 Task: Open Card Sustainability Review in Board Product Feature Testing to Workspace Brand Management and add a team member Softage.4@softage.net, a label Orange, a checklist Productivity, an attachment from your computer, a color Orange and finally, add a card description 'Plan and execute company team-building conference with team-building challenges on communication and collaboration' and a comment 'Given the complexity of this task, let us break it down into smaller, more manageable tasks to make progress.'. Add a start date 'Jan 16, 1900' with a due date 'Jan 23, 1900'
Action: Mouse moved to (626, 531)
Screenshot: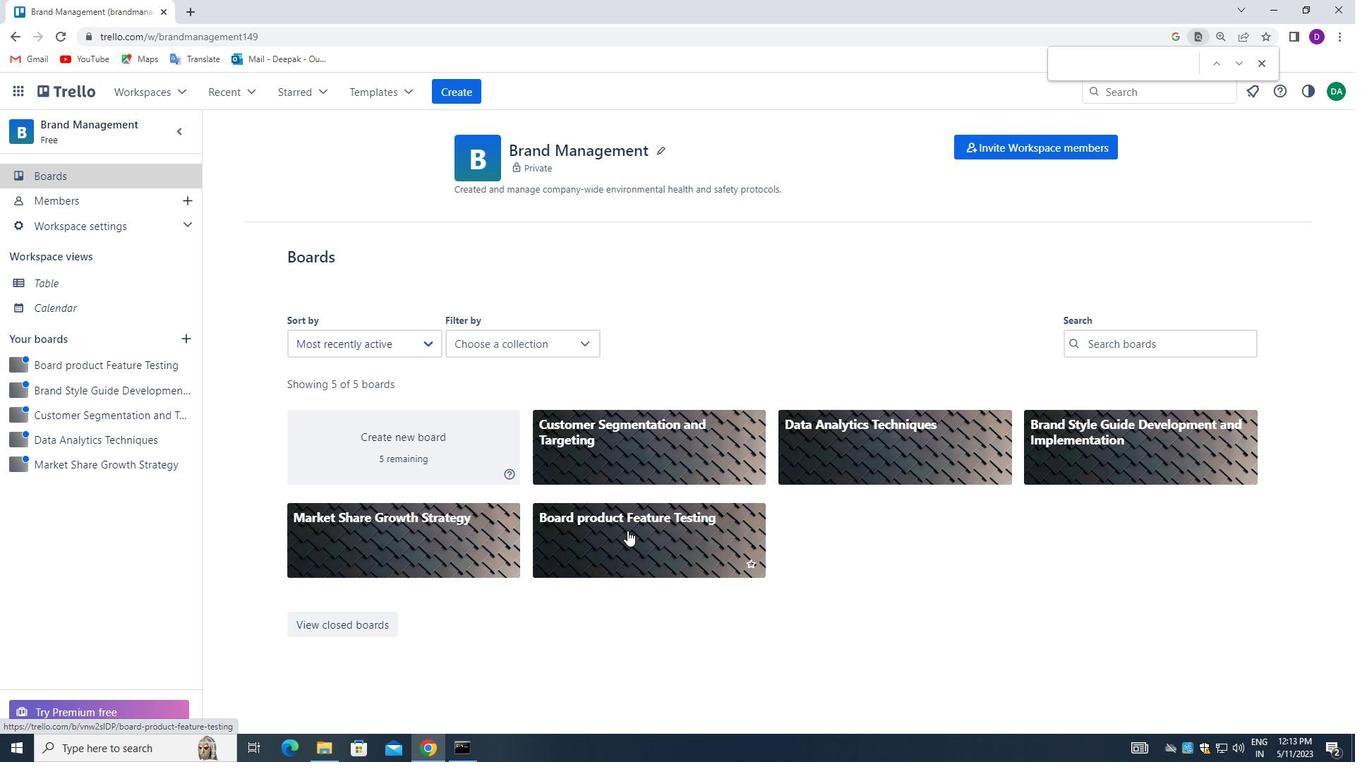 
Action: Mouse pressed left at (626, 531)
Screenshot: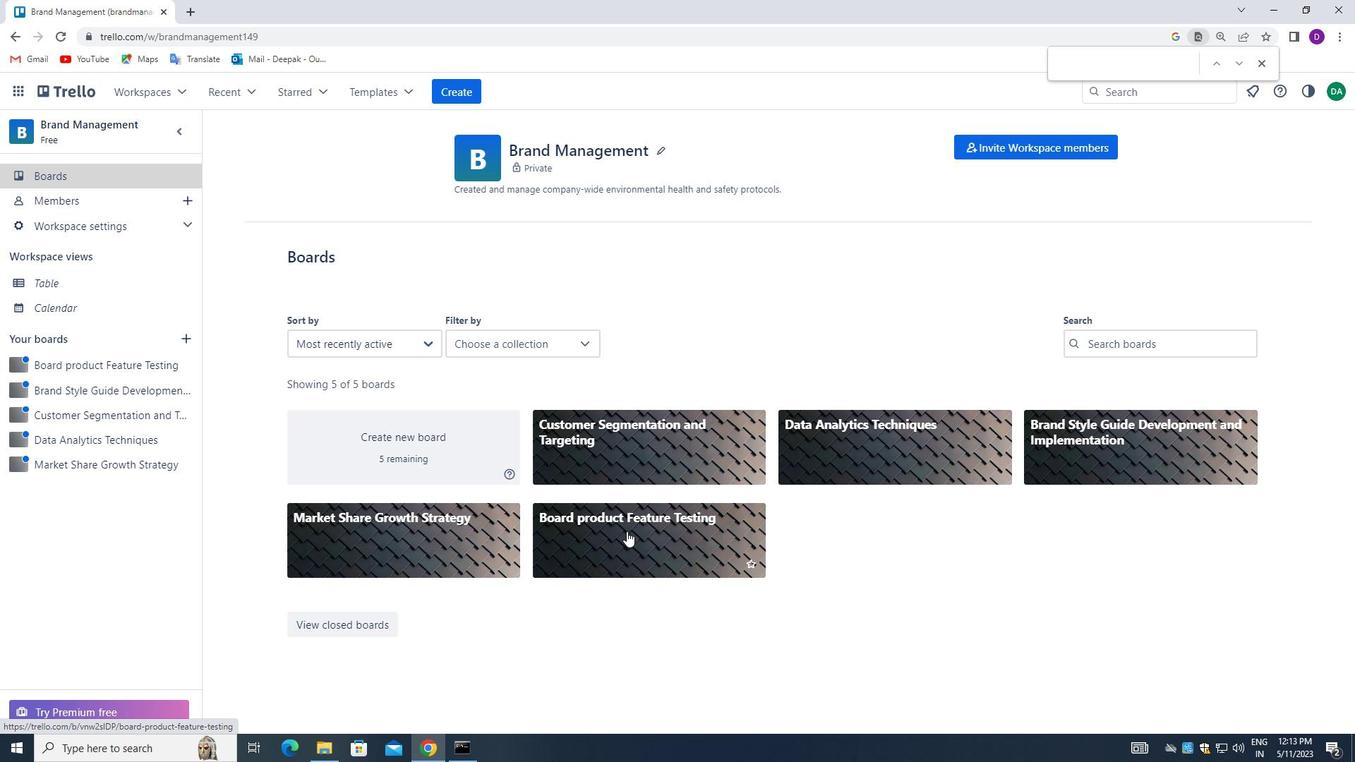 
Action: Mouse moved to (755, 214)
Screenshot: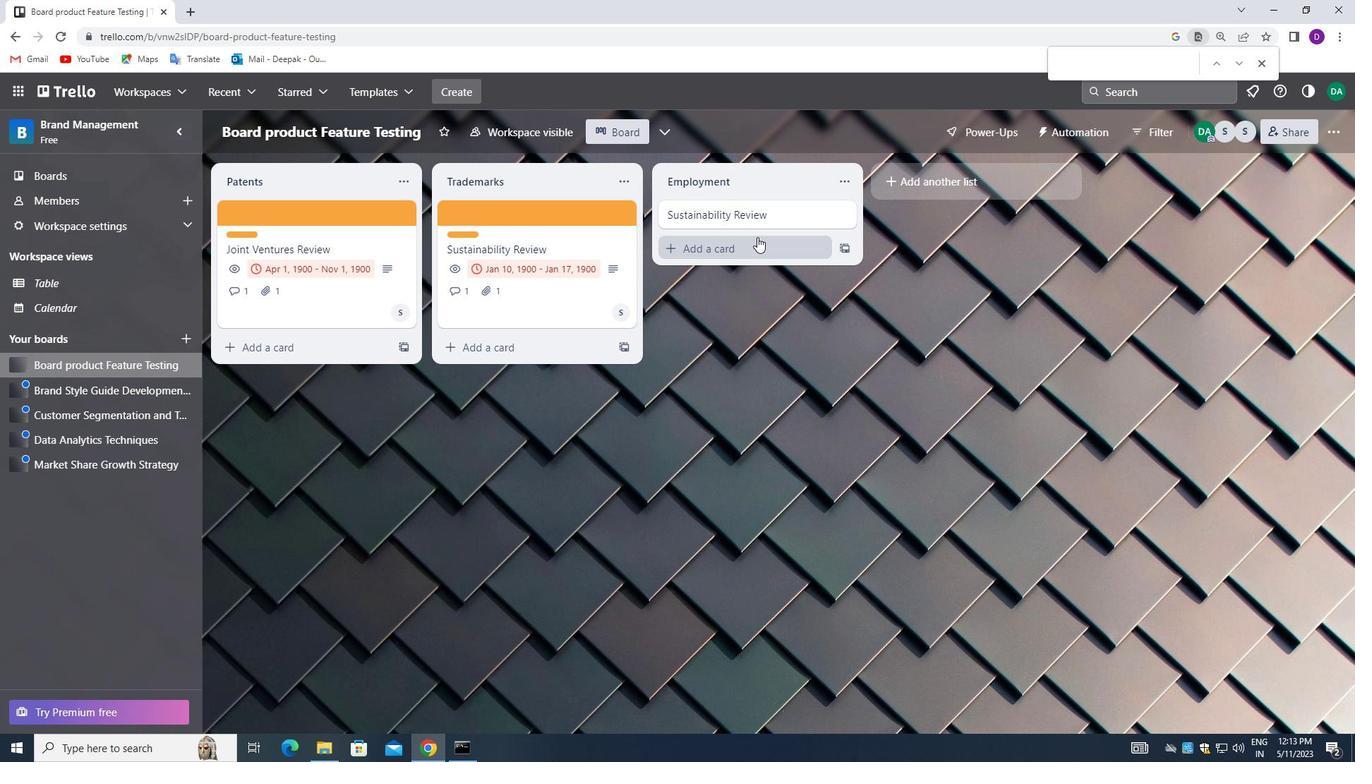 
Action: Mouse pressed left at (755, 214)
Screenshot: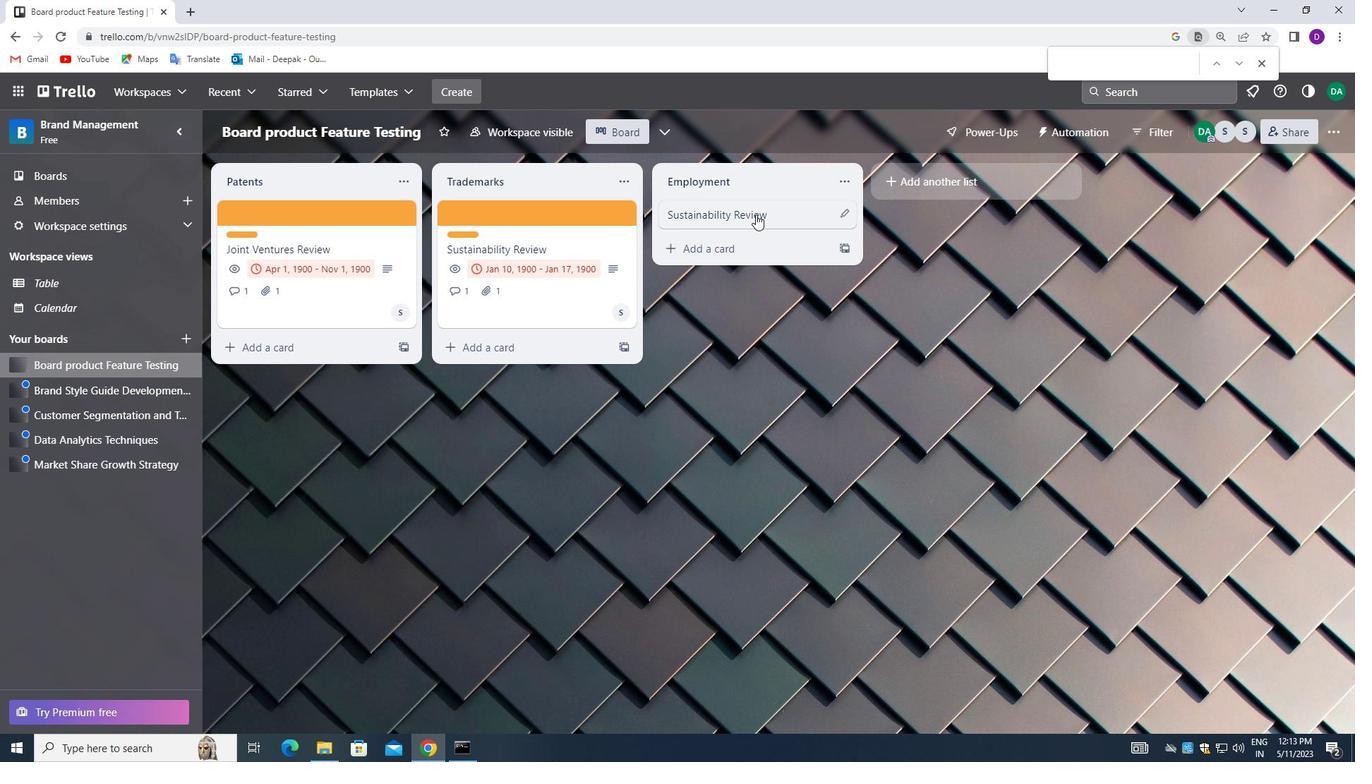
Action: Mouse moved to (886, 269)
Screenshot: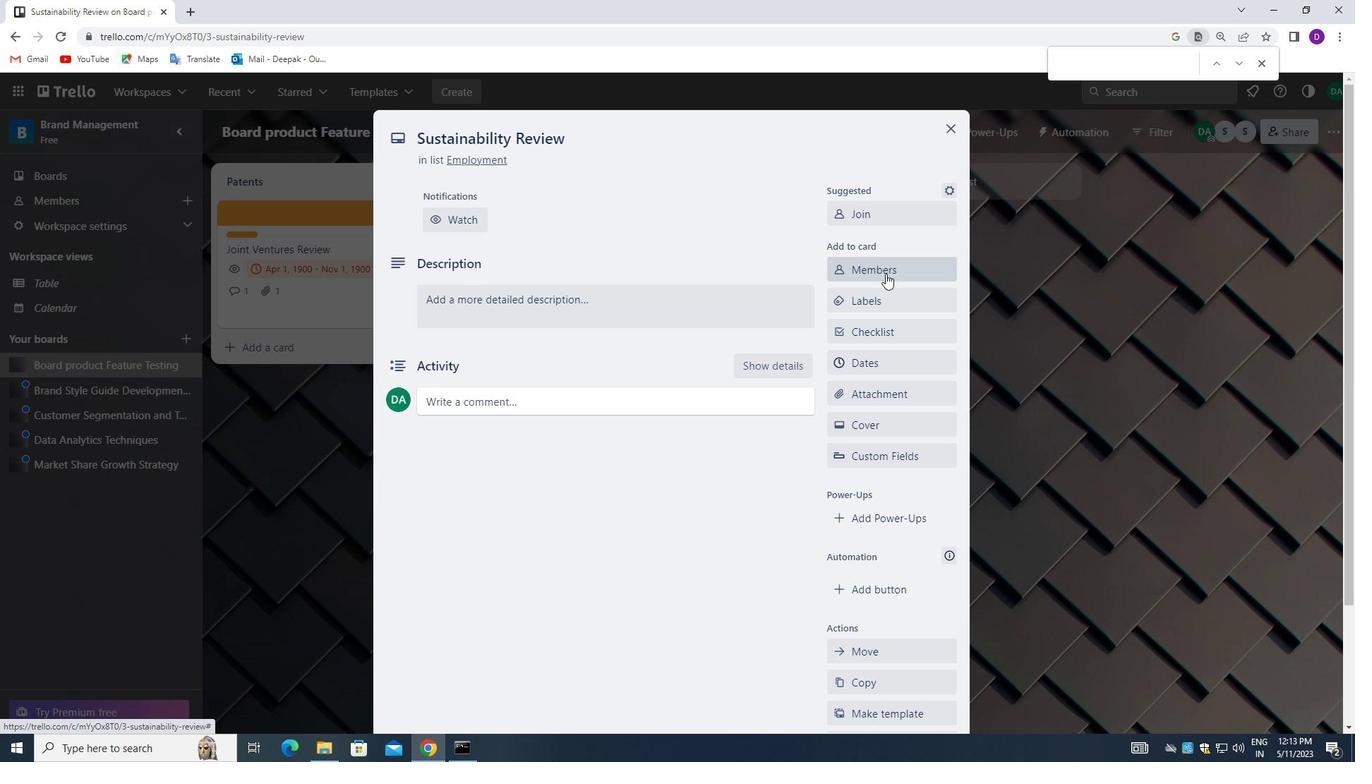 
Action: Mouse pressed left at (886, 269)
Screenshot: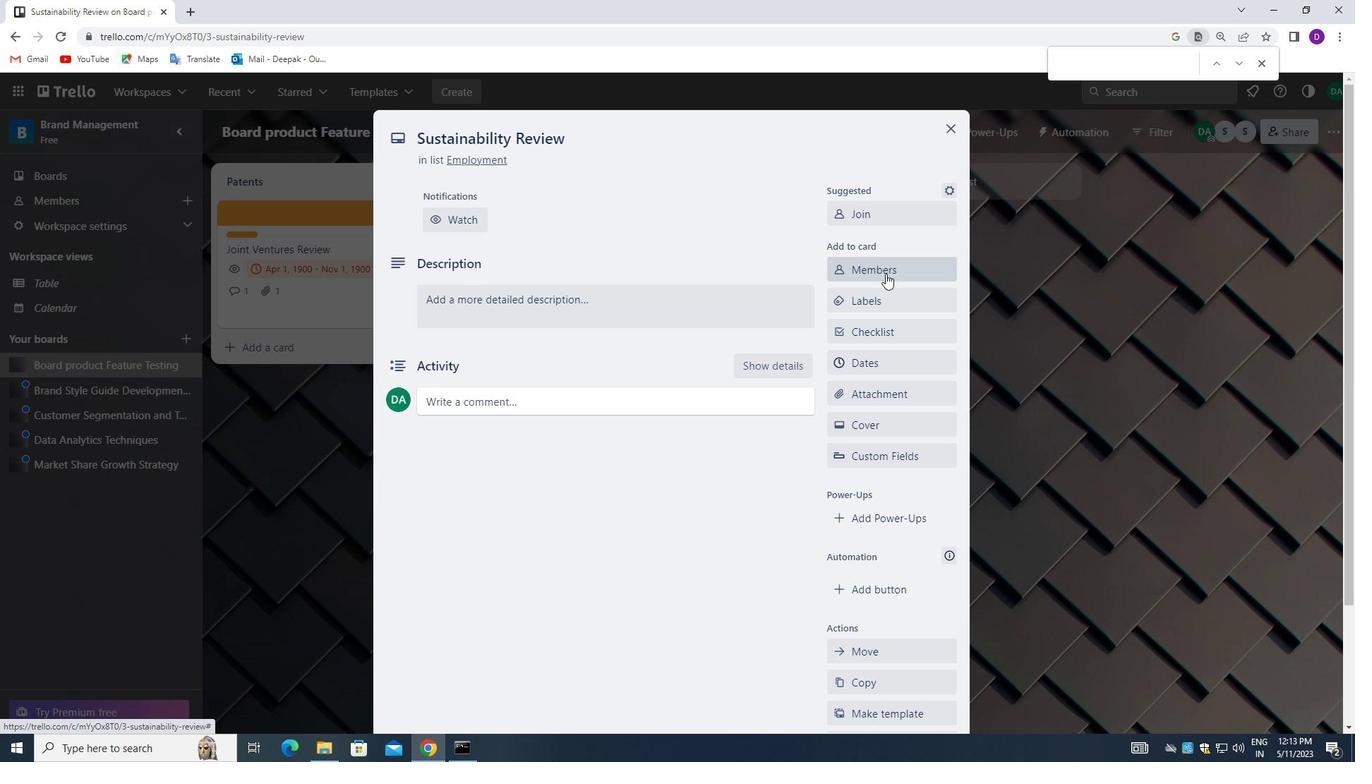 
Action: Mouse moved to (881, 343)
Screenshot: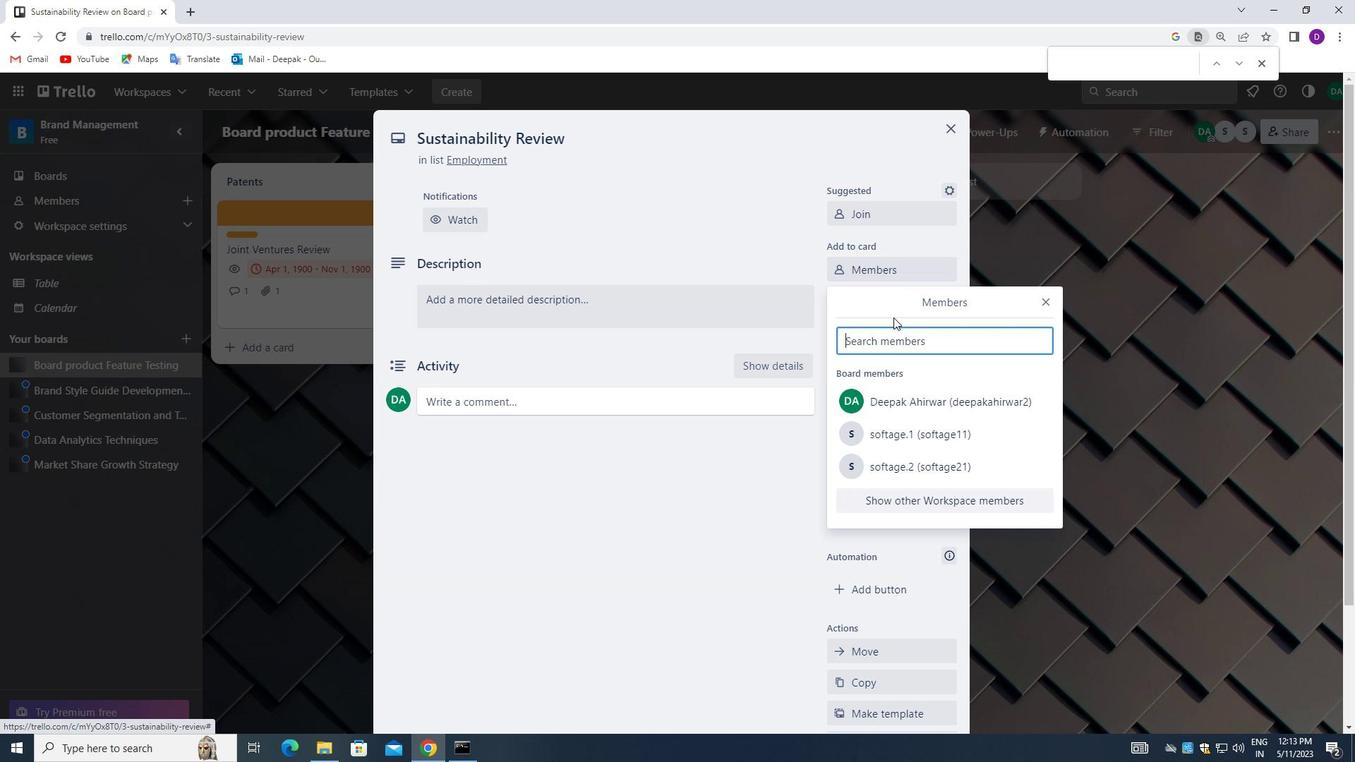 
Action: Mouse pressed left at (881, 343)
Screenshot: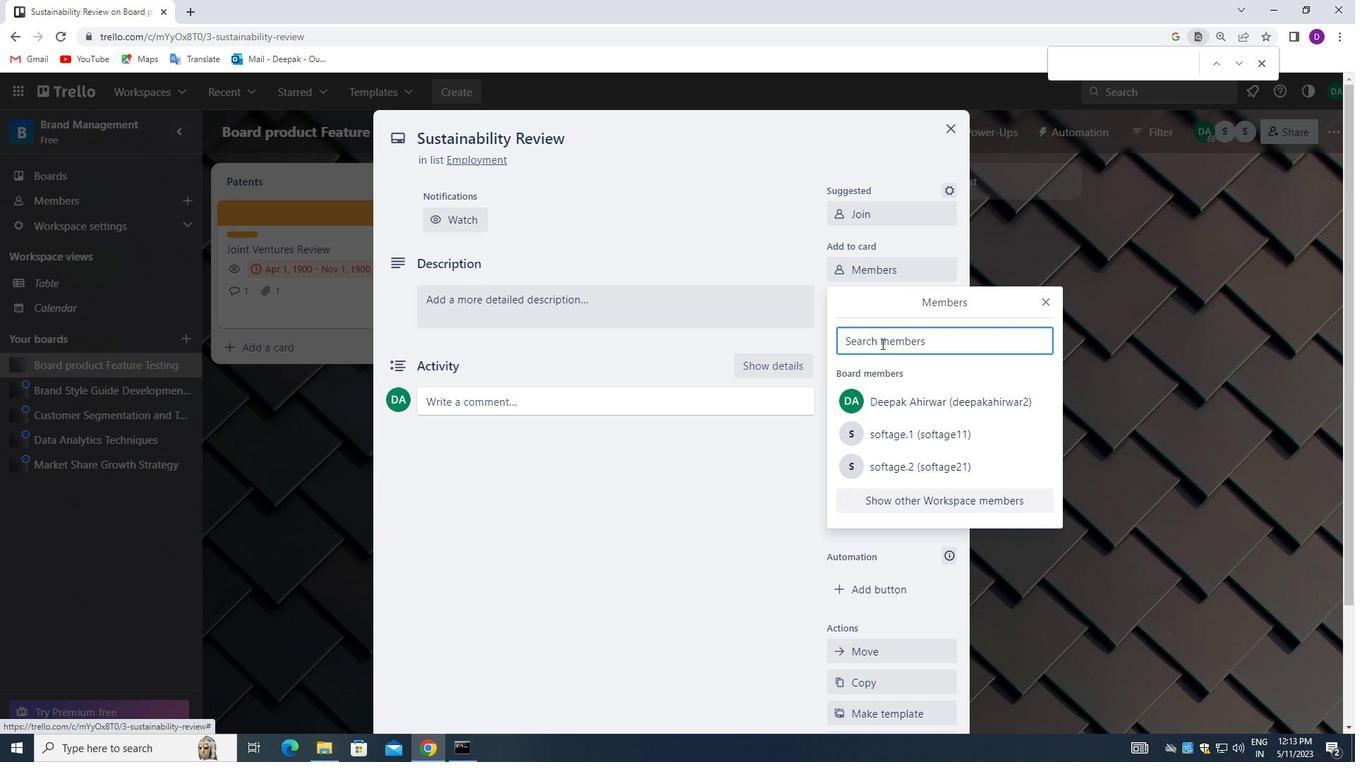 
Action: Mouse moved to (777, 367)
Screenshot: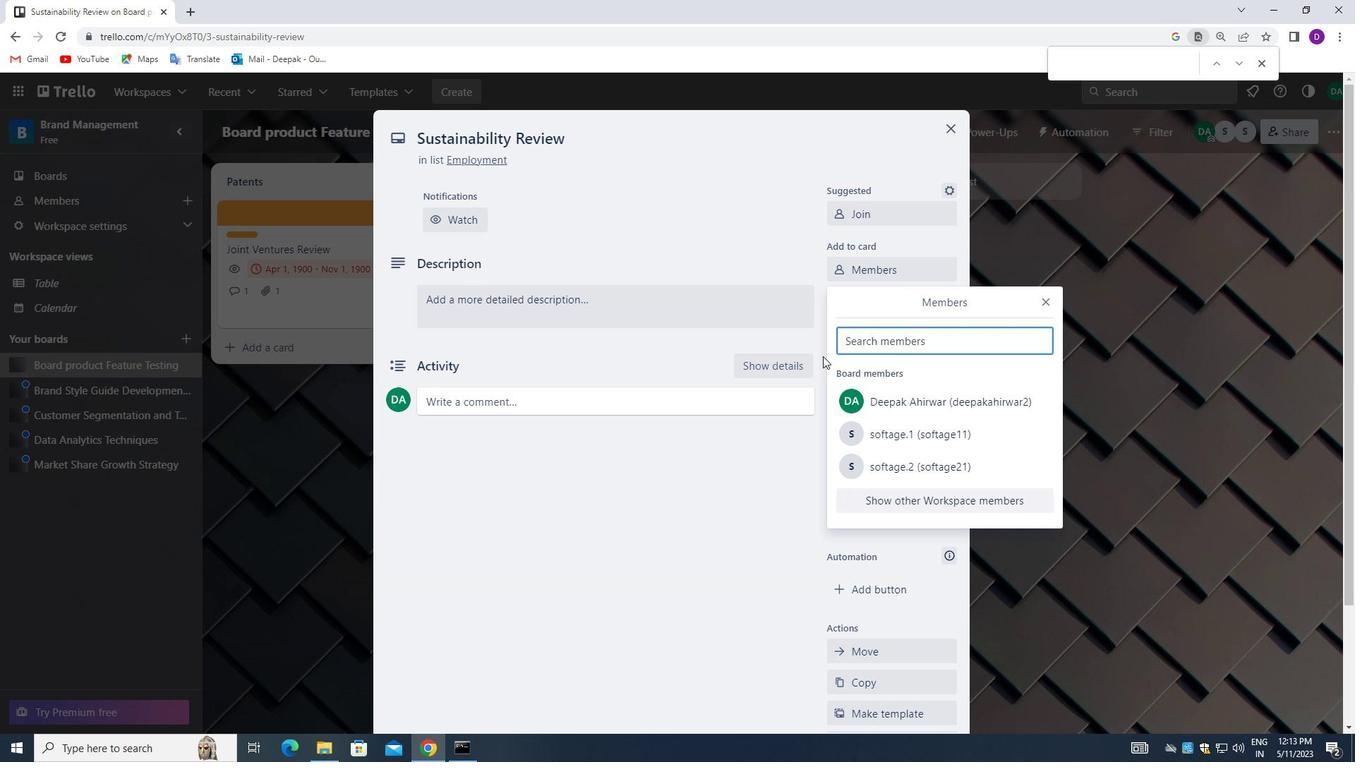 
Action: Key pressed softage.4<Key.shift>@SOFTAGE.NET
Screenshot: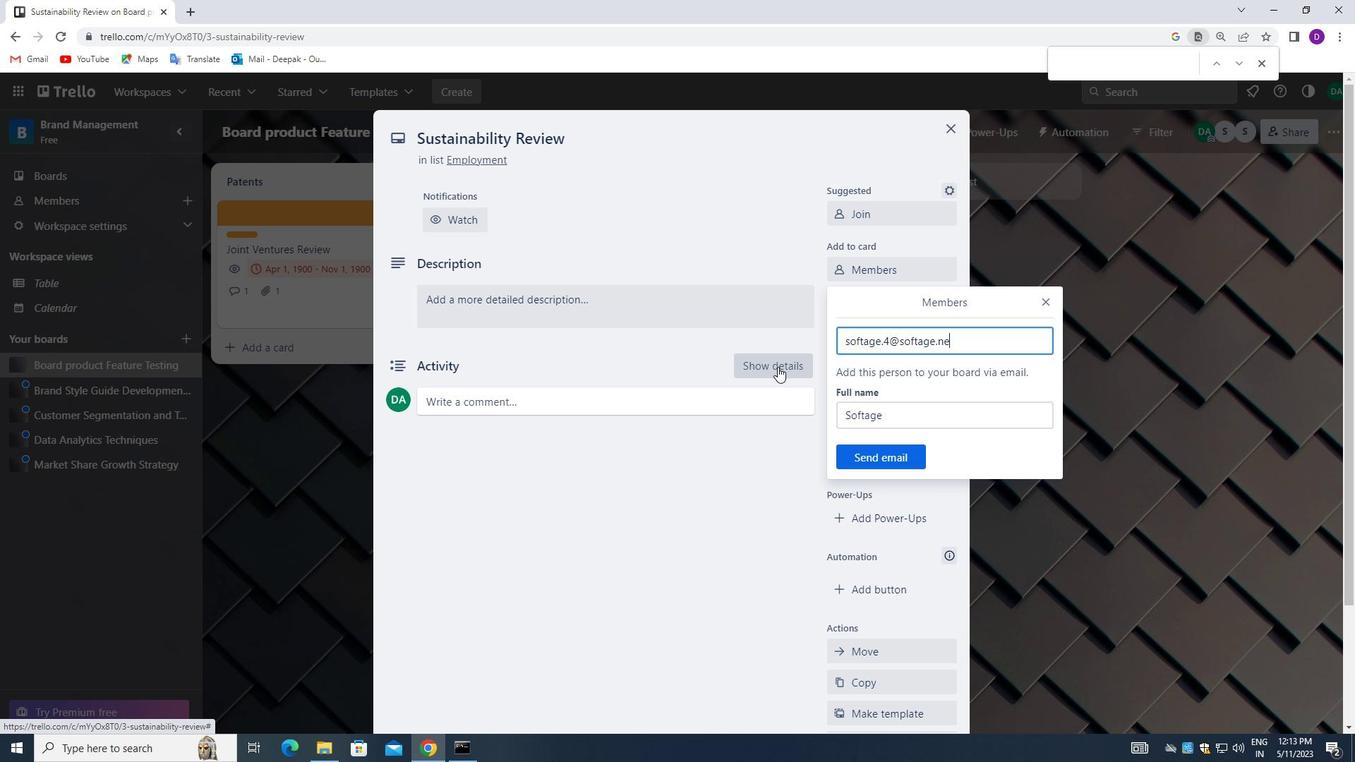 
Action: Mouse moved to (870, 460)
Screenshot: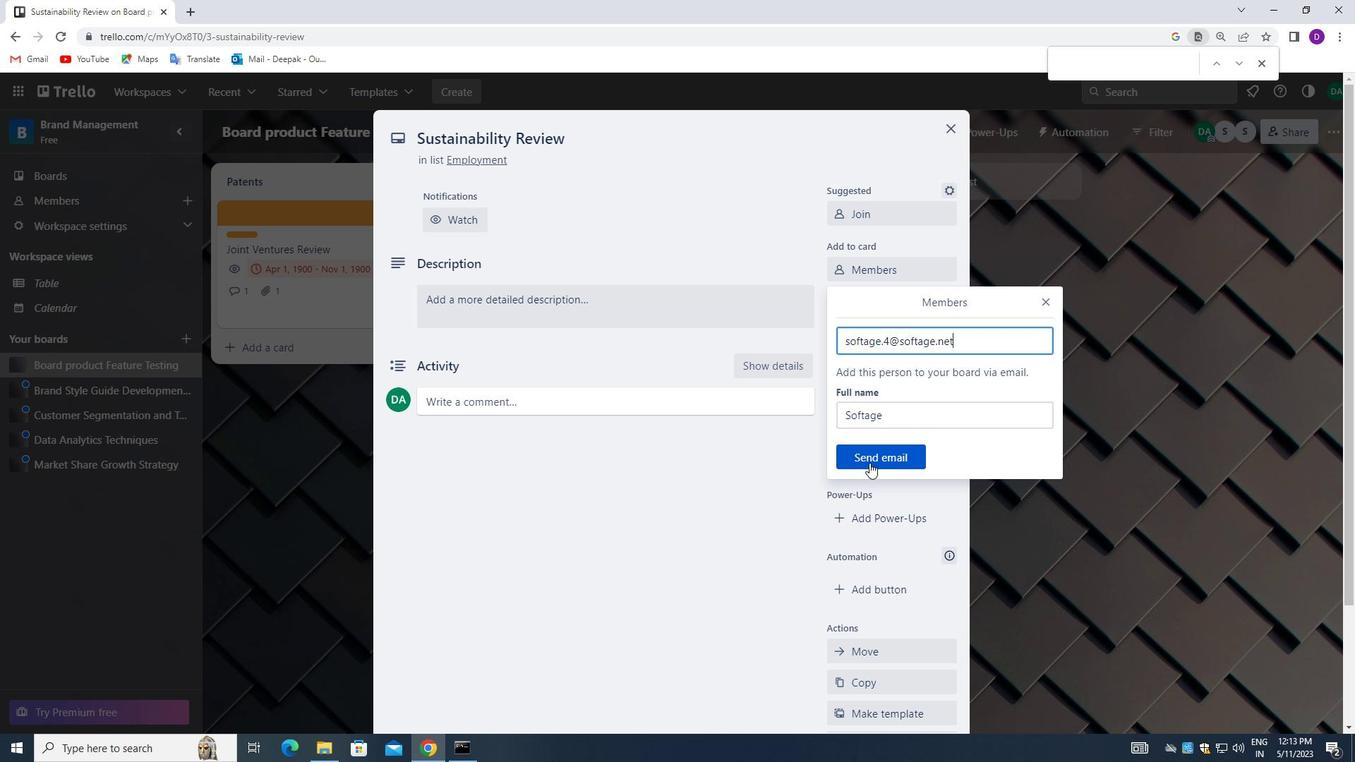 
Action: Mouse pressed left at (870, 460)
Screenshot: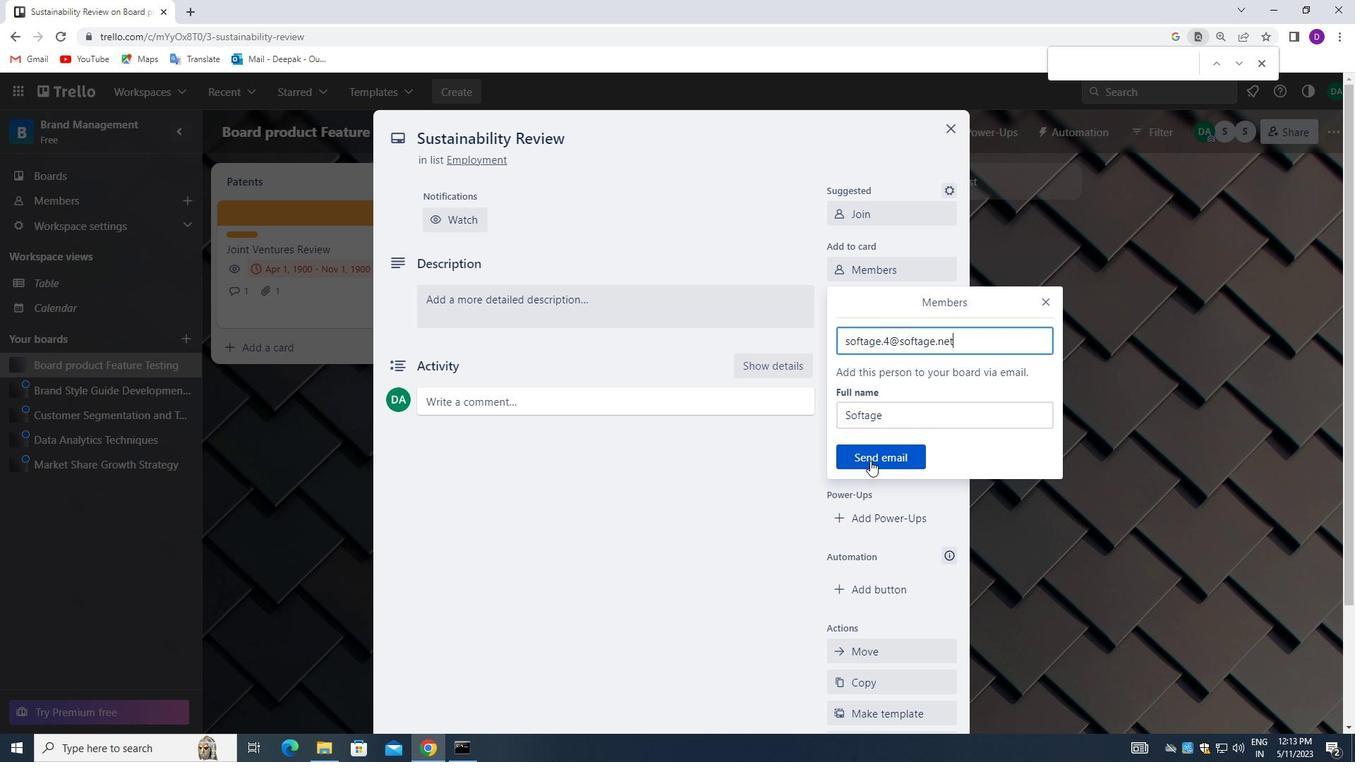 
Action: Mouse moved to (887, 299)
Screenshot: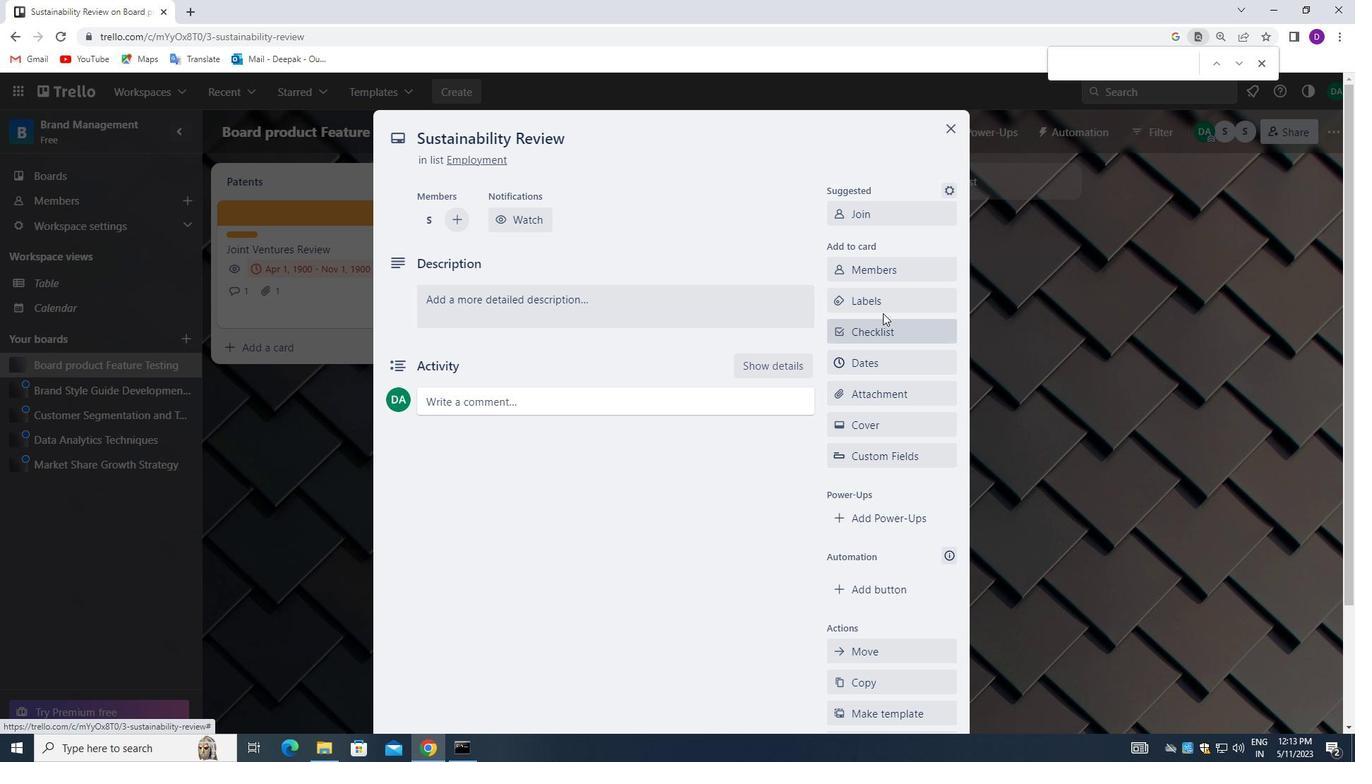 
Action: Mouse pressed left at (887, 299)
Screenshot: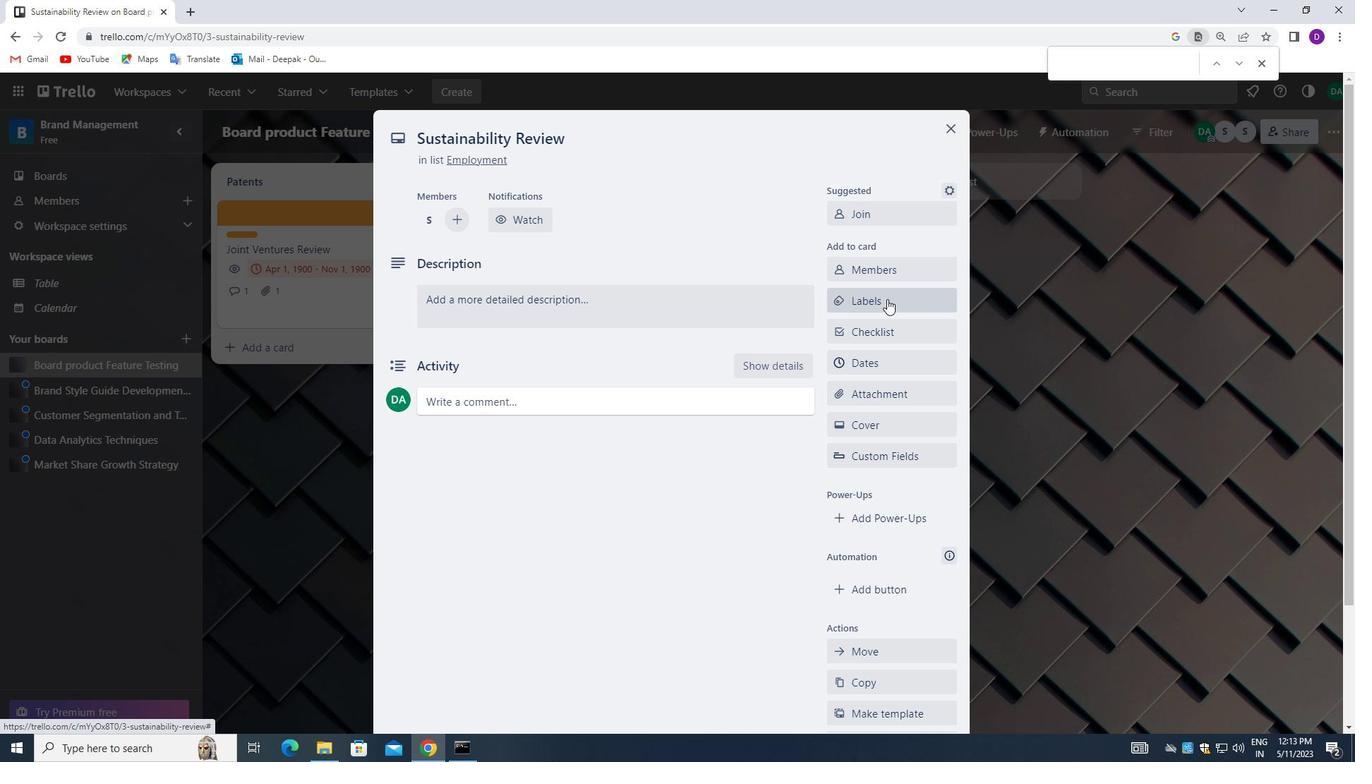 
Action: Mouse moved to (923, 478)
Screenshot: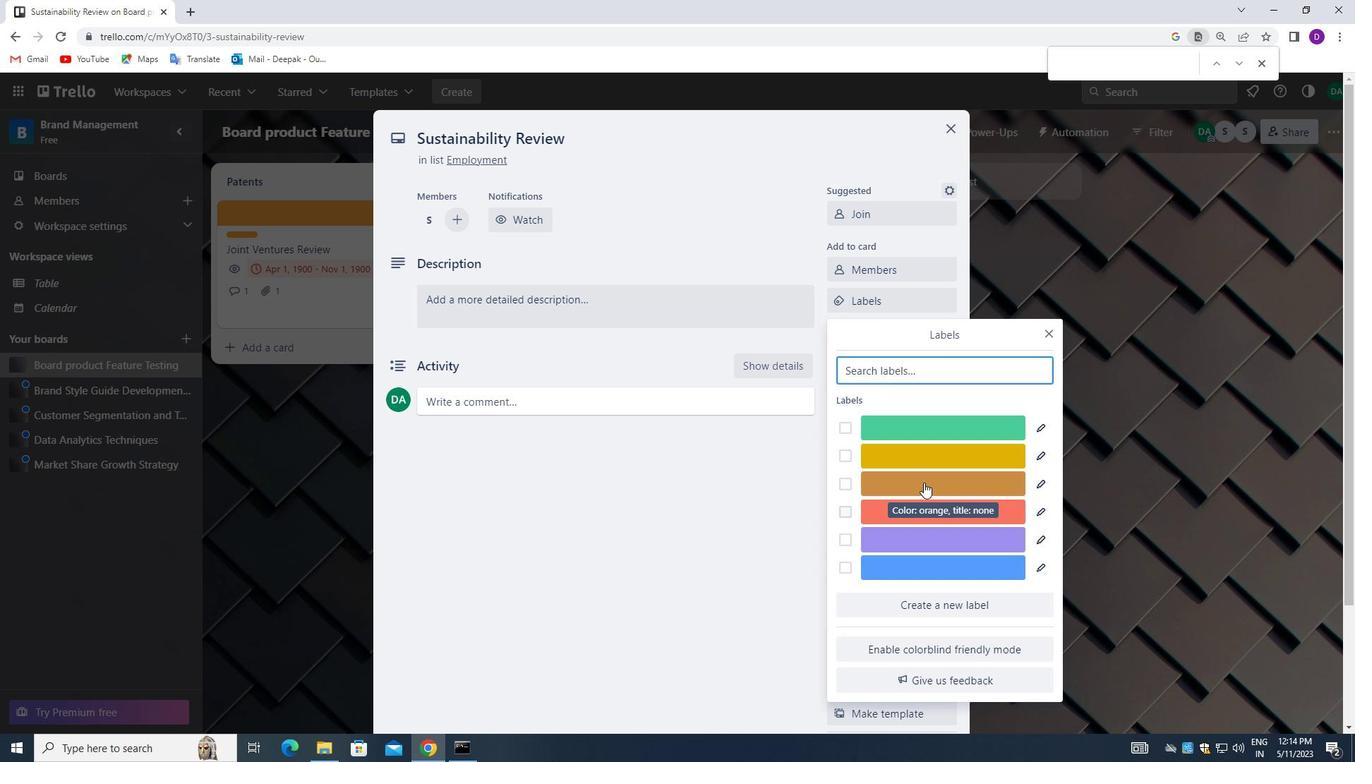 
Action: Mouse pressed left at (923, 478)
Screenshot: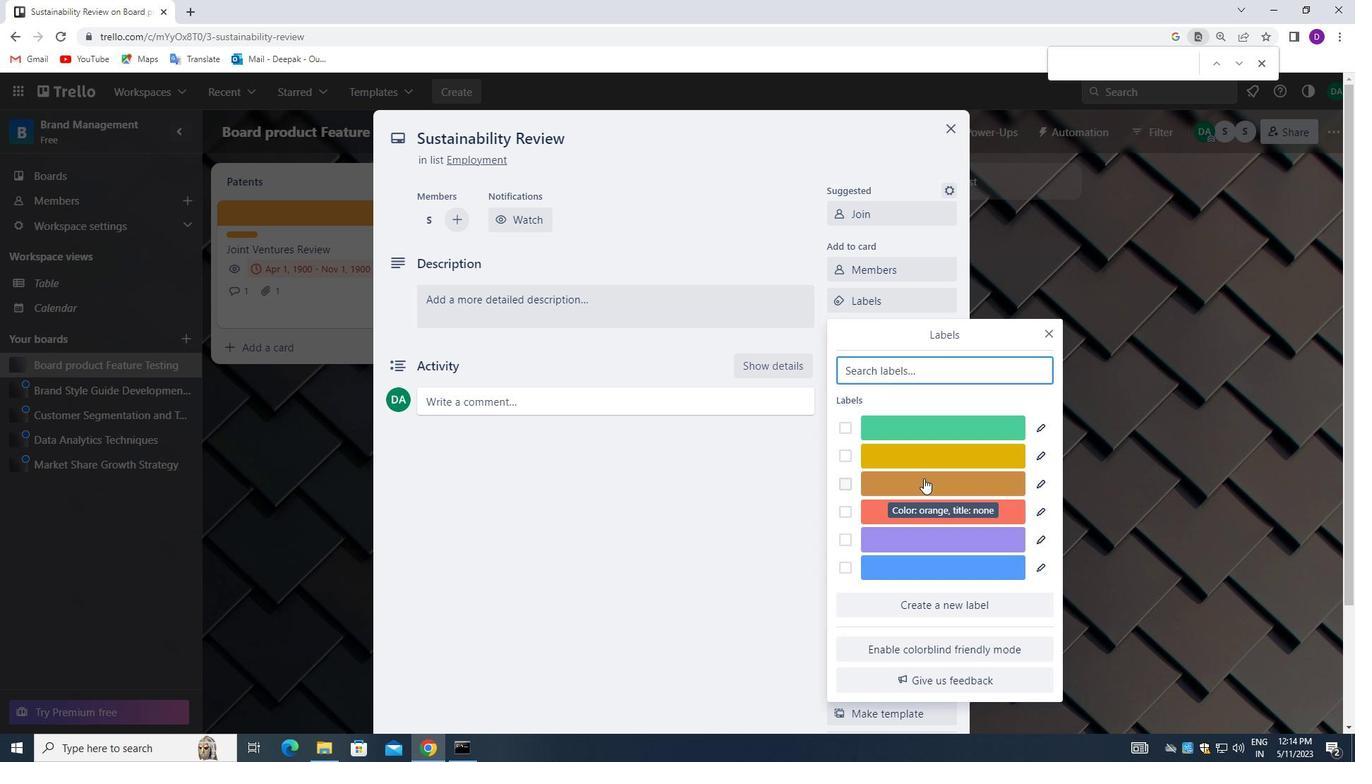 
Action: Mouse moved to (1048, 329)
Screenshot: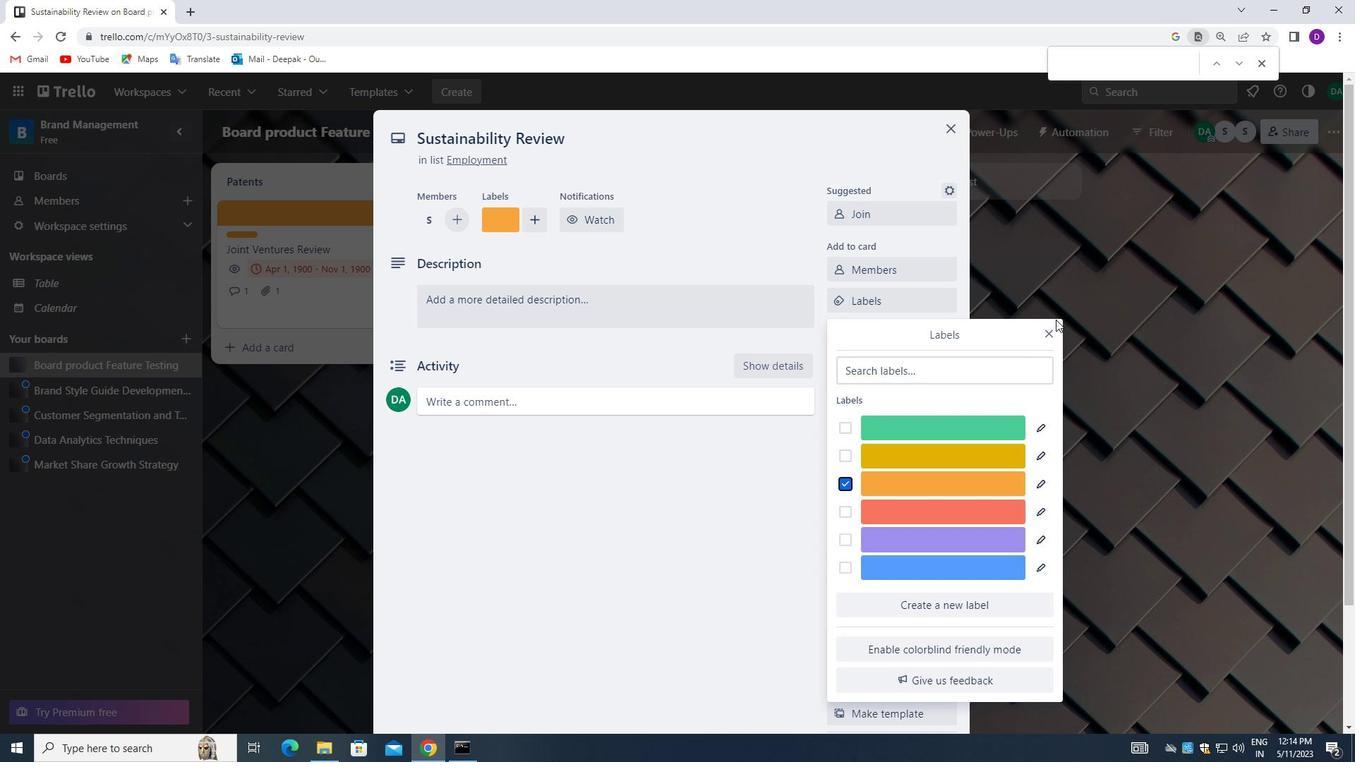 
Action: Mouse pressed left at (1048, 329)
Screenshot: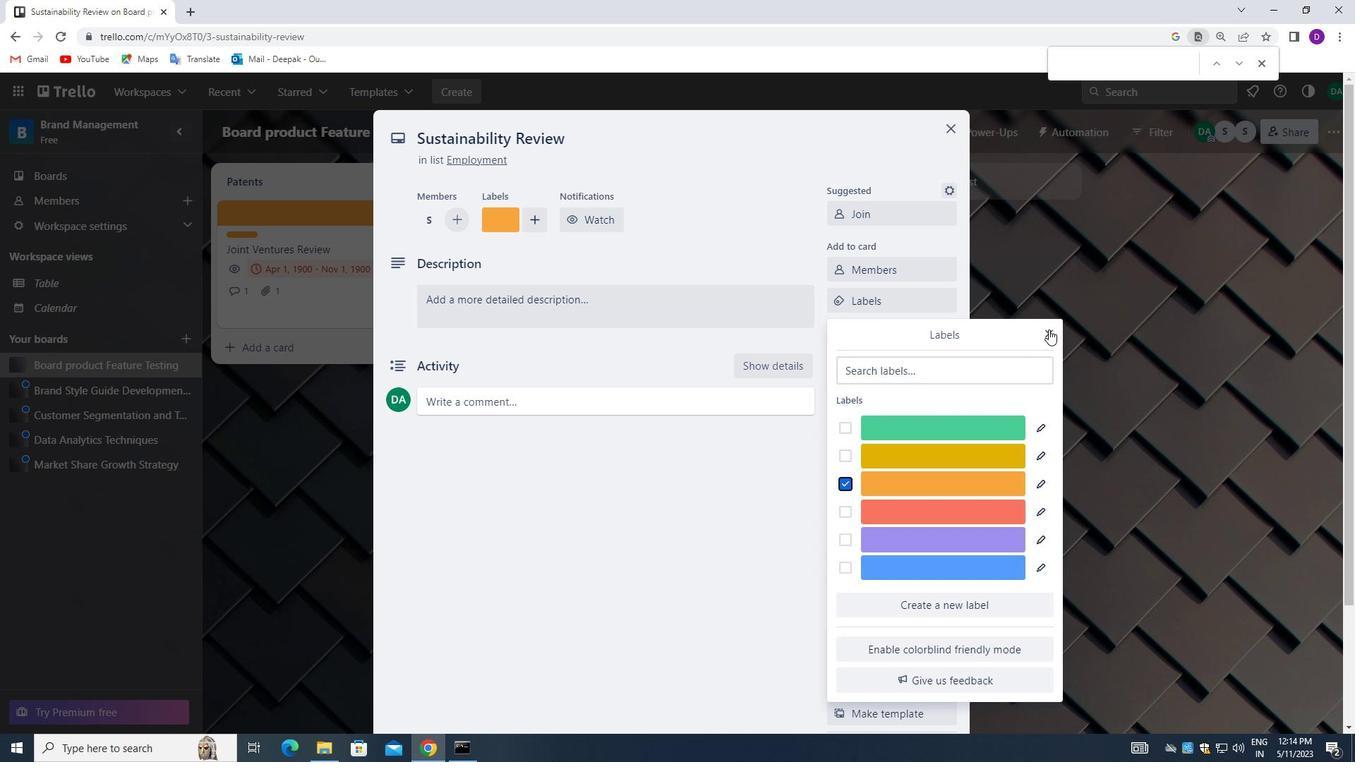 
Action: Mouse moved to (883, 335)
Screenshot: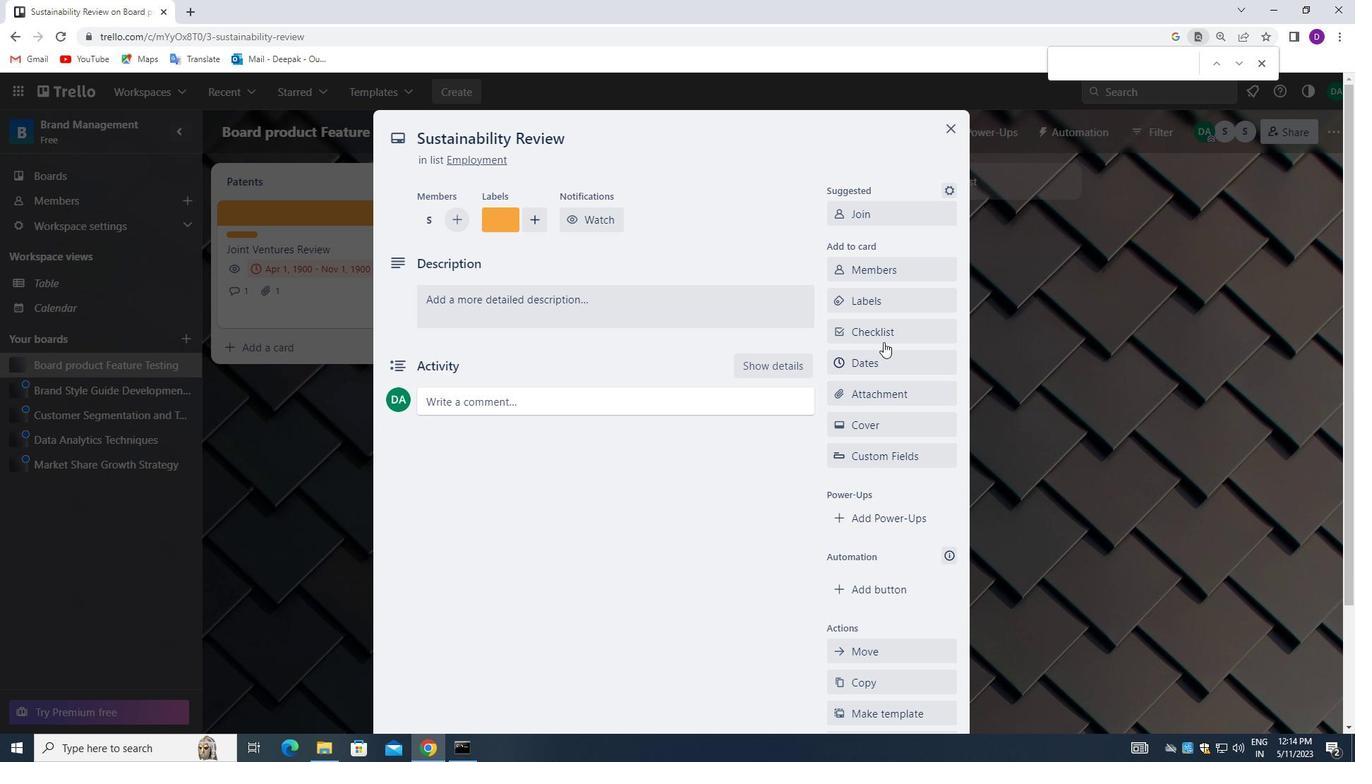 
Action: Mouse pressed left at (883, 335)
Screenshot: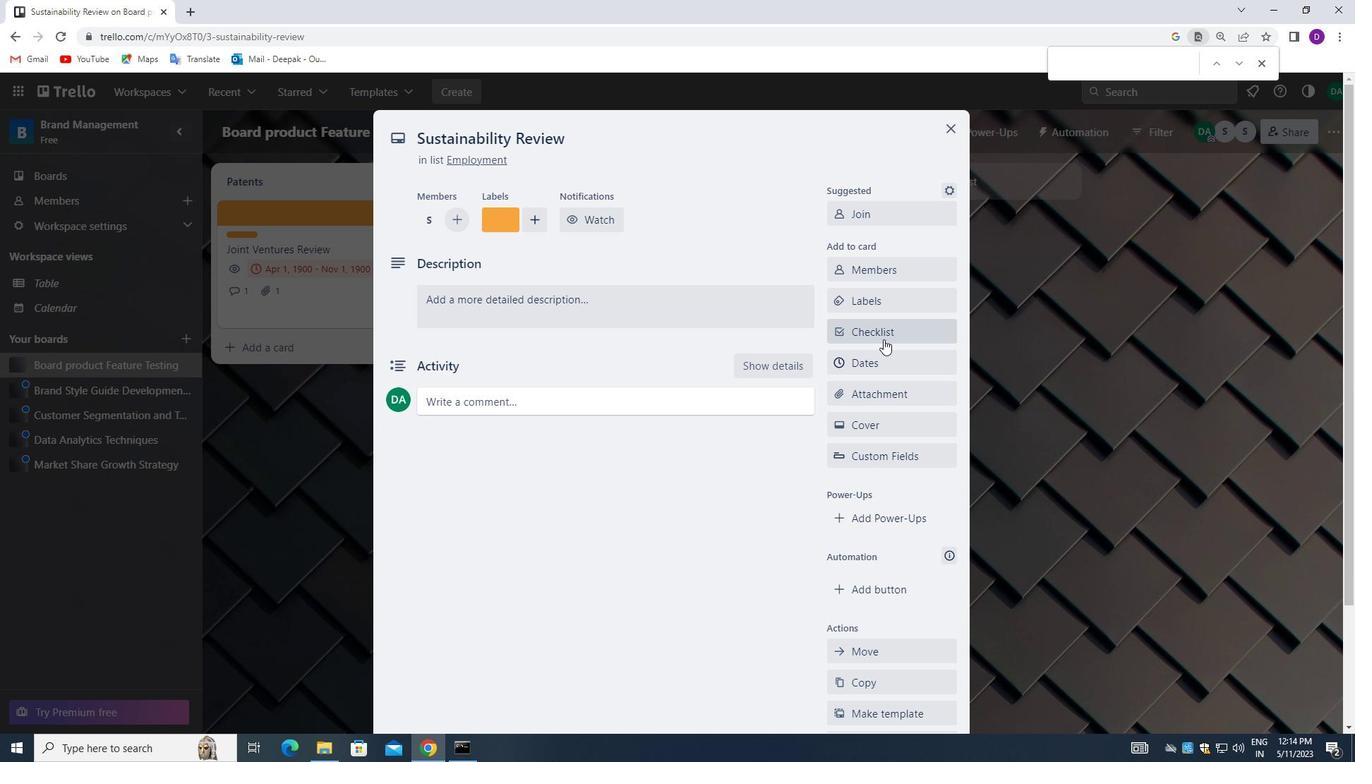 
Action: Mouse moved to (918, 414)
Screenshot: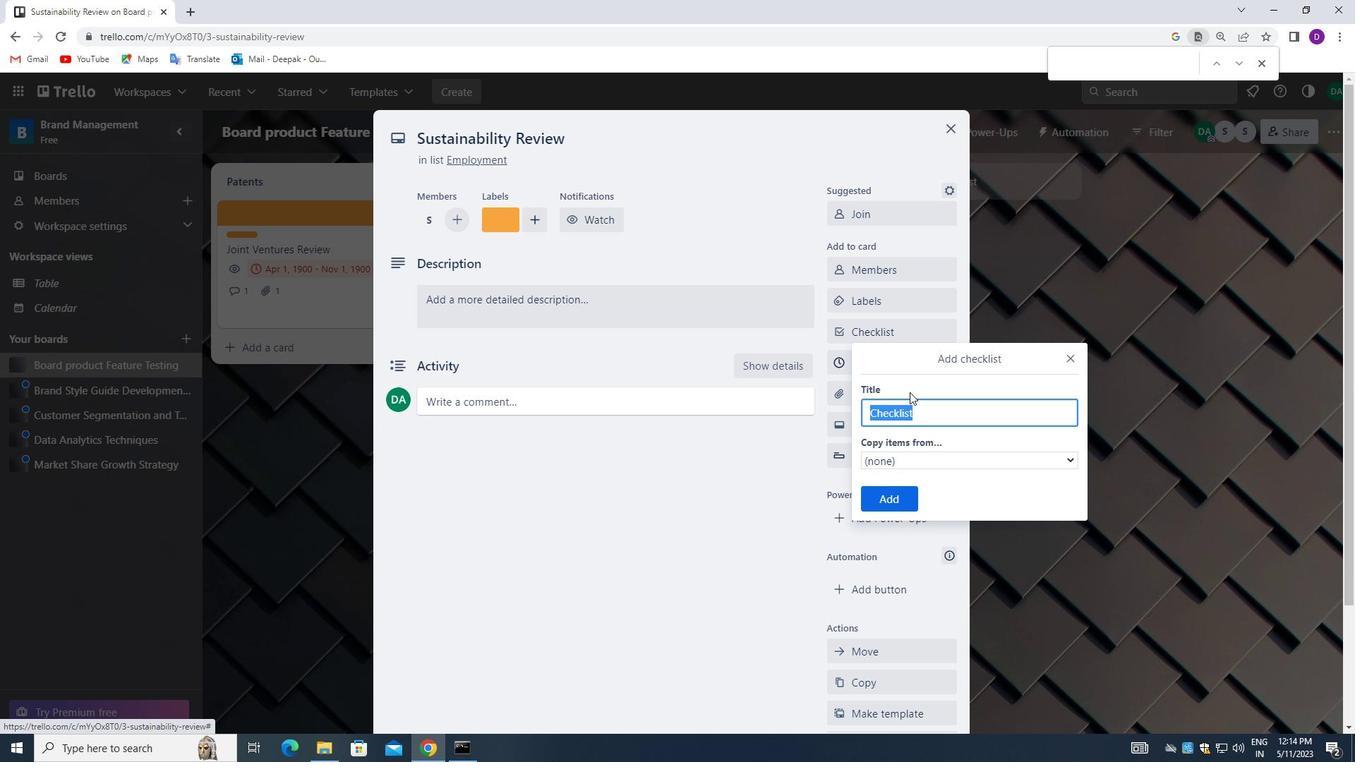 
Action: Key pressed <Key.backspace>PRODUCTIVITY
Screenshot: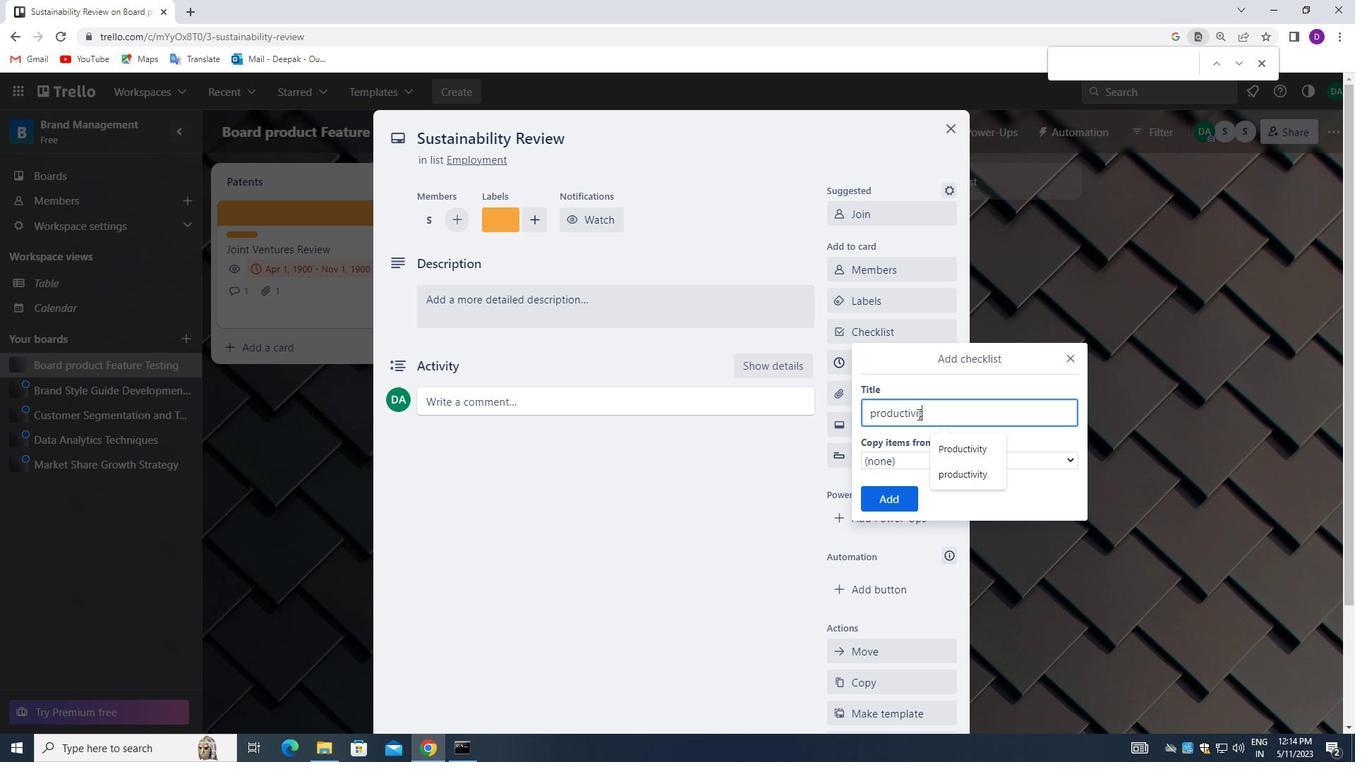 
Action: Mouse moved to (879, 502)
Screenshot: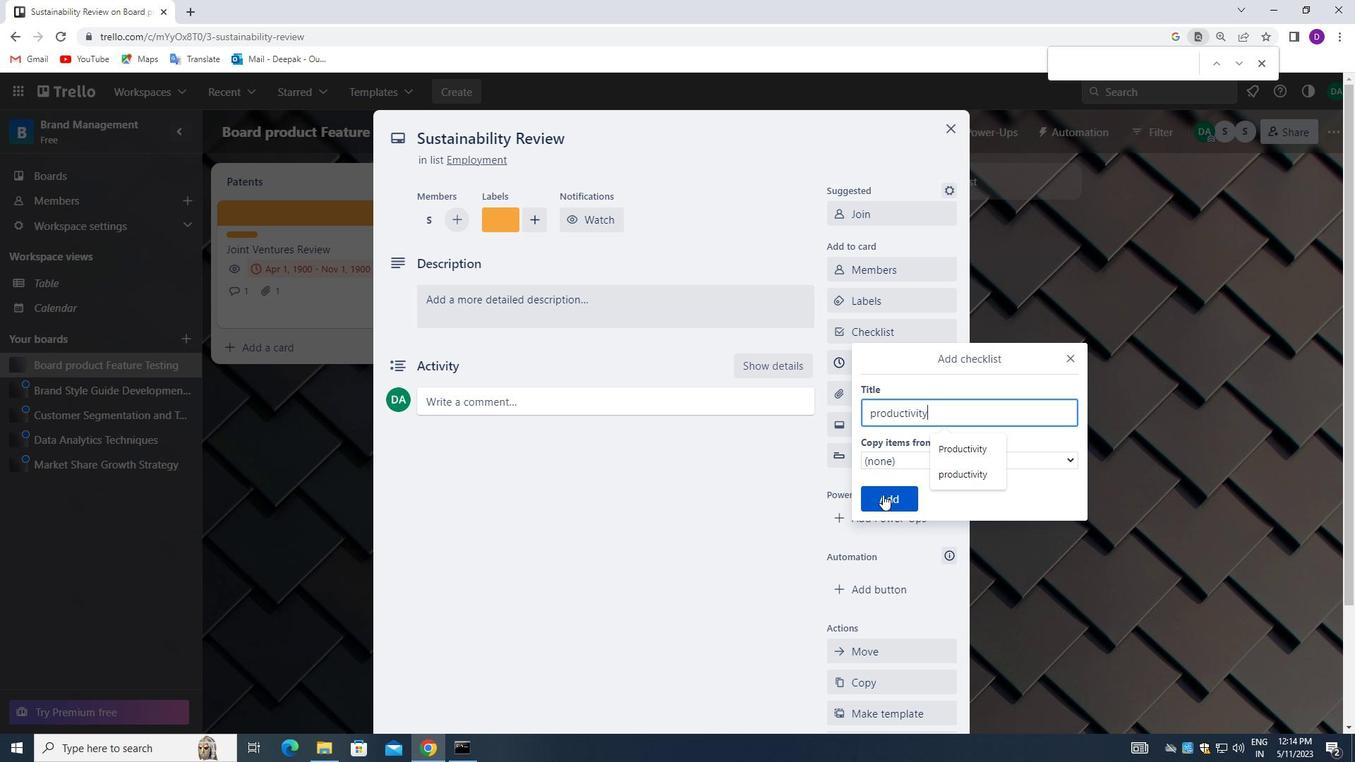 
Action: Mouse pressed left at (879, 502)
Screenshot: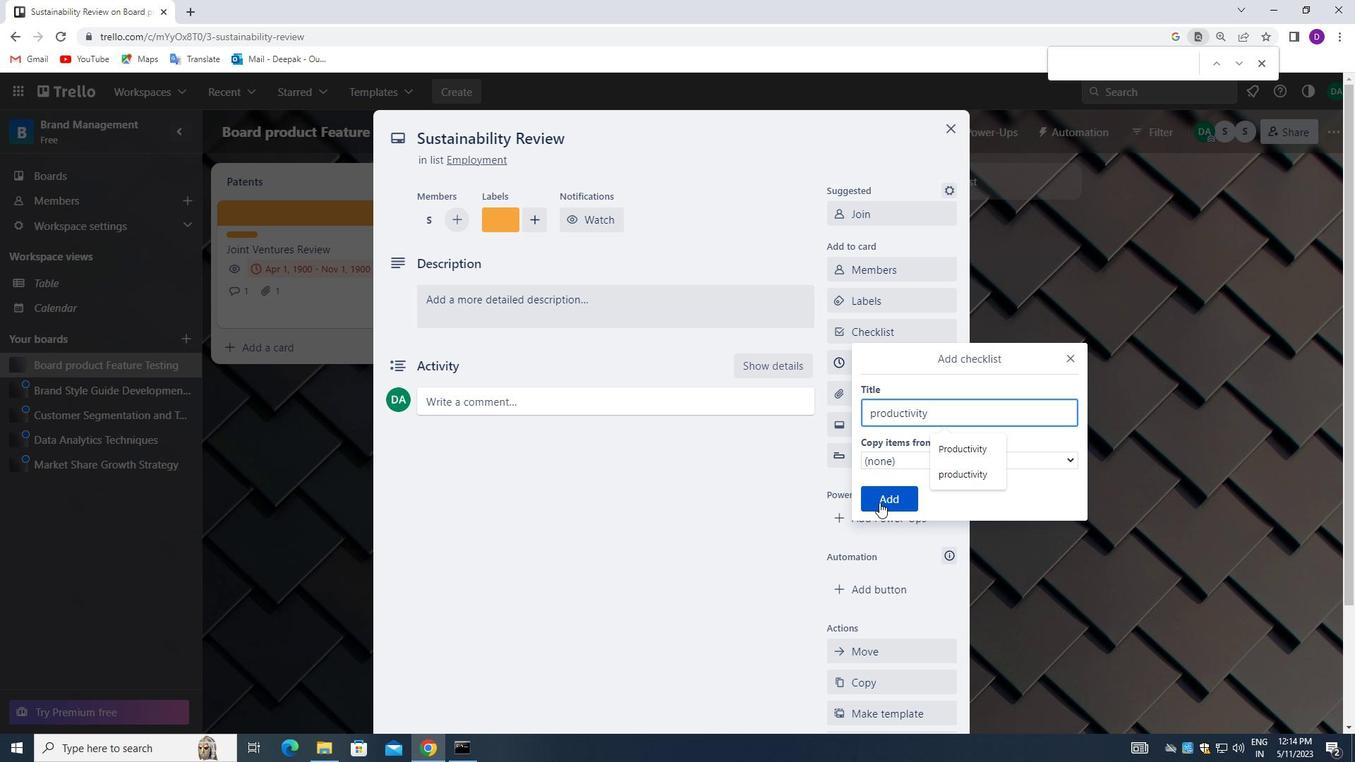 
Action: Mouse moved to (886, 398)
Screenshot: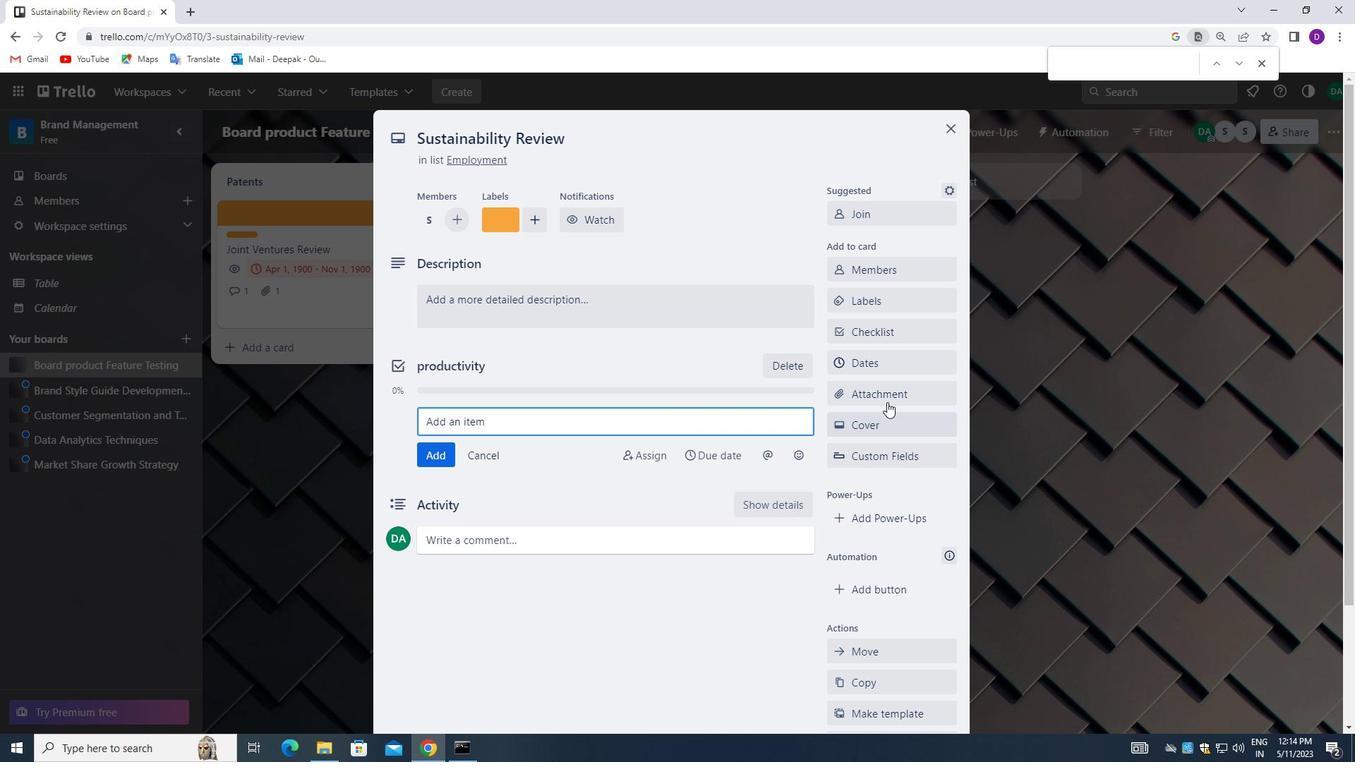 
Action: Mouse pressed left at (886, 398)
Screenshot: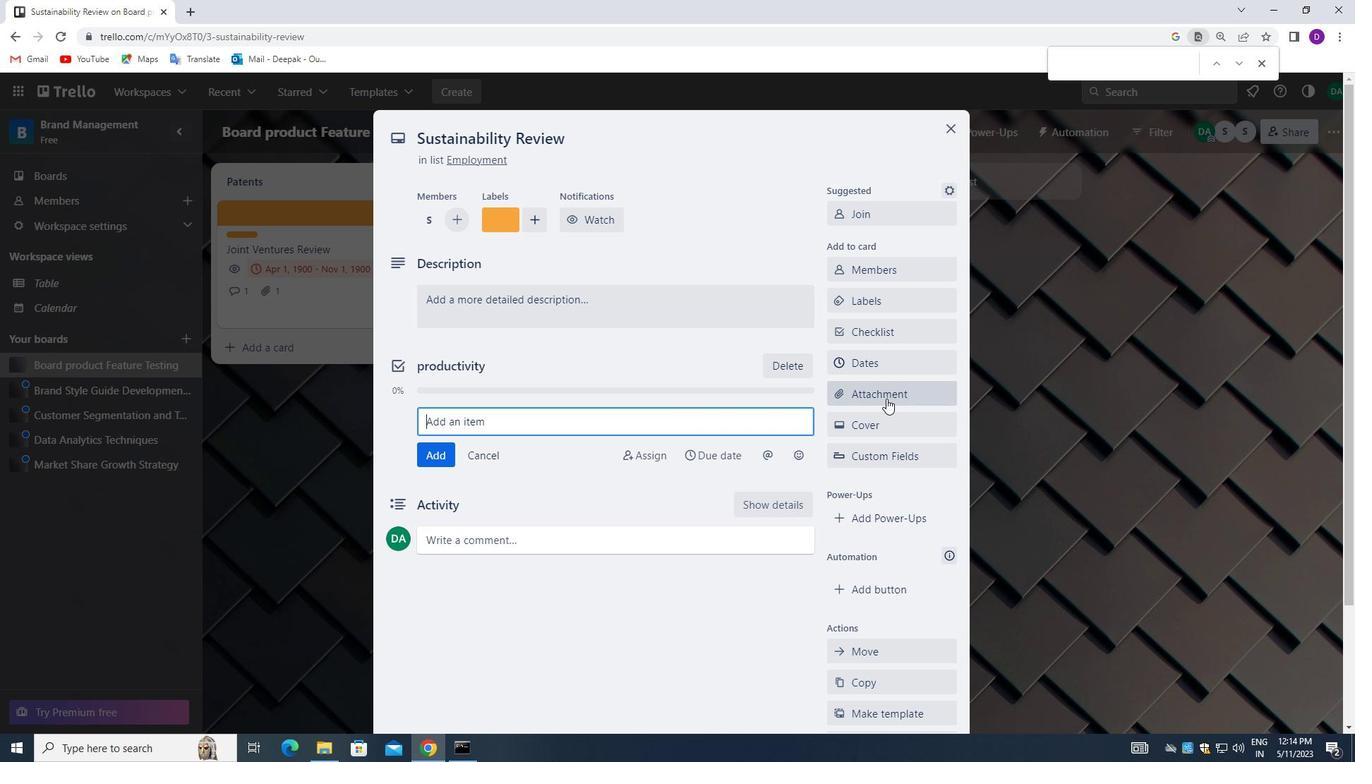 
Action: Mouse moved to (894, 167)
Screenshot: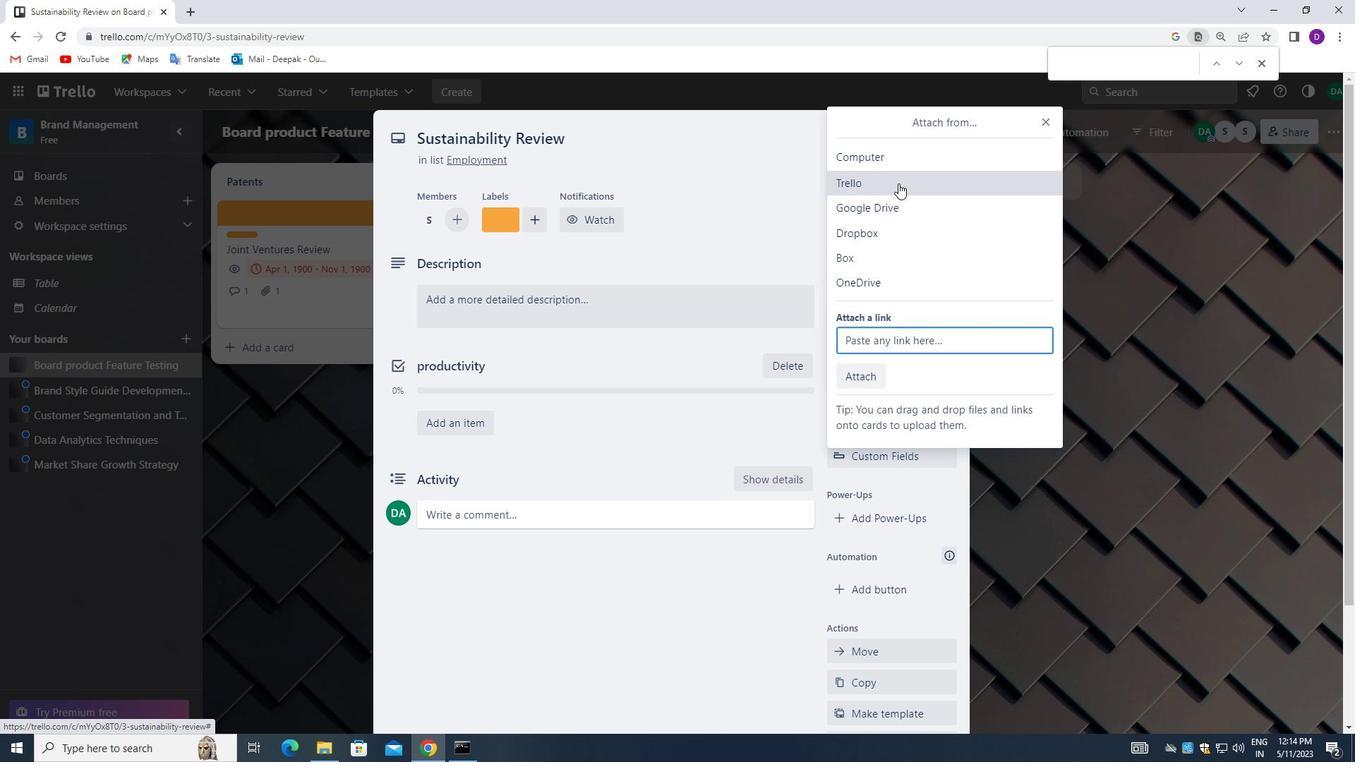 
Action: Mouse pressed left at (894, 167)
Screenshot: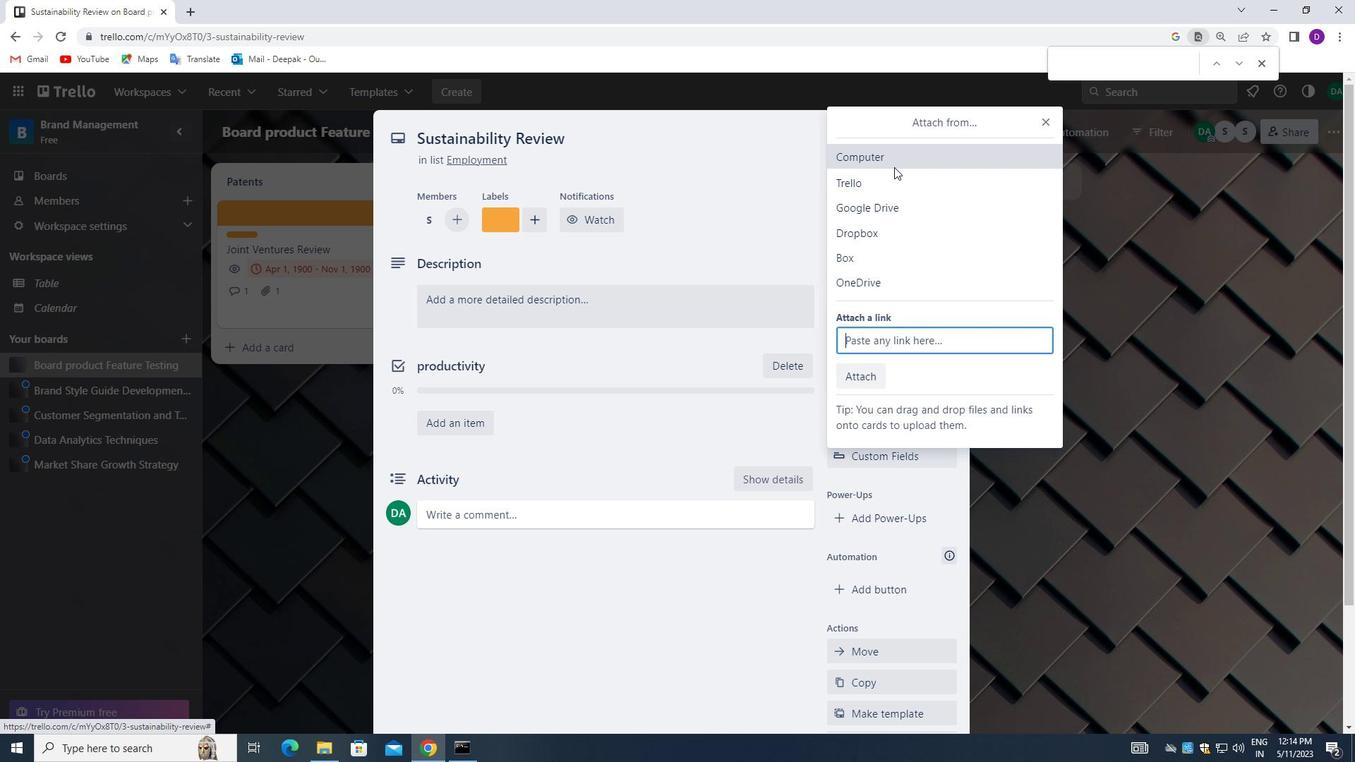 
Action: Mouse moved to (299, 211)
Screenshot: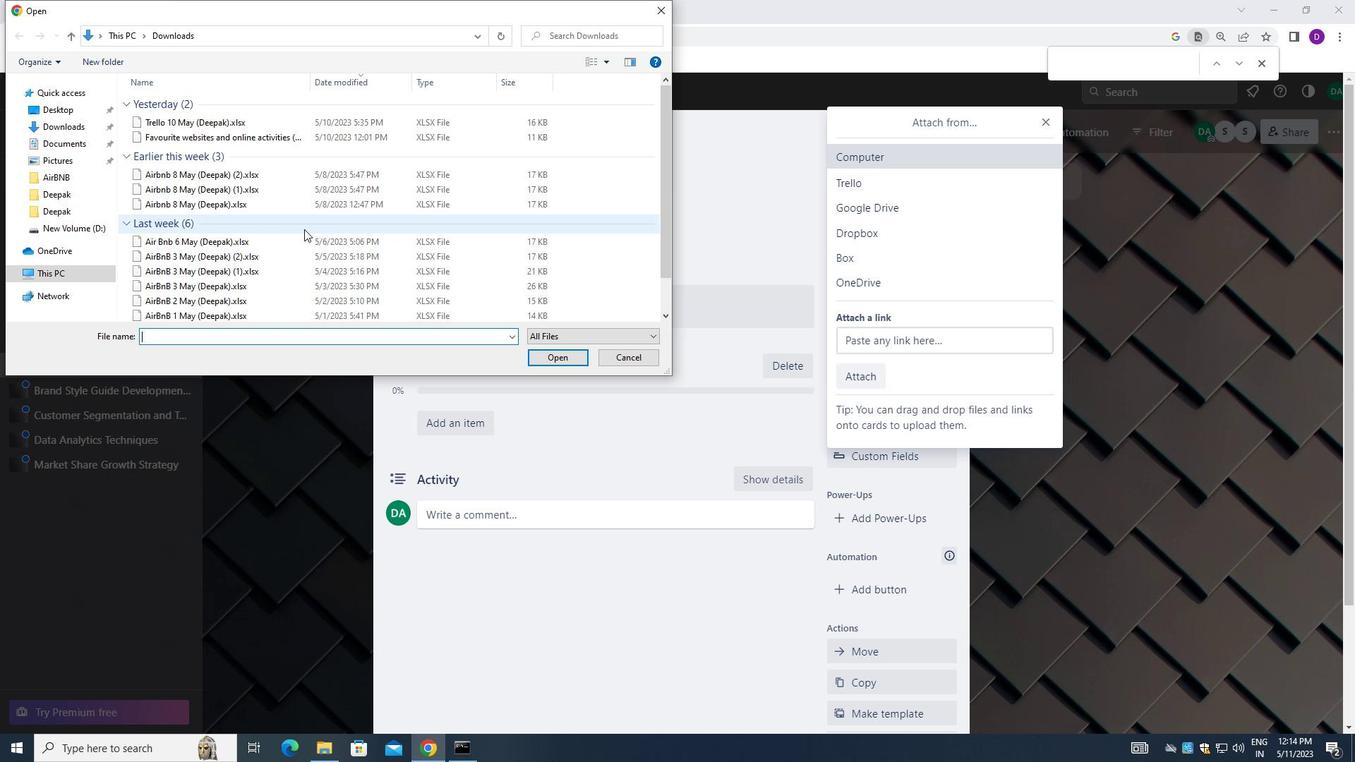 
Action: Mouse pressed left at (299, 211)
Screenshot: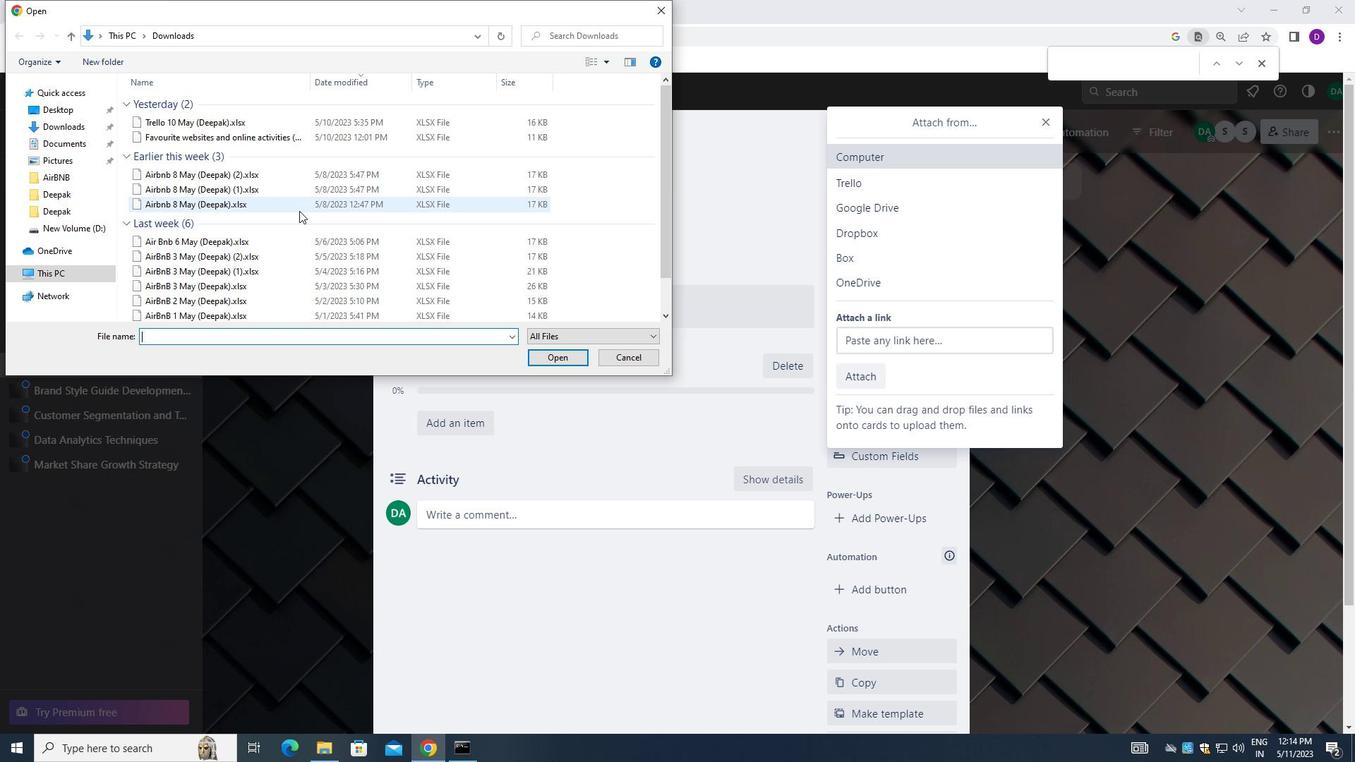 
Action: Mouse moved to (545, 356)
Screenshot: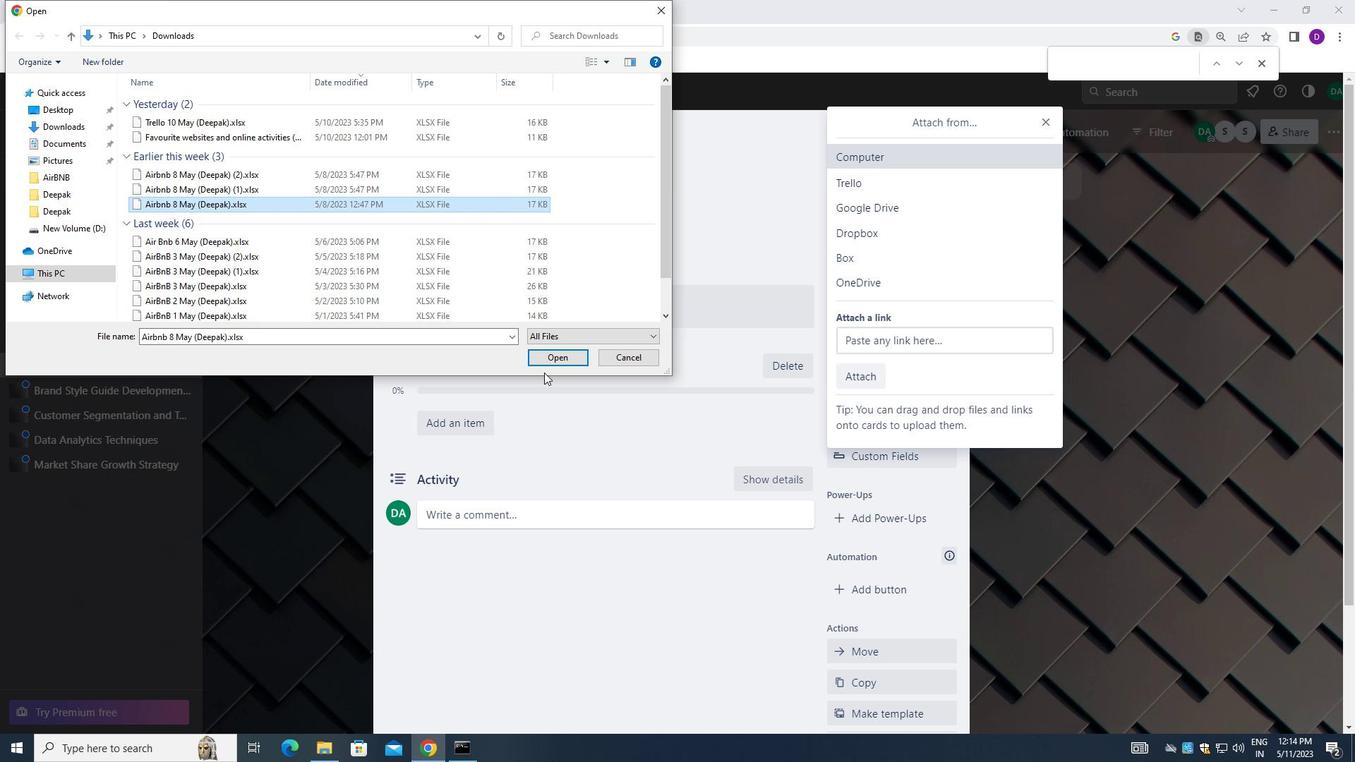 
Action: Mouse pressed left at (545, 356)
Screenshot: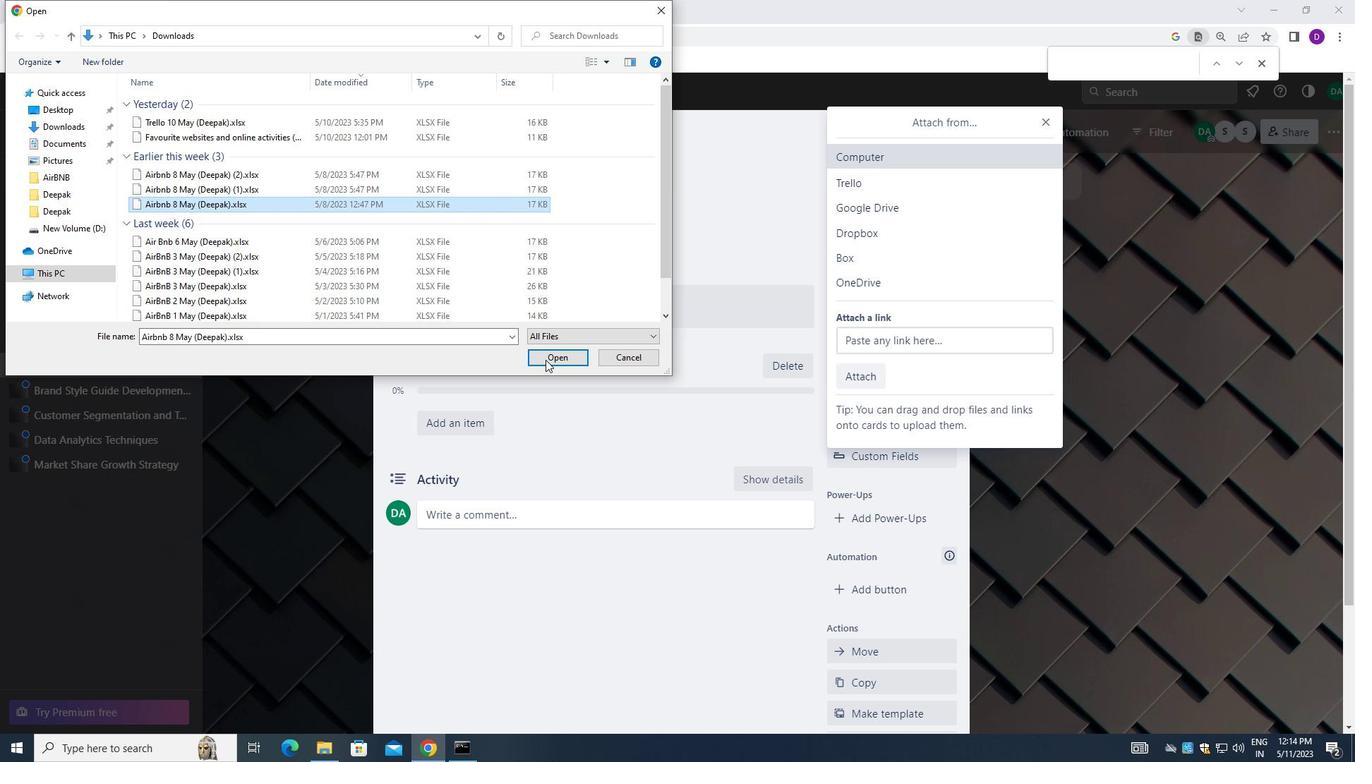 
Action: Mouse moved to (890, 423)
Screenshot: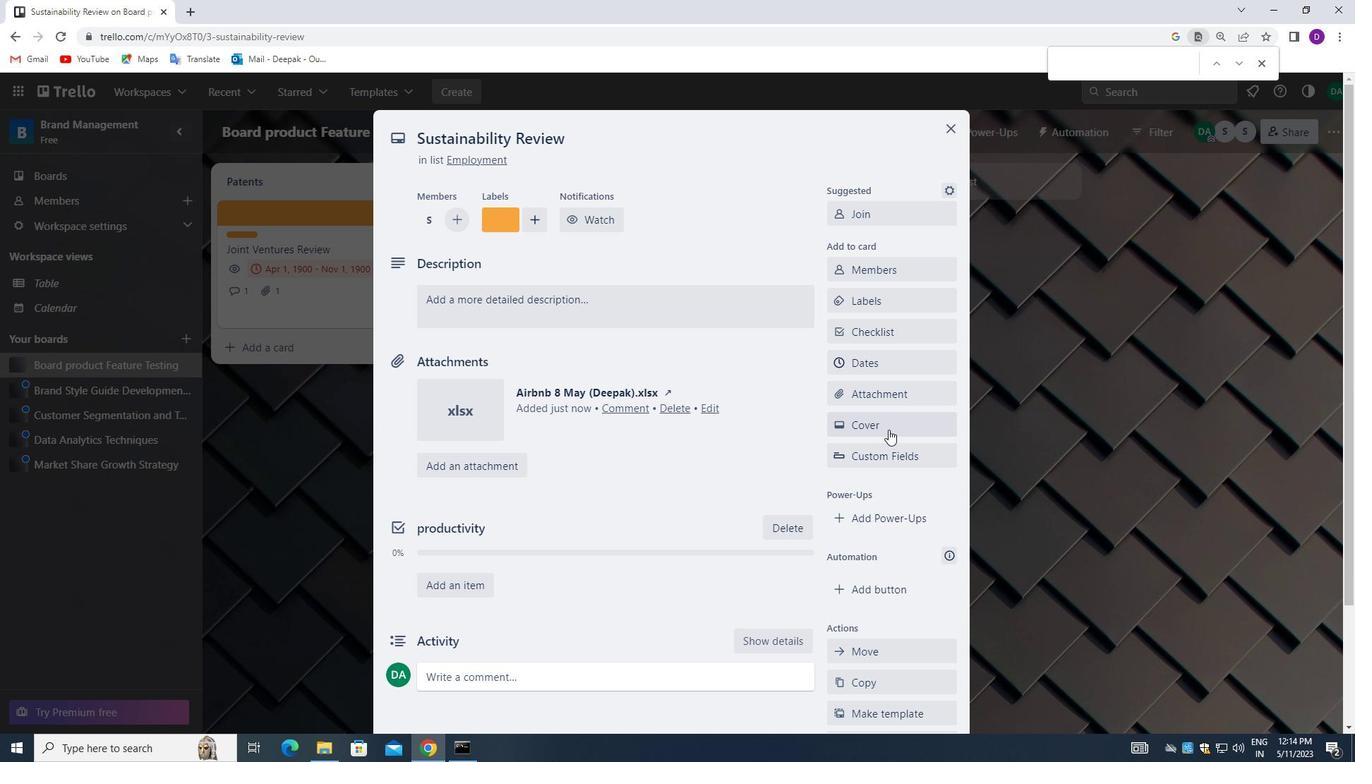 
Action: Mouse pressed left at (890, 423)
Screenshot: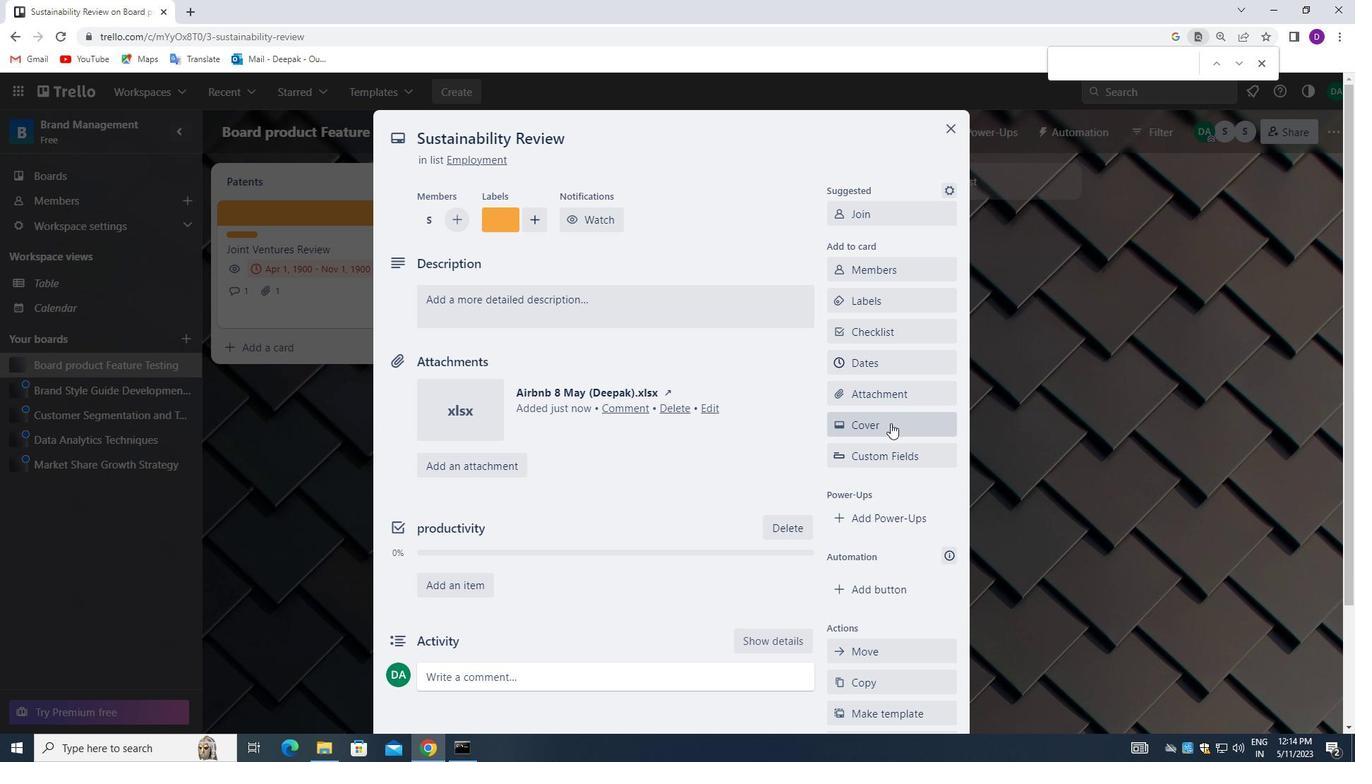 
Action: Mouse moved to (943, 259)
Screenshot: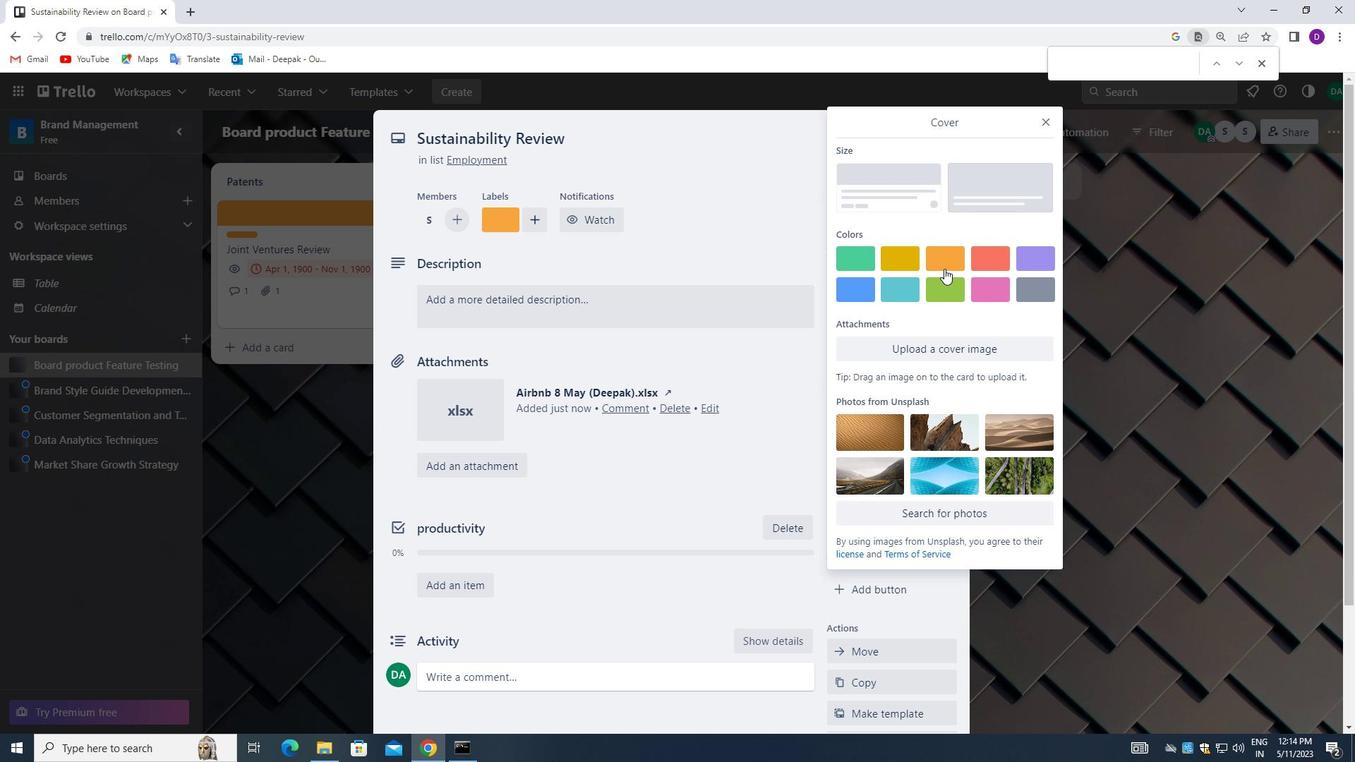 
Action: Mouse pressed left at (943, 259)
Screenshot: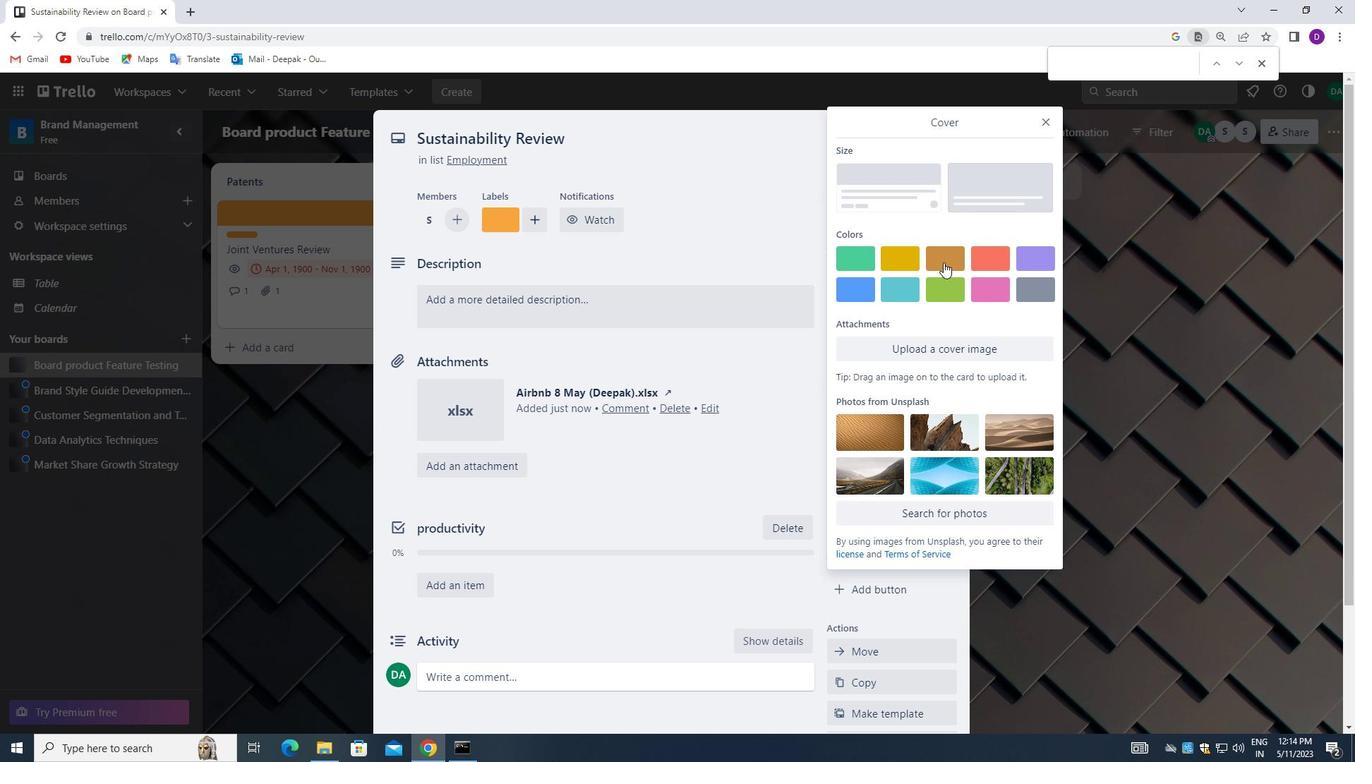 
Action: Mouse moved to (1046, 122)
Screenshot: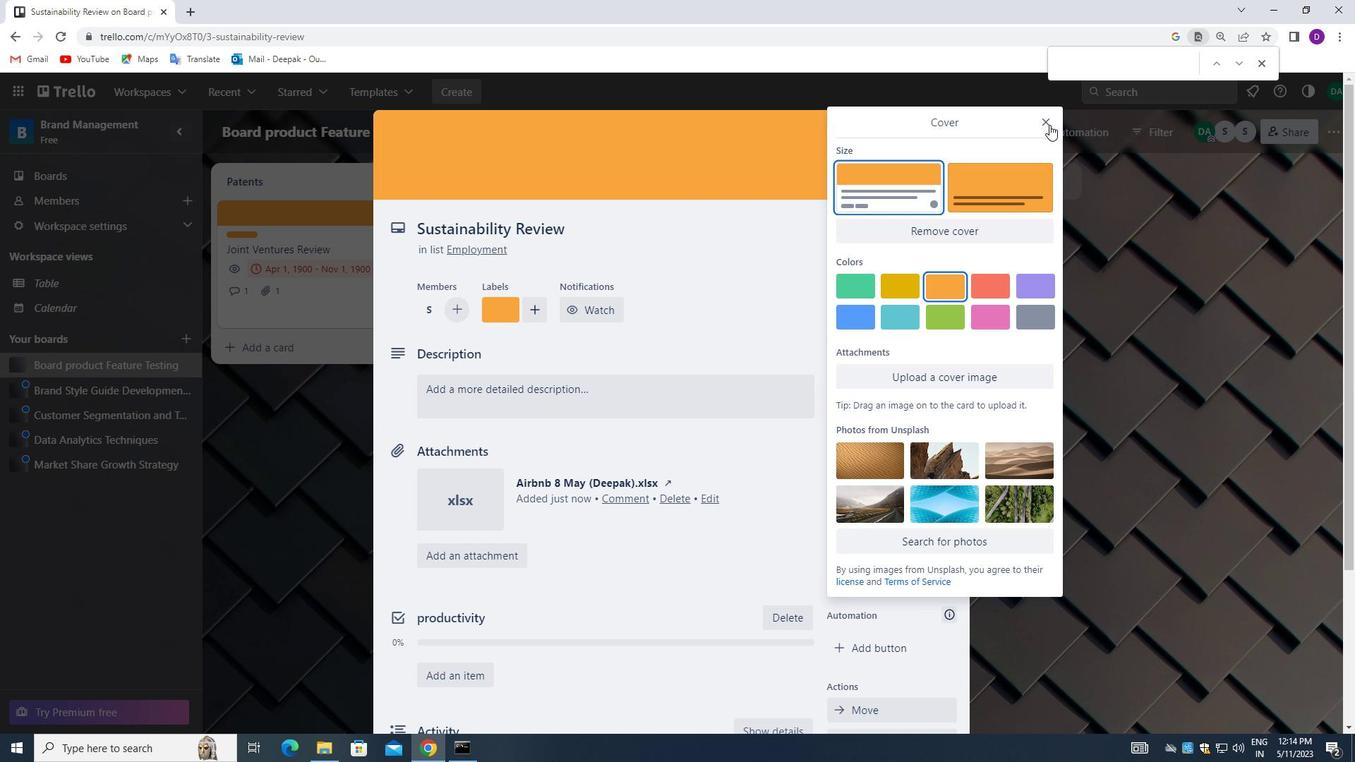 
Action: Mouse pressed left at (1046, 122)
Screenshot: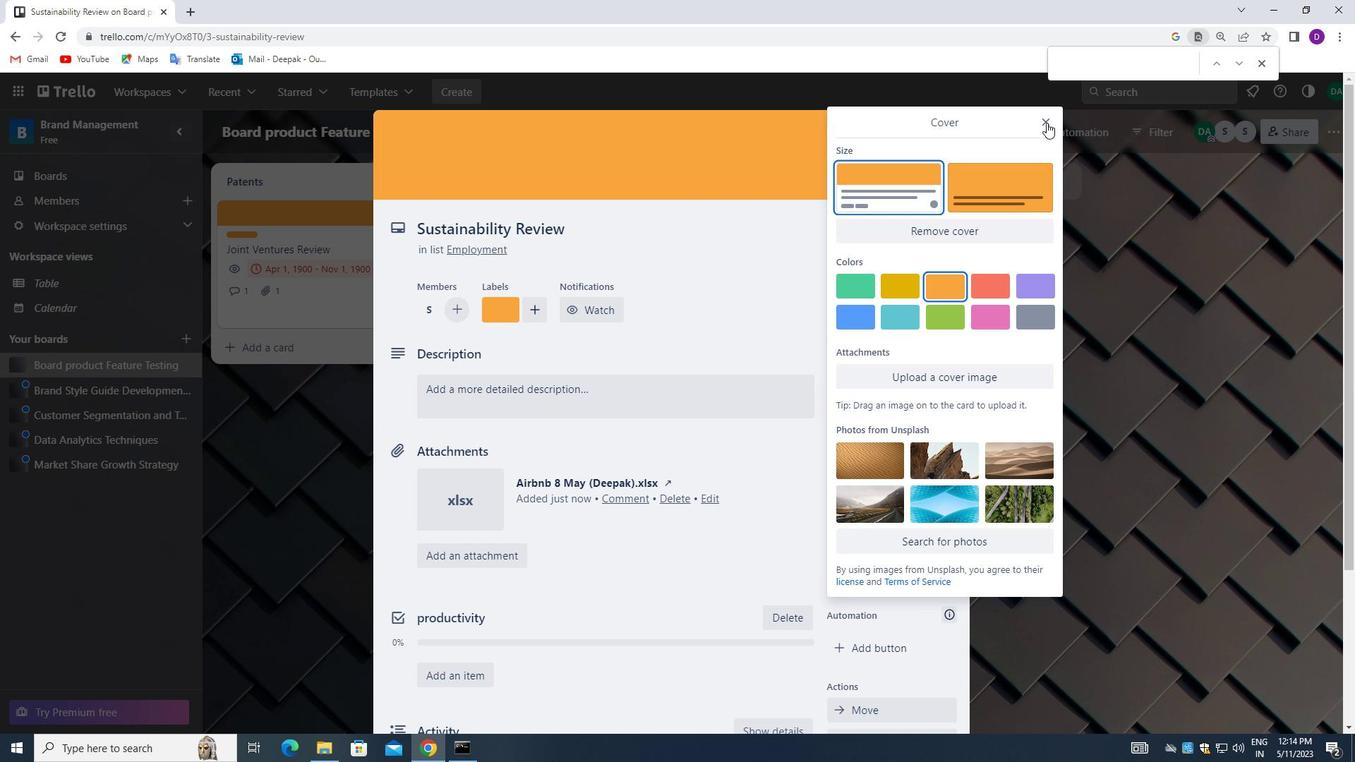 
Action: Mouse moved to (549, 388)
Screenshot: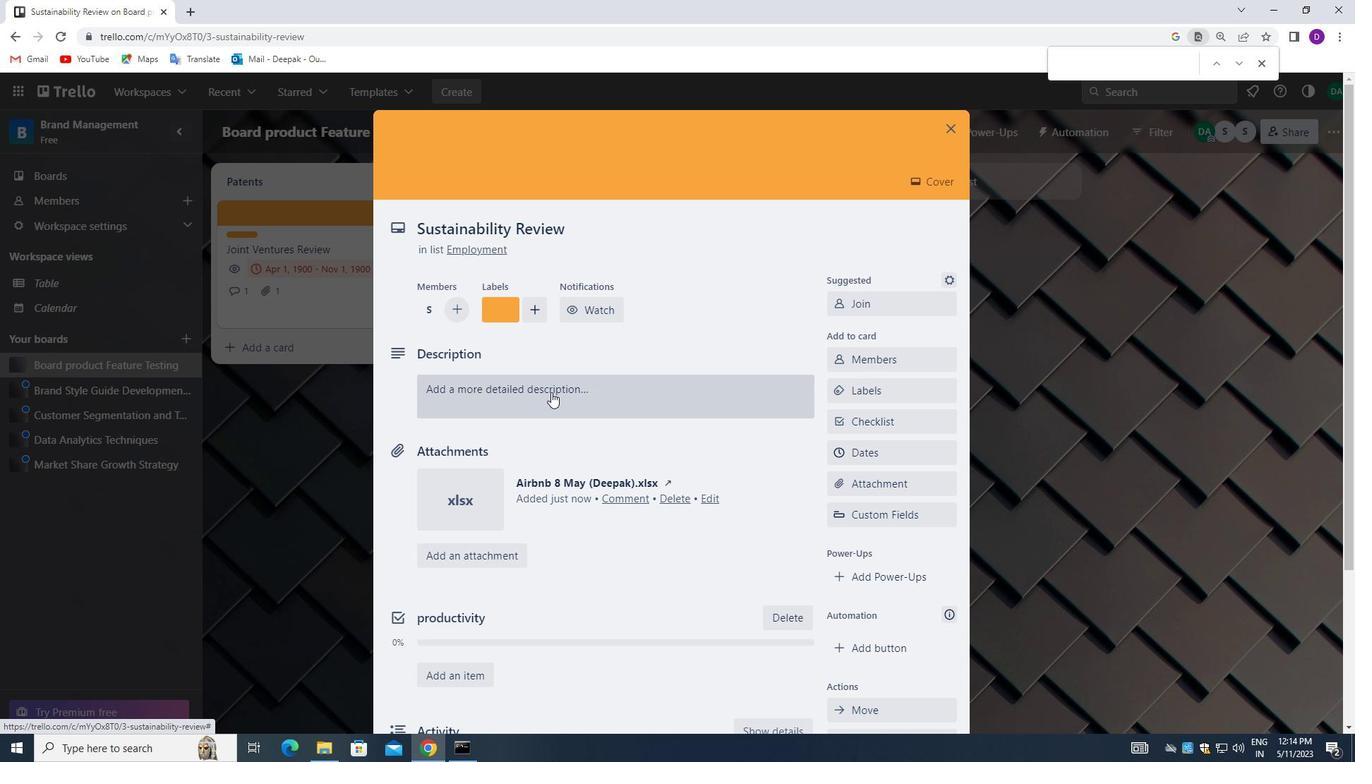 
Action: Mouse pressed left at (549, 388)
Screenshot: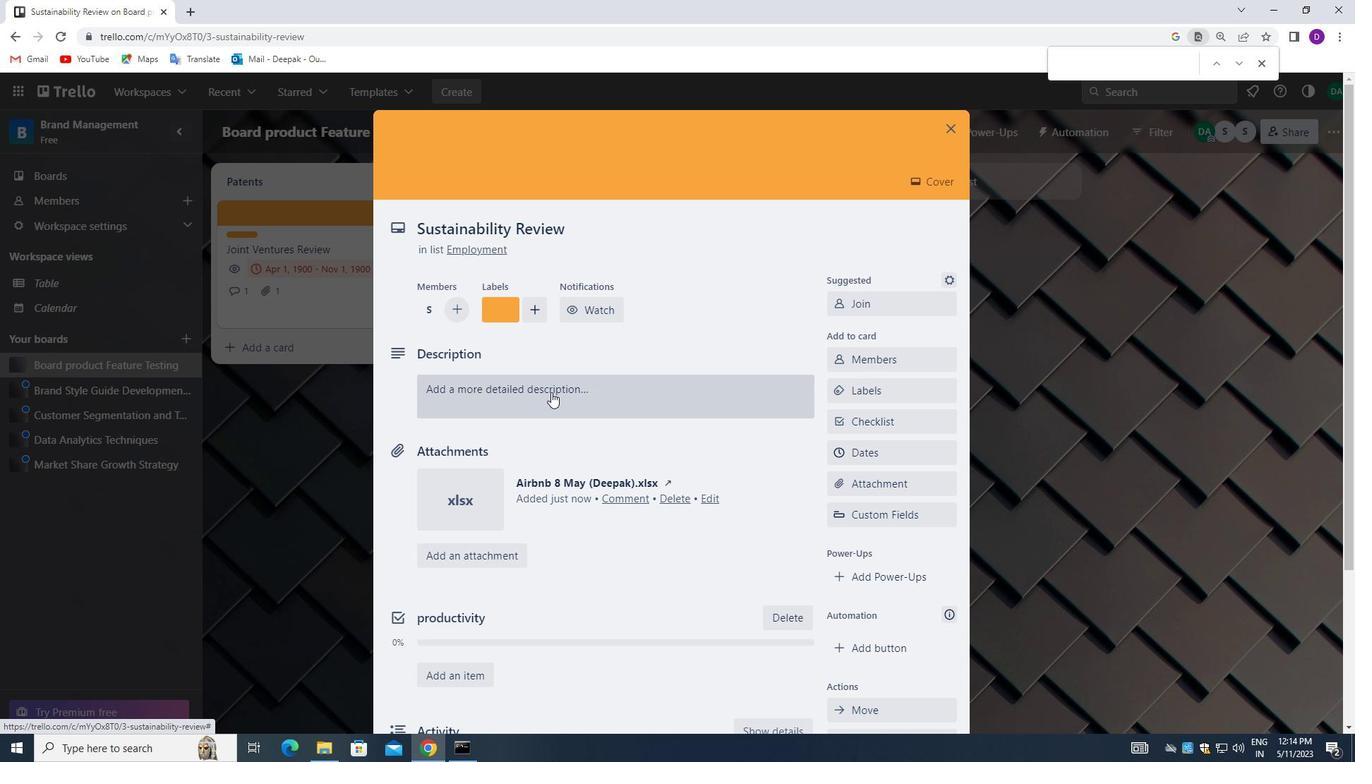 
Action: Mouse moved to (503, 443)
Screenshot: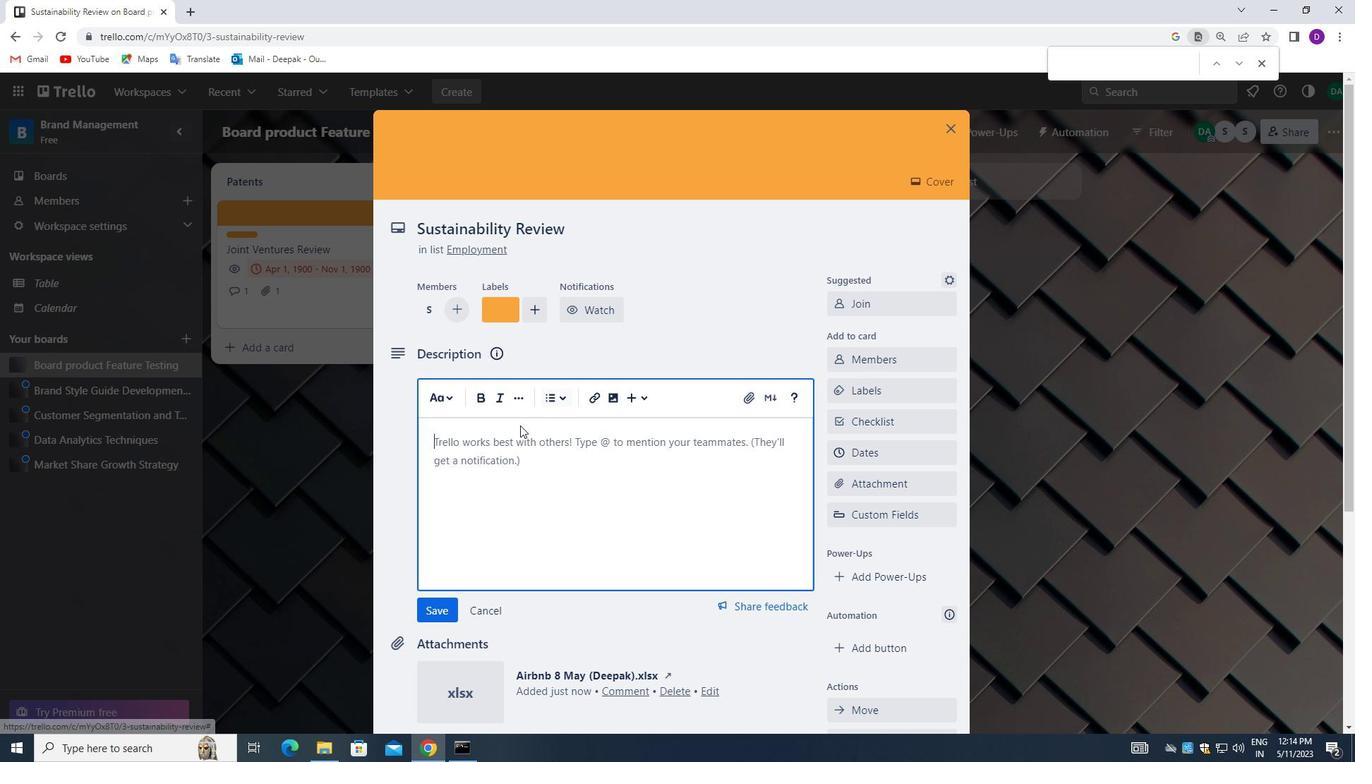
Action: Mouse pressed left at (503, 443)
Screenshot: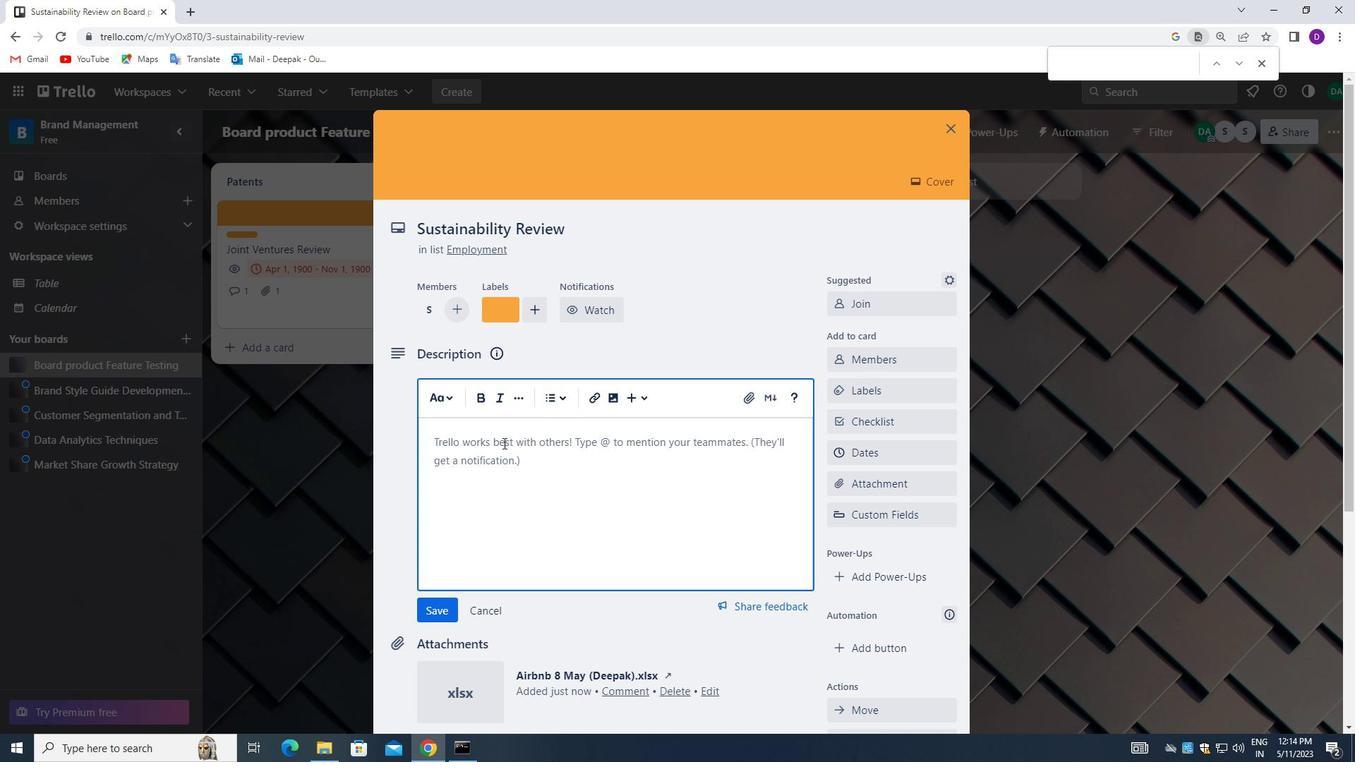 
Action: Mouse moved to (298, 376)
Screenshot: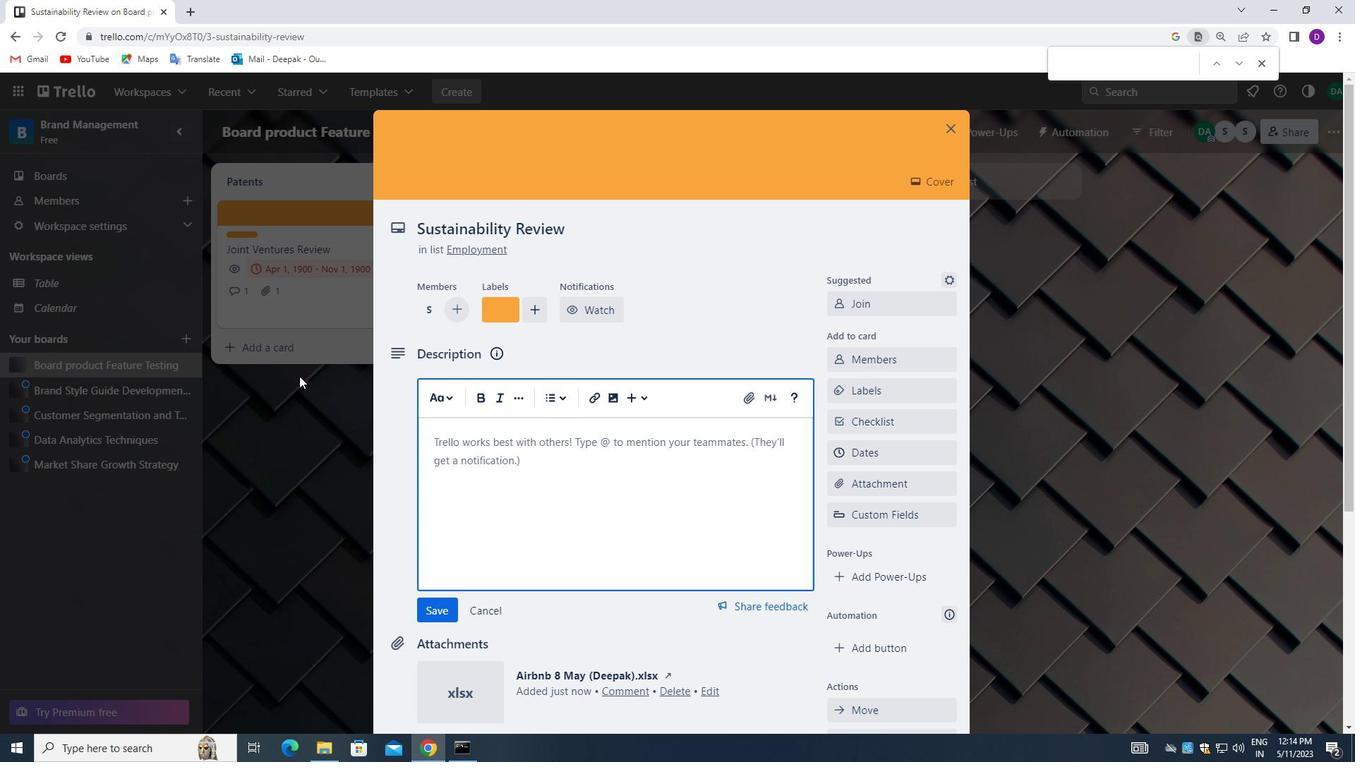 
Action: Key pressed <Key.shift>PLAN<Key.space>AND<Key.space>EXECUTE<Key.space>COMPANY<Key.space>TEAM-BUILDING<Key.space>CONFERENCE<Key.space>WITH<Key.space>TEAM<Key.space>BUILDING<Key.space>CHALLENGES<Key.space>ON<Key.space>COMMUNICATION<Key.space>AND<Key.space>COLLABORATION.
Screenshot: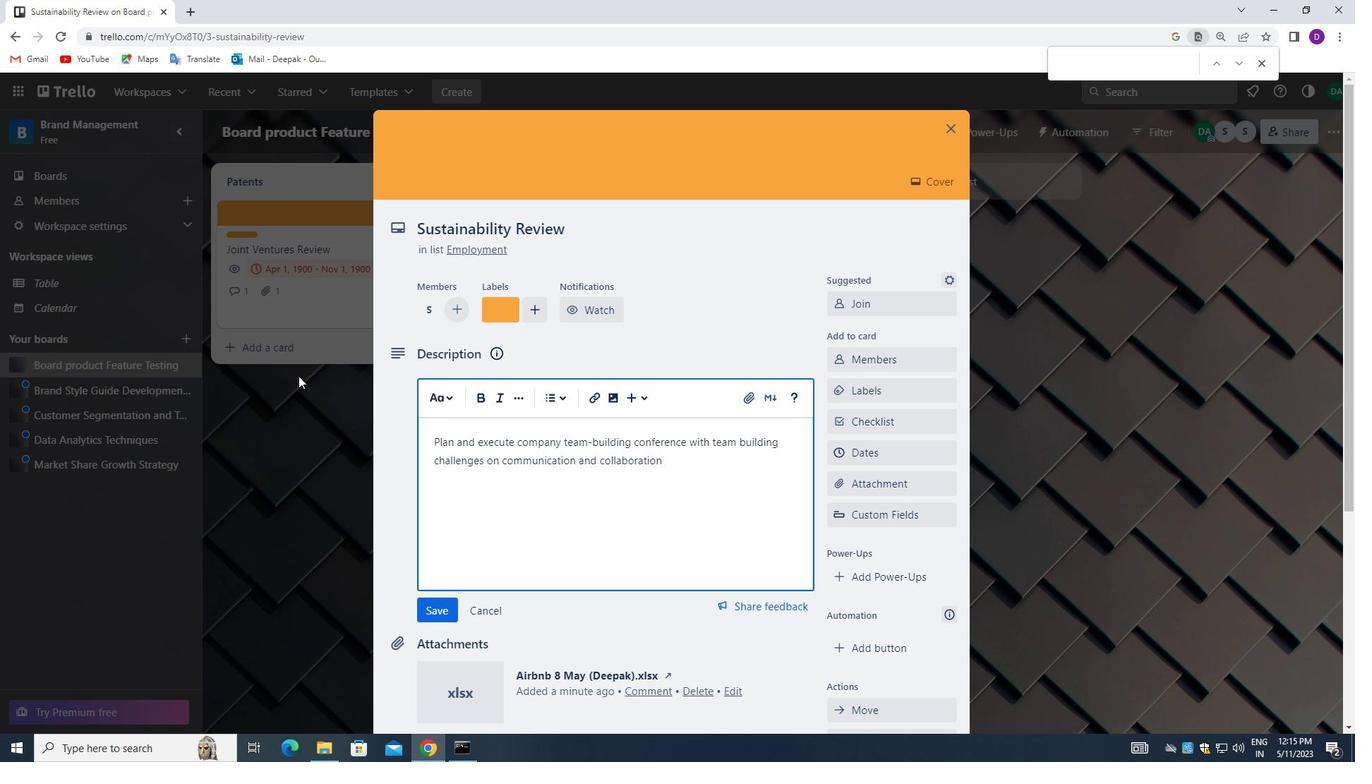 
Action: Mouse moved to (433, 608)
Screenshot: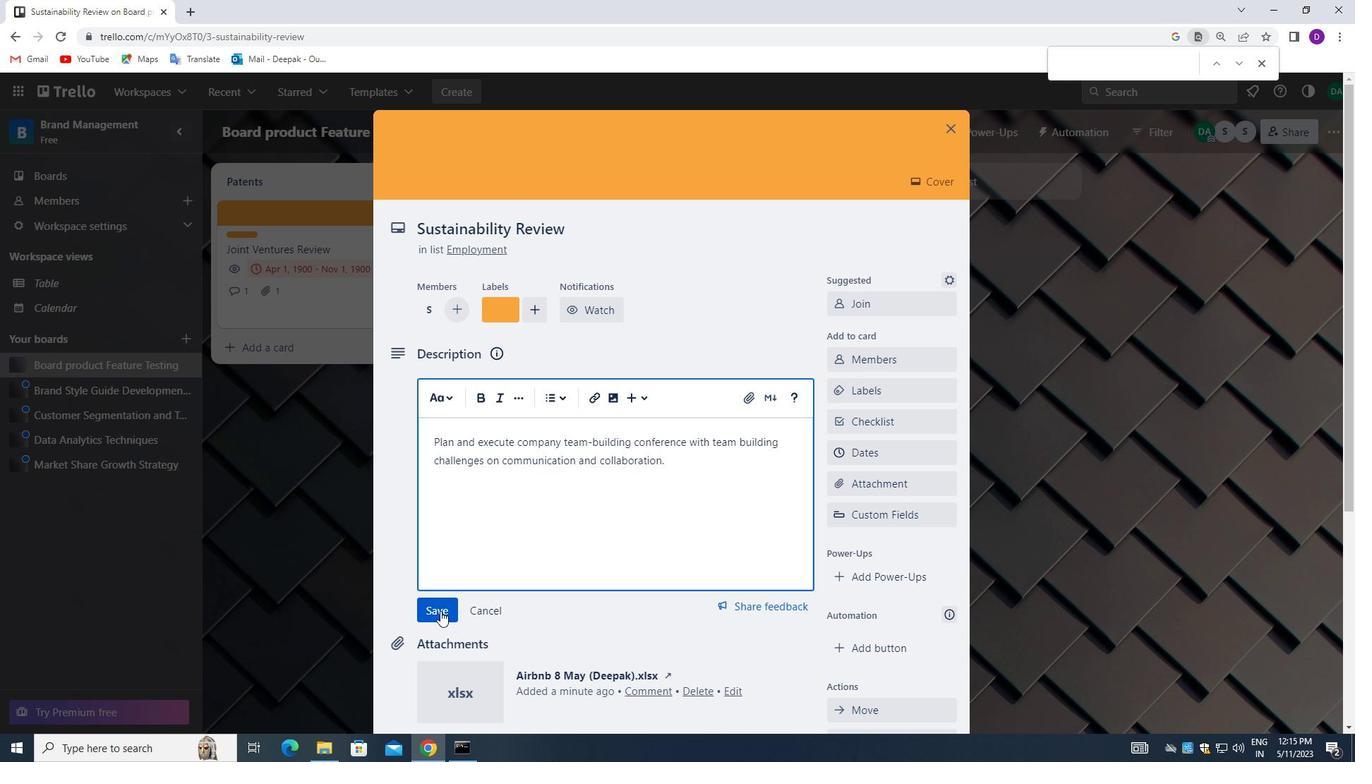 
Action: Mouse pressed left at (433, 608)
Screenshot: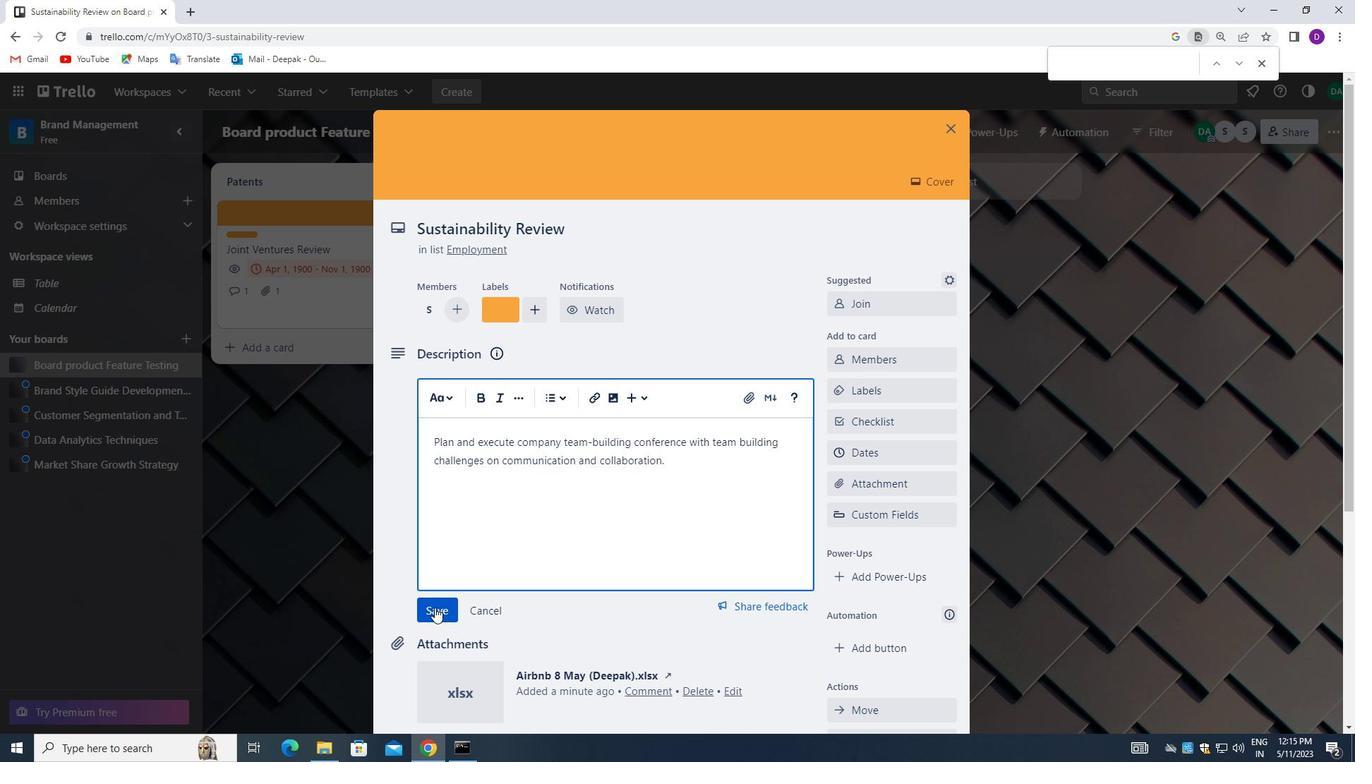 
Action: Mouse moved to (593, 563)
Screenshot: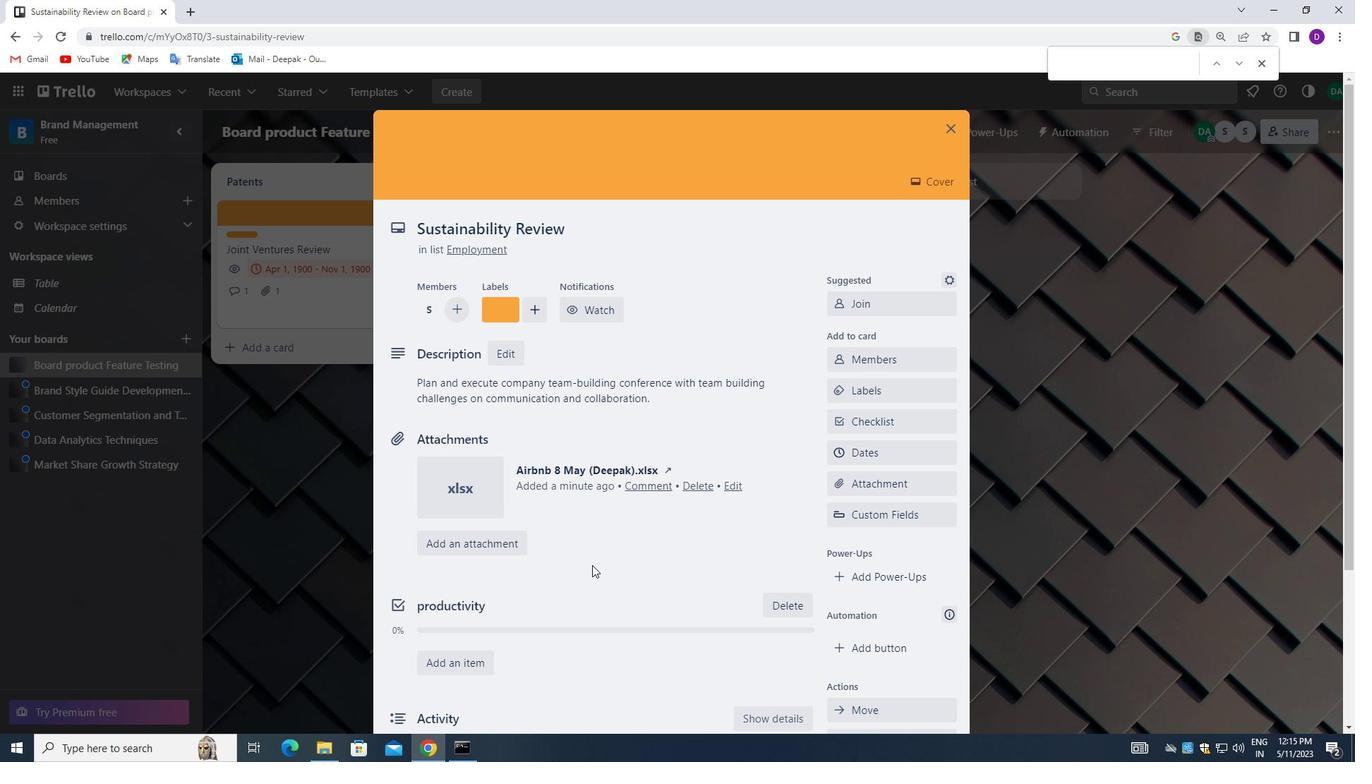 
Action: Mouse scrolled (593, 563) with delta (0, 0)
Screenshot: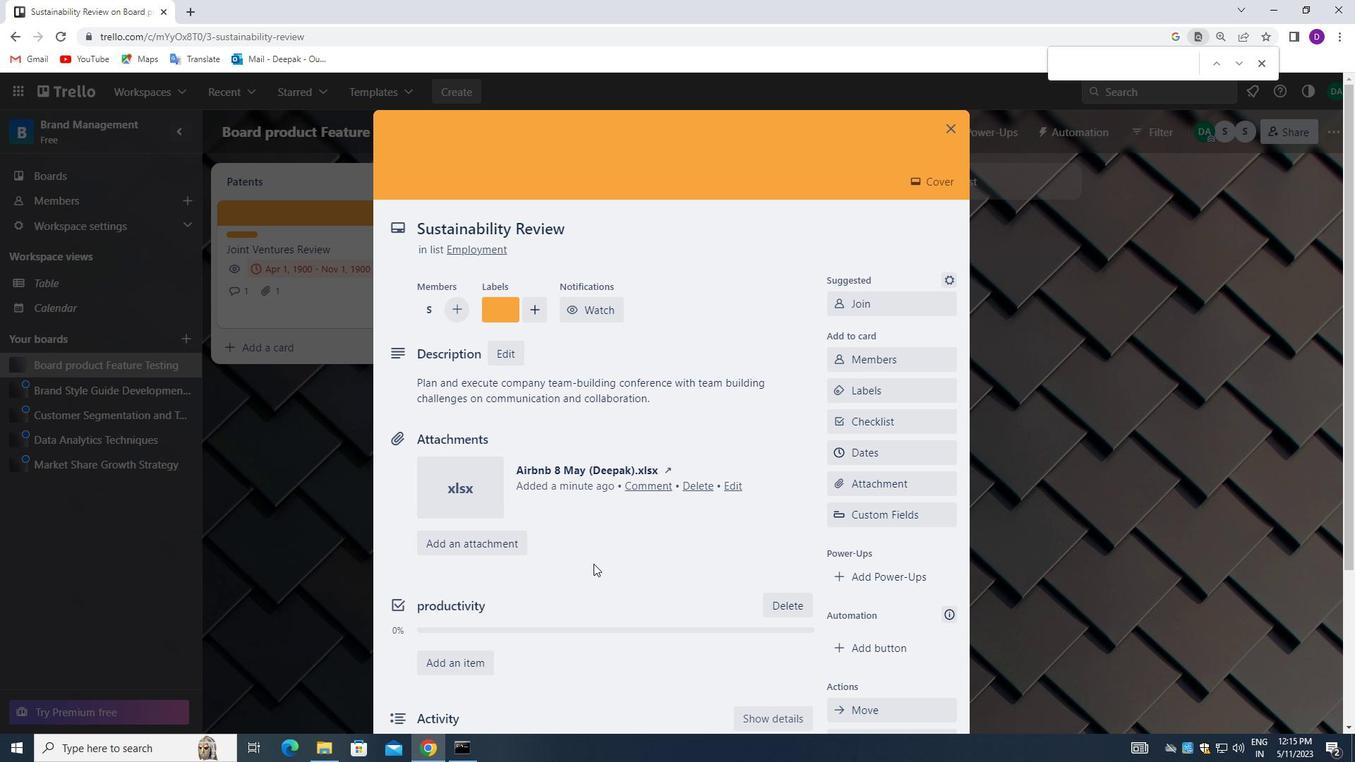 
Action: Mouse scrolled (593, 563) with delta (0, 0)
Screenshot: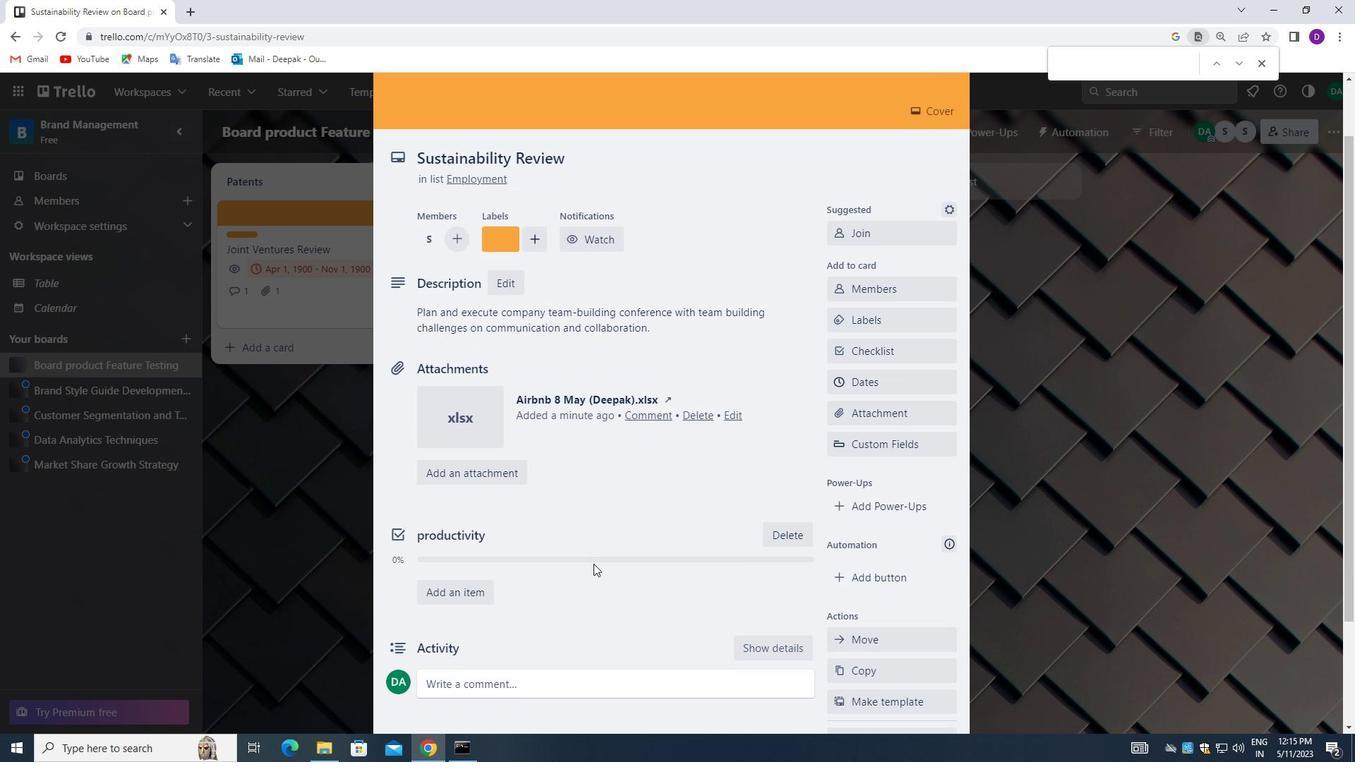 
Action: Mouse scrolled (593, 563) with delta (0, 0)
Screenshot: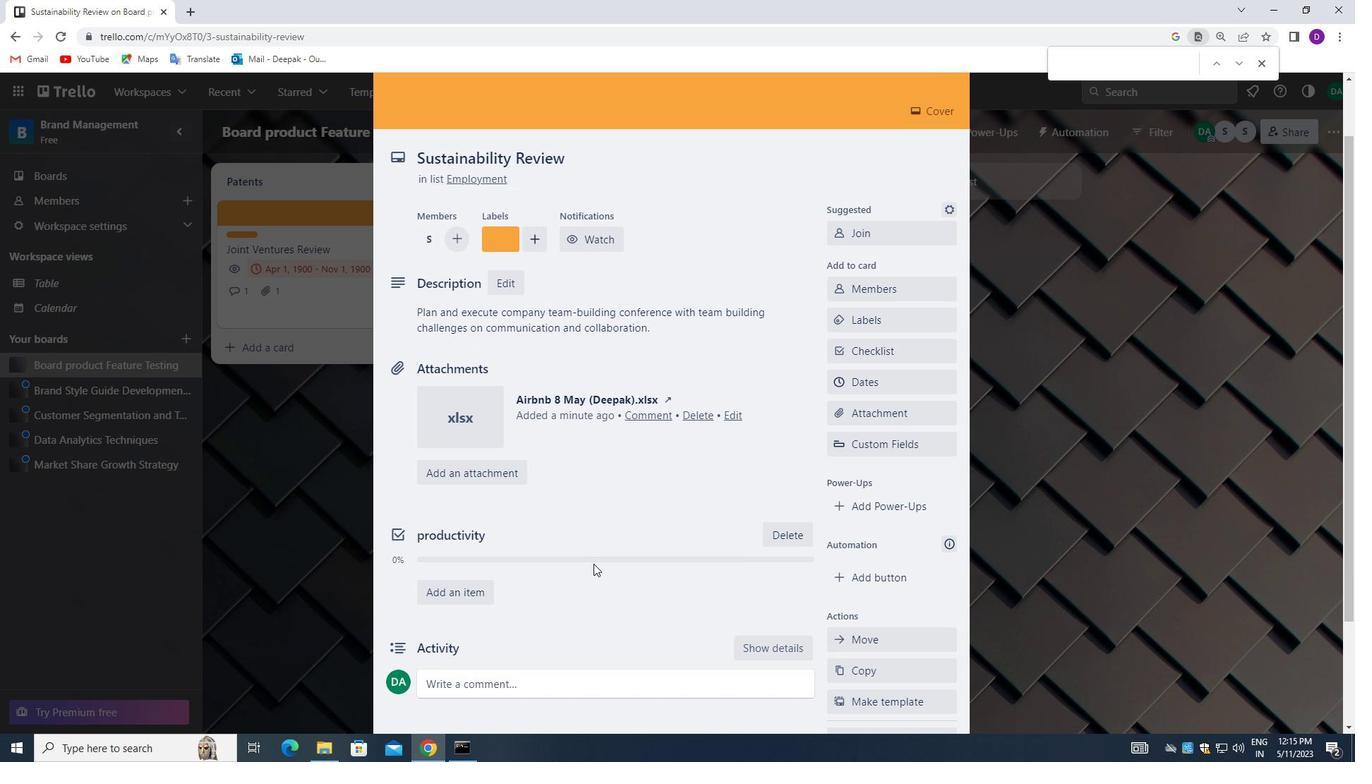 
Action: Mouse moved to (546, 549)
Screenshot: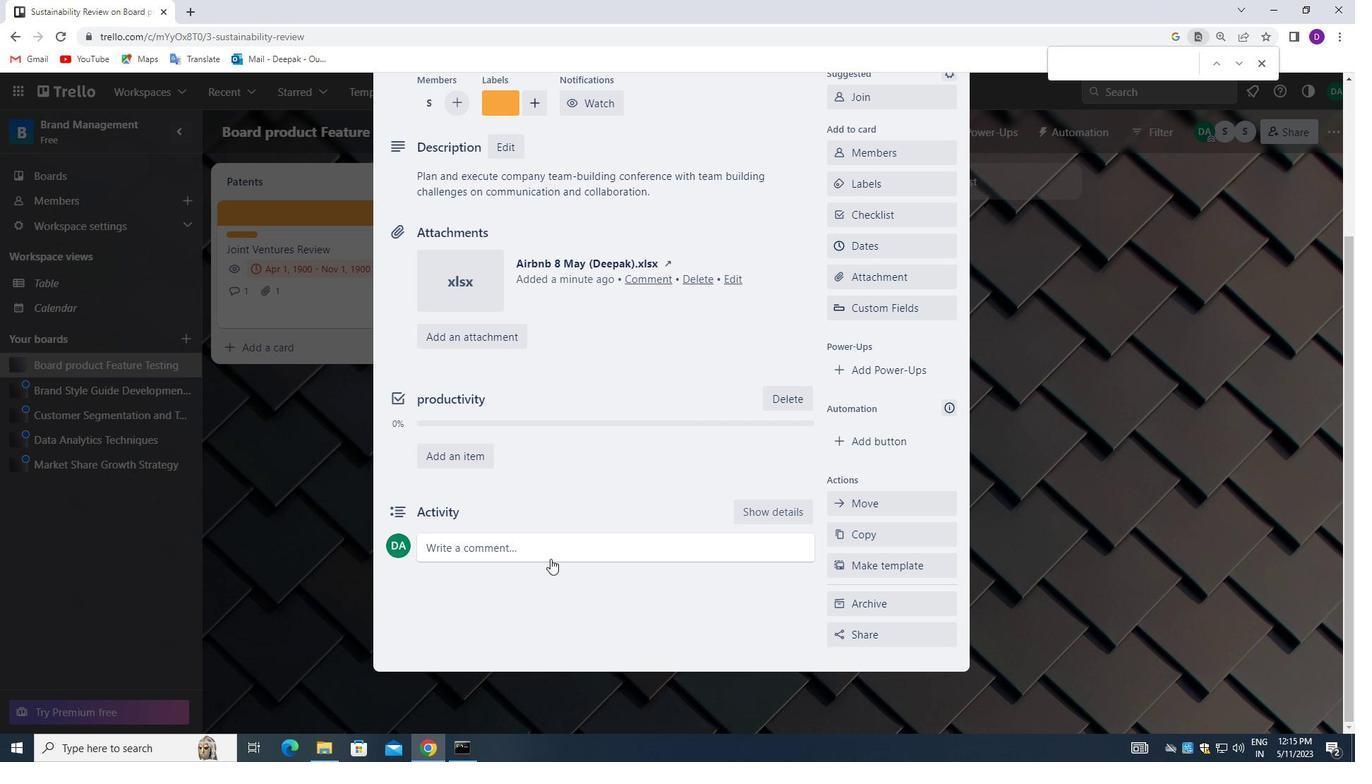 
Action: Mouse pressed left at (546, 549)
Screenshot: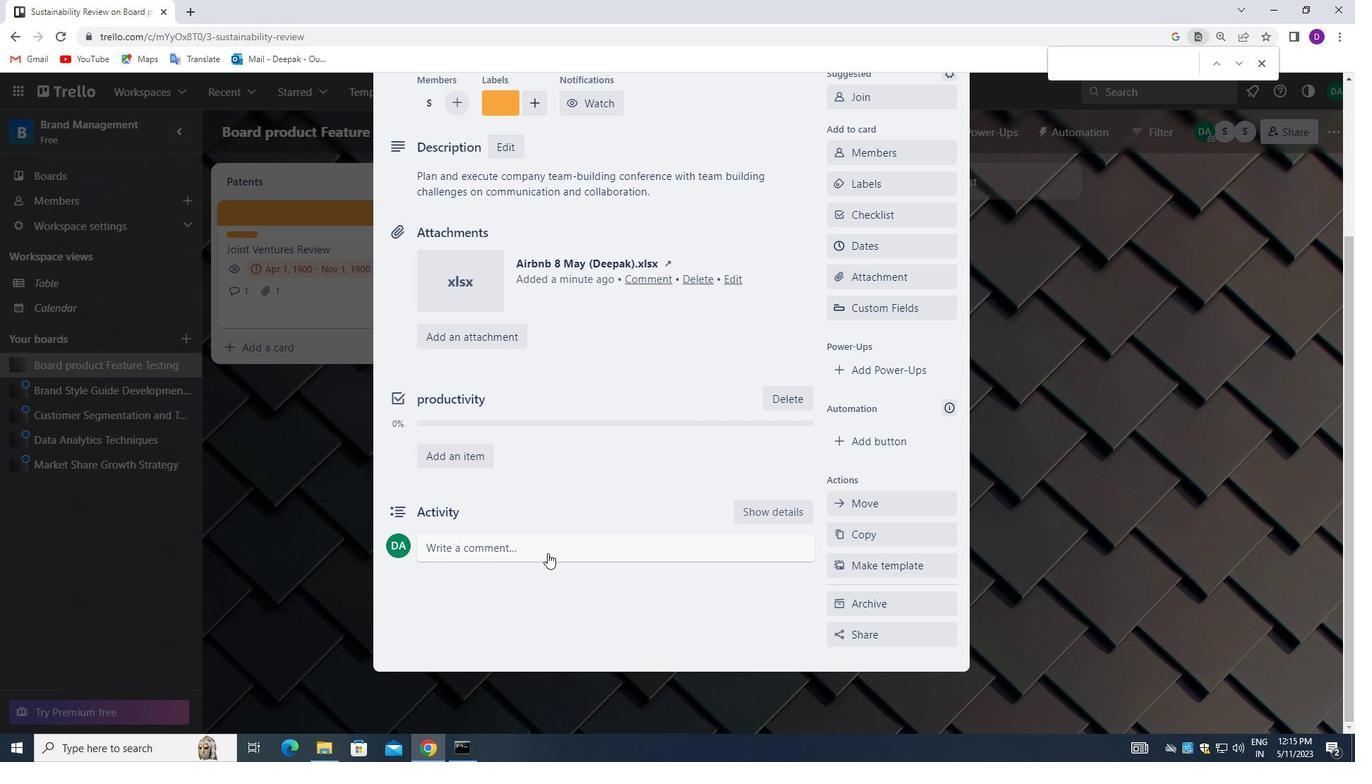 
Action: Mouse moved to (494, 593)
Screenshot: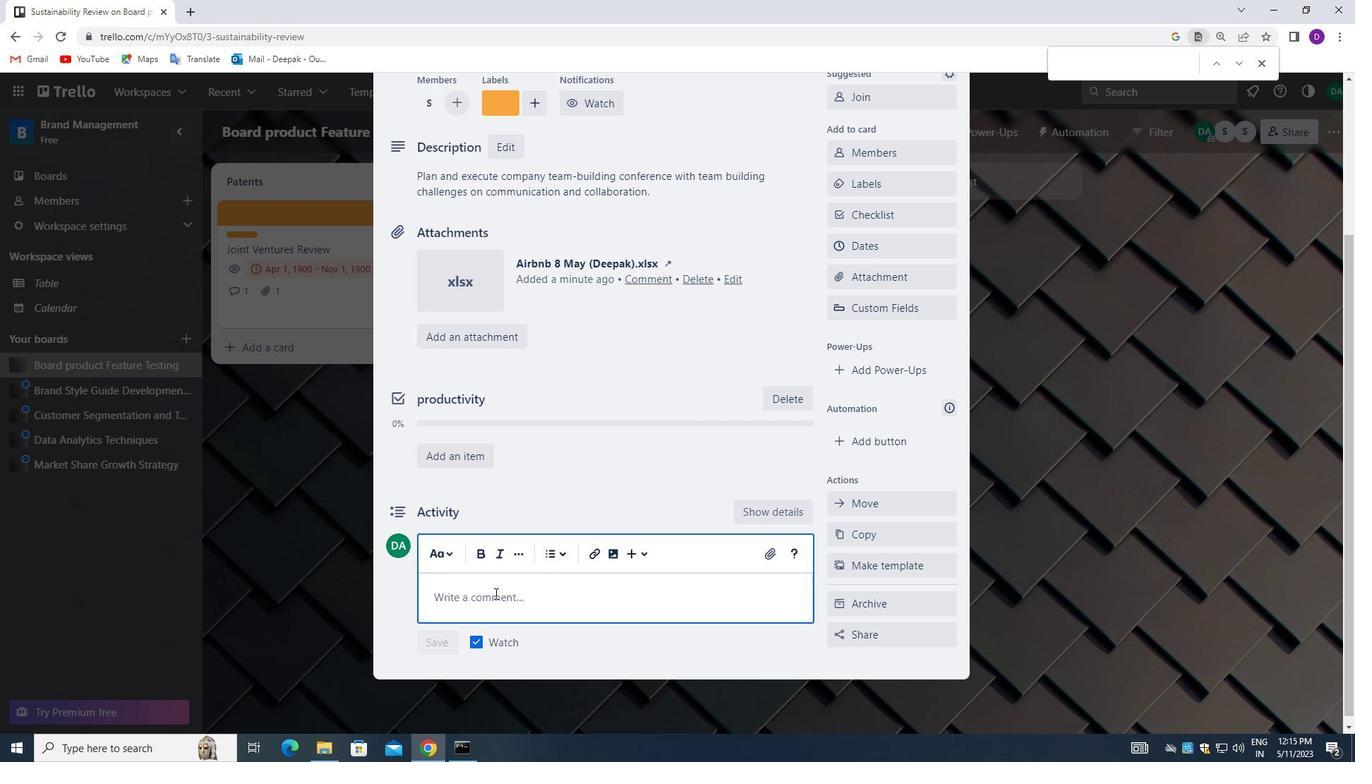 
Action: Mouse pressed left at (494, 593)
Screenshot: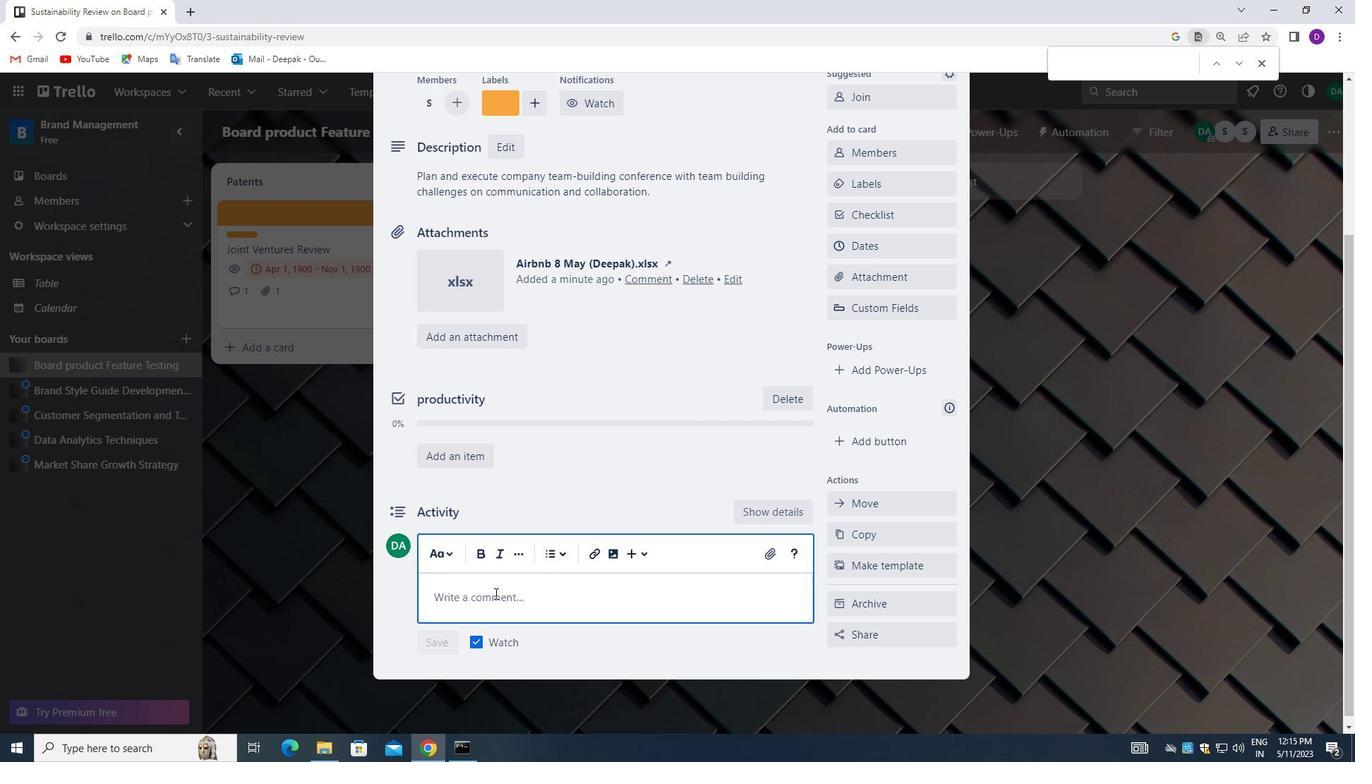 
Action: Mouse moved to (463, 494)
Screenshot: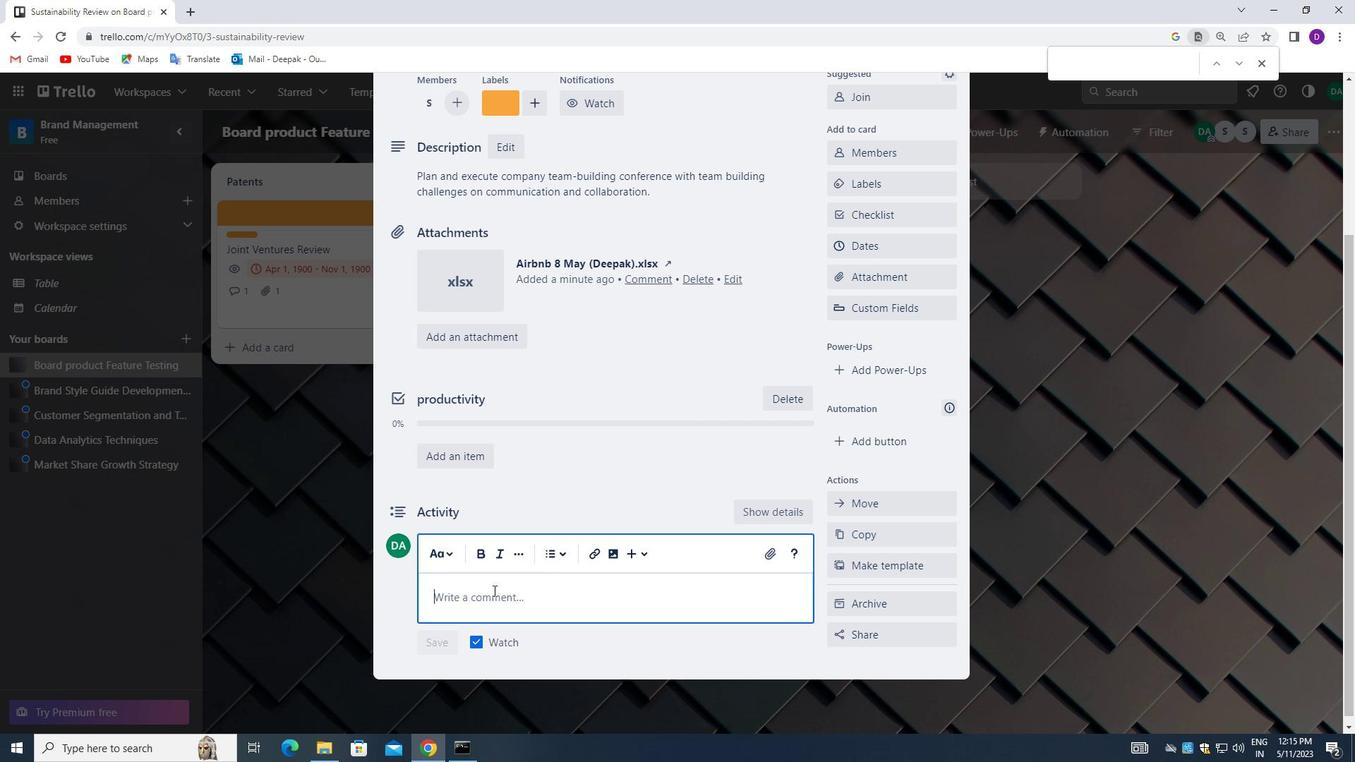
Action: Key pressed <Key.shift_r>GIVEN<Key.space>THE<Key.space>COMPLEXITY<Key.space>OF<Key.space>THIS<Key.space>TAL=<Key.backspace><Key.backspace>SK<Key.space><Key.backspace>.<Key.space>LET<Key.space>US<Key.space>BRES<Key.backspace>AK<Key.space>IT<Key.space>DOWN<Key.space>INTO<Key.space>SMALLER<Key.space><Key.backspace>,<Key.space>MORE<Key.space>MANAGEABLE<Key.space>TALD<Key.backspace>KS<Key.space>TO<Key.space>MAKE<Key.space>PROGRESS.
Screenshot: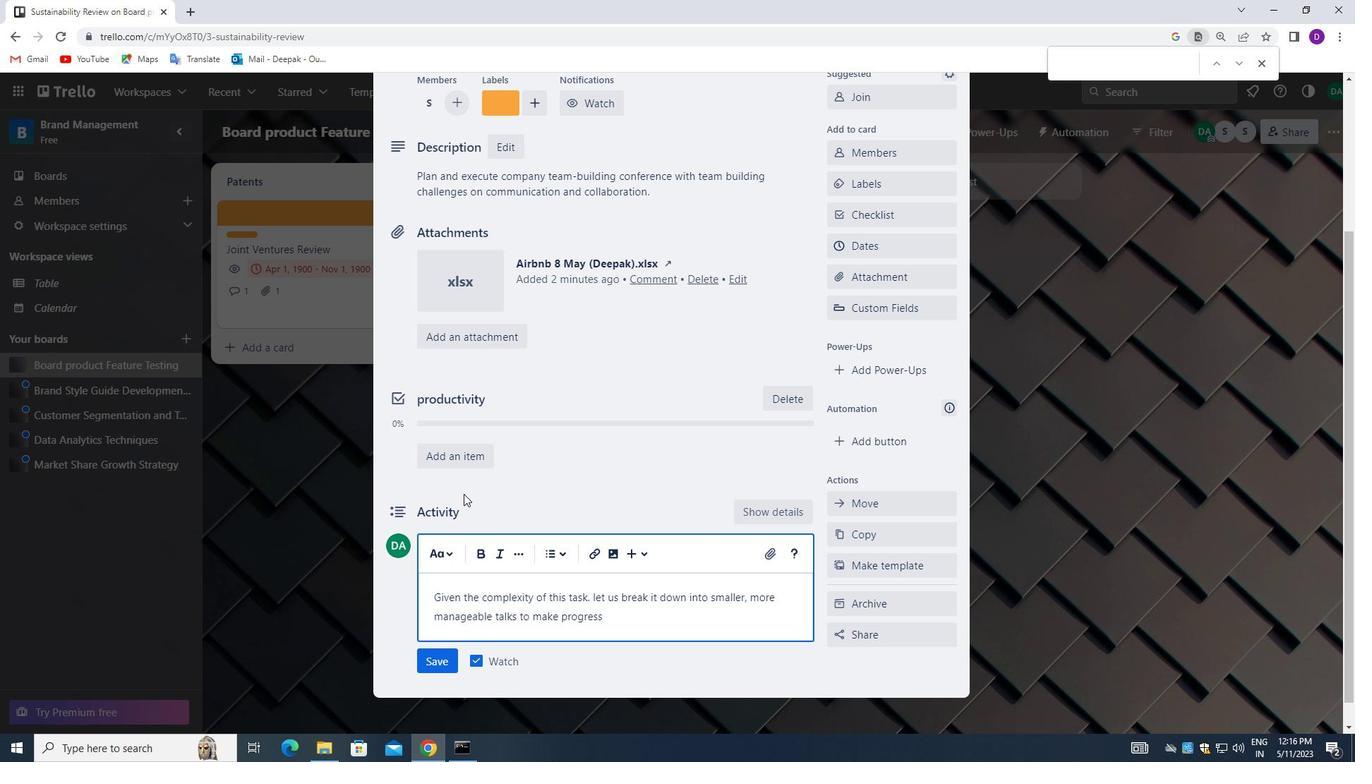 
Action: Mouse moved to (444, 658)
Screenshot: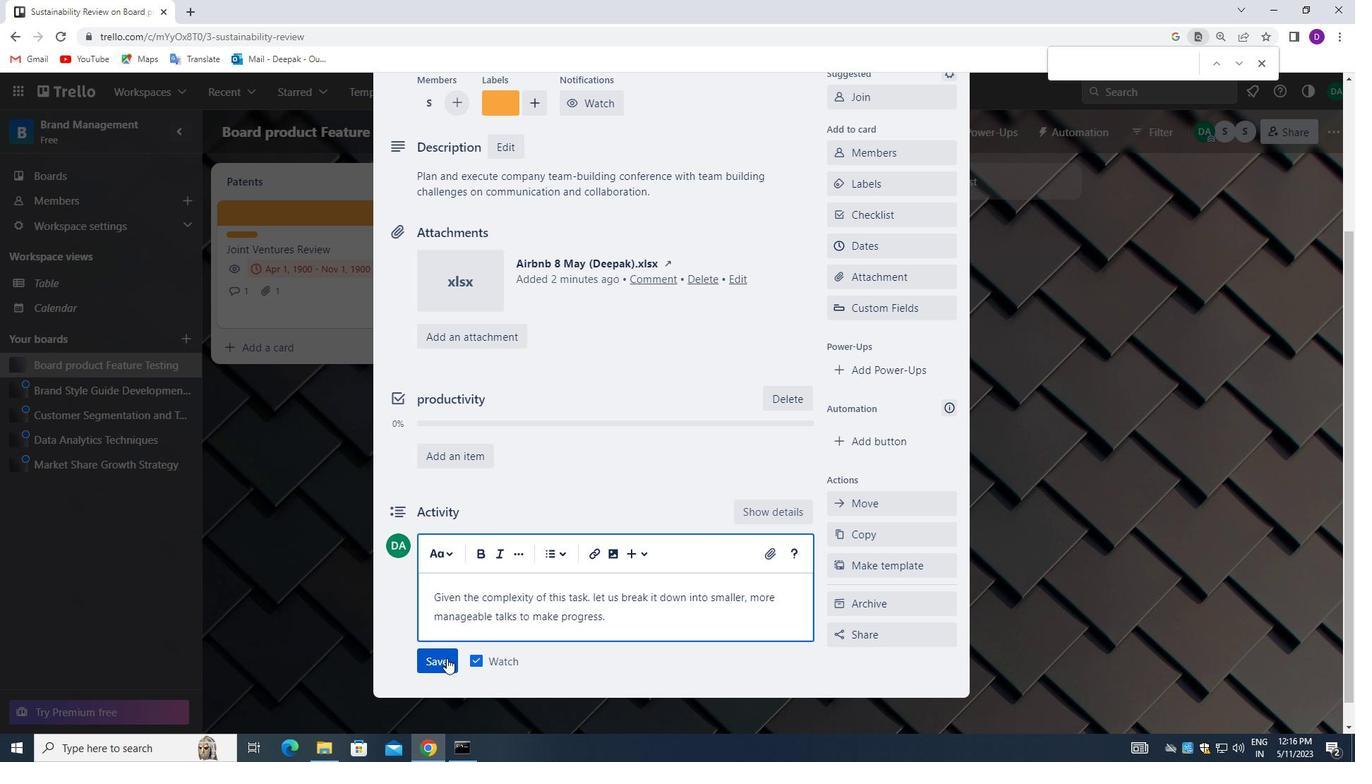 
Action: Mouse pressed left at (444, 658)
Screenshot: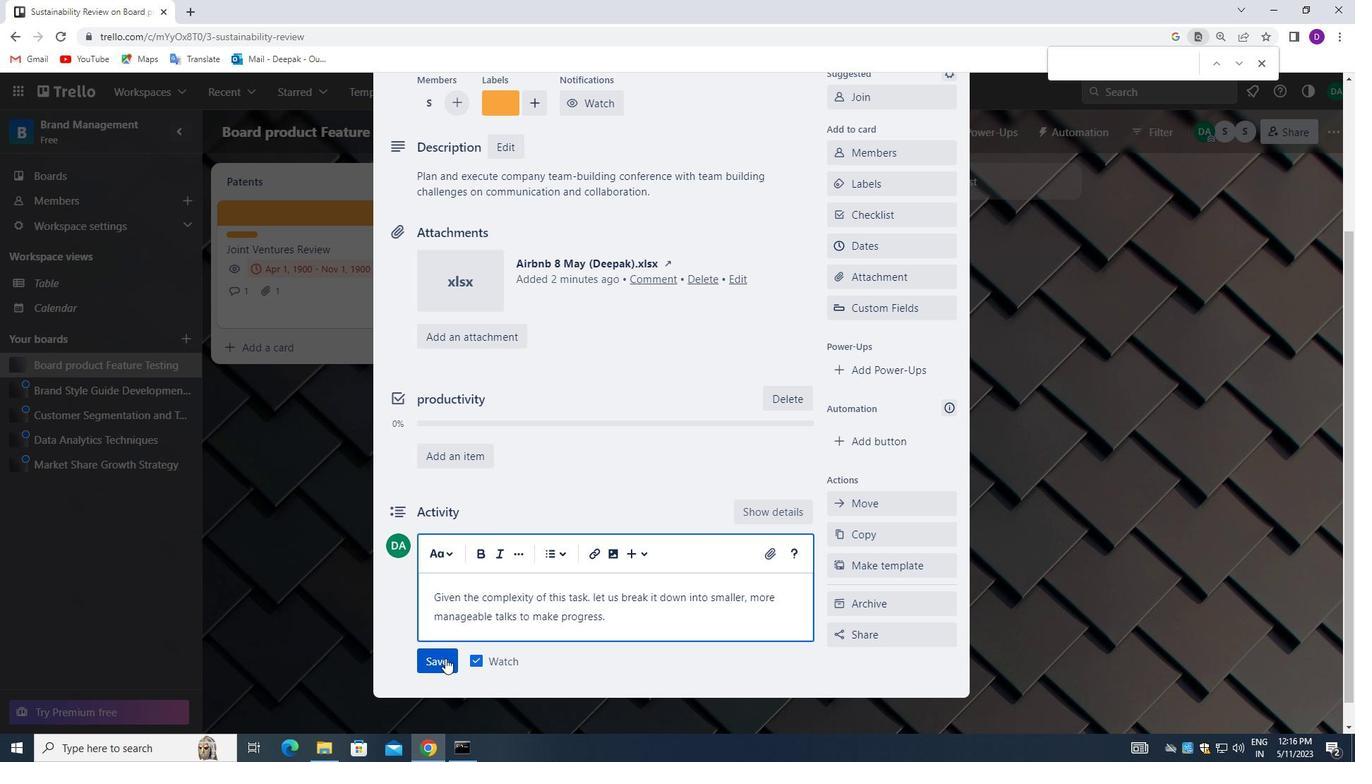 
Action: Mouse moved to (868, 249)
Screenshot: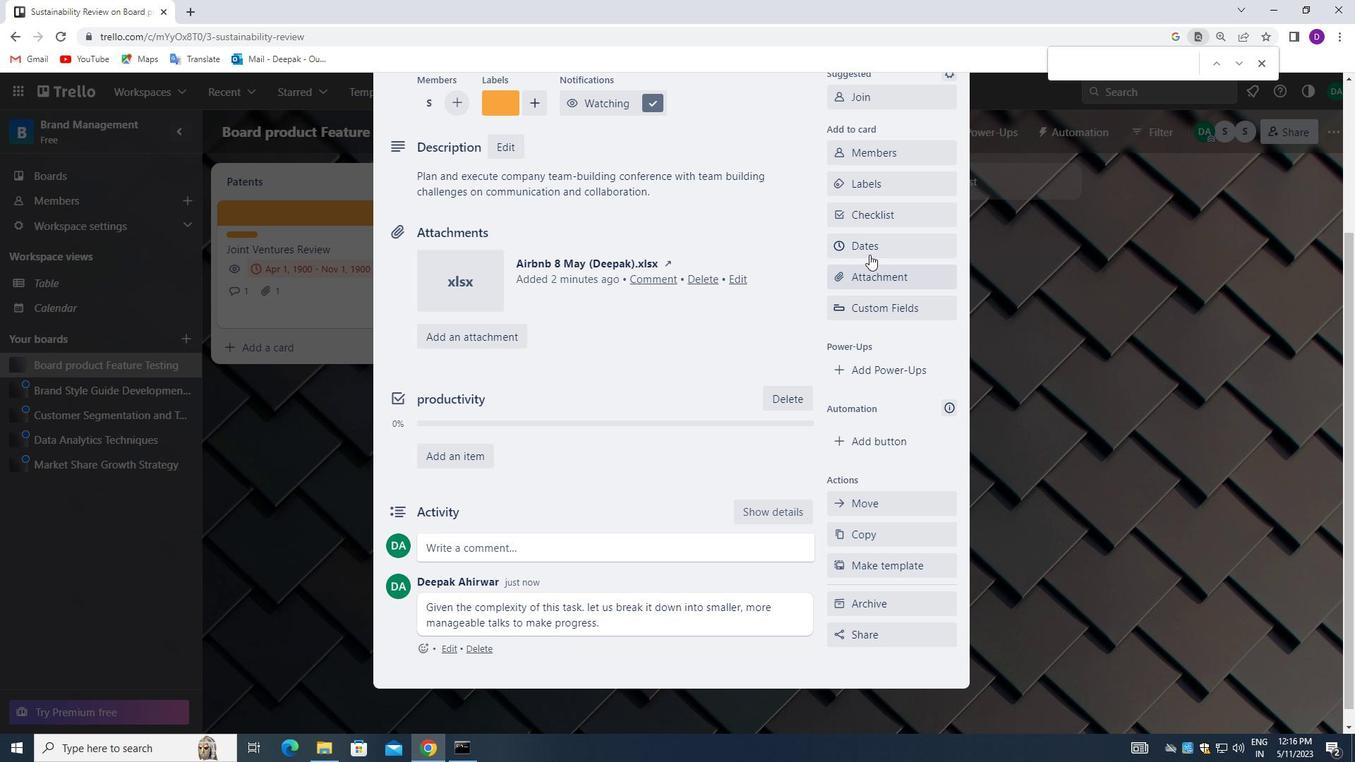 
Action: Mouse pressed left at (868, 249)
Screenshot: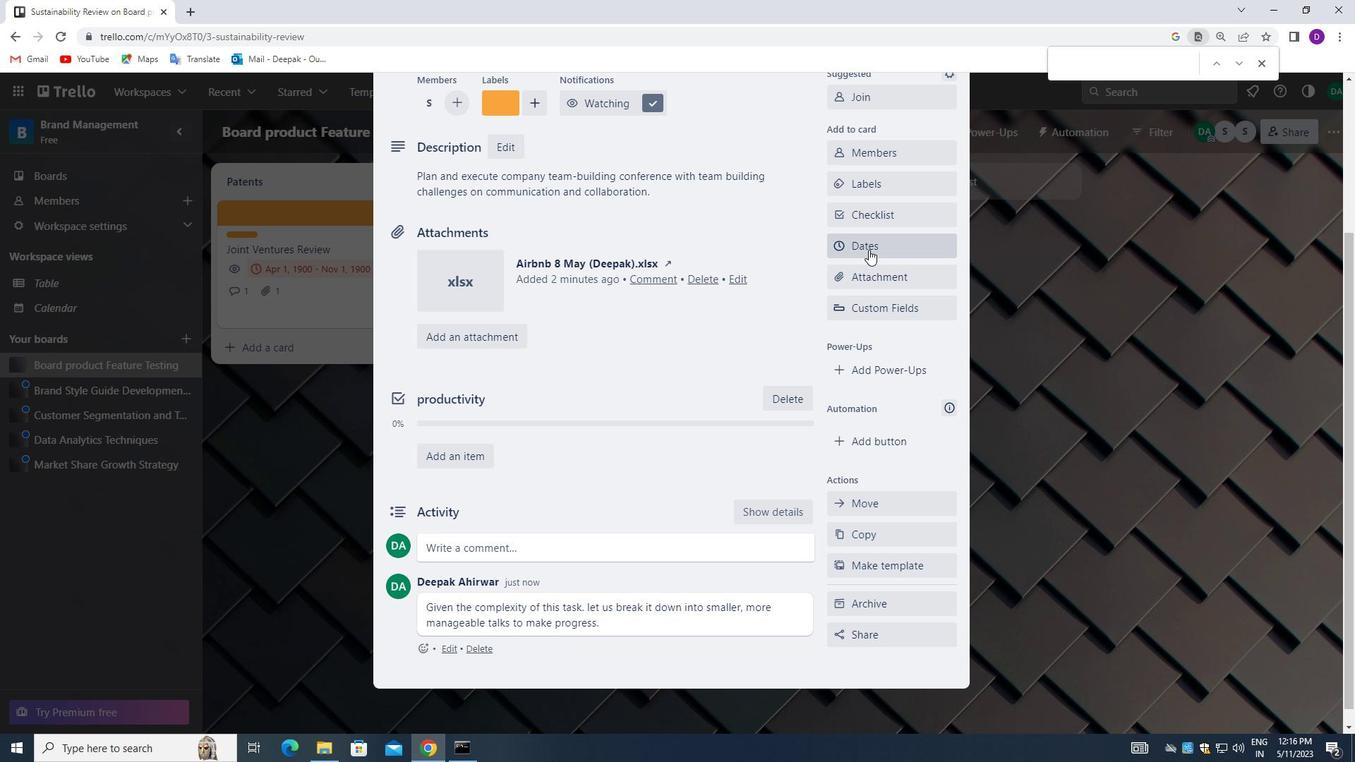 
Action: Mouse moved to (844, 413)
Screenshot: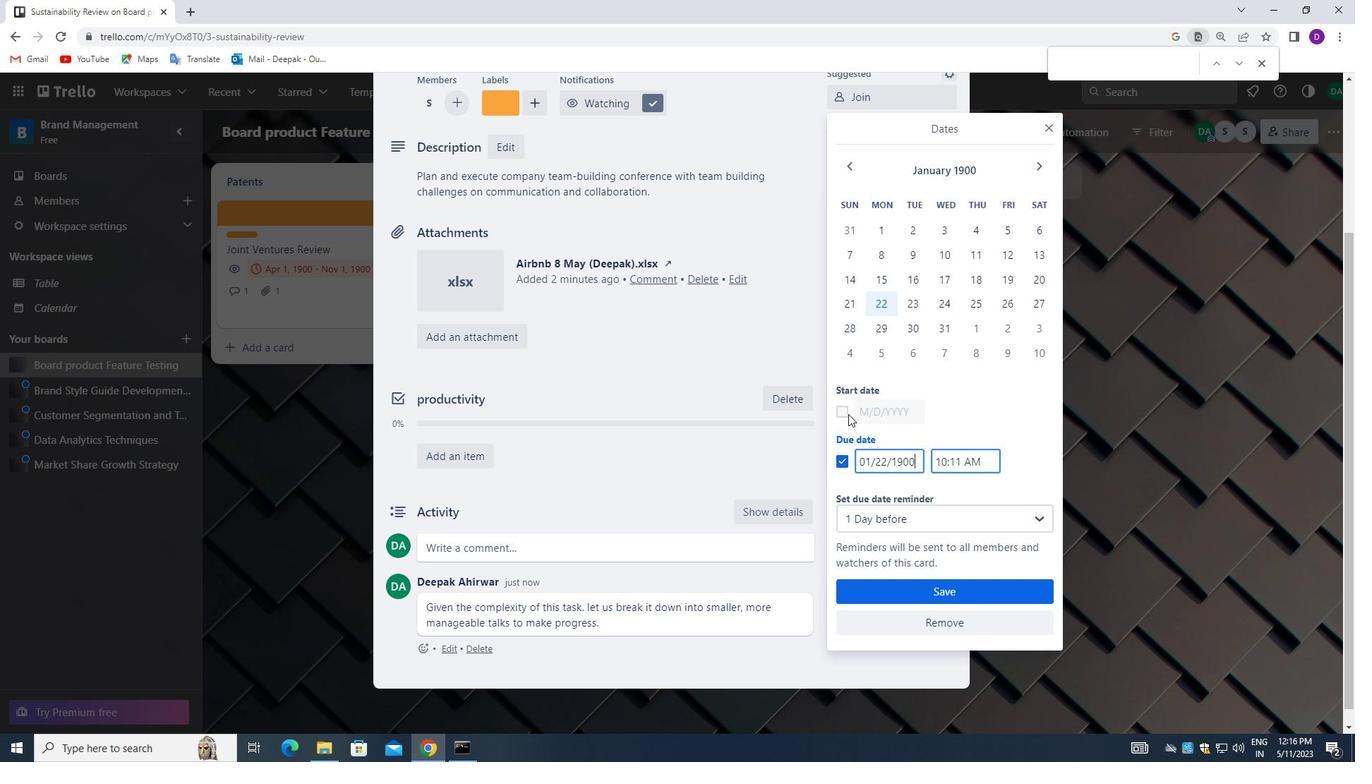 
Action: Mouse pressed left at (844, 413)
Screenshot: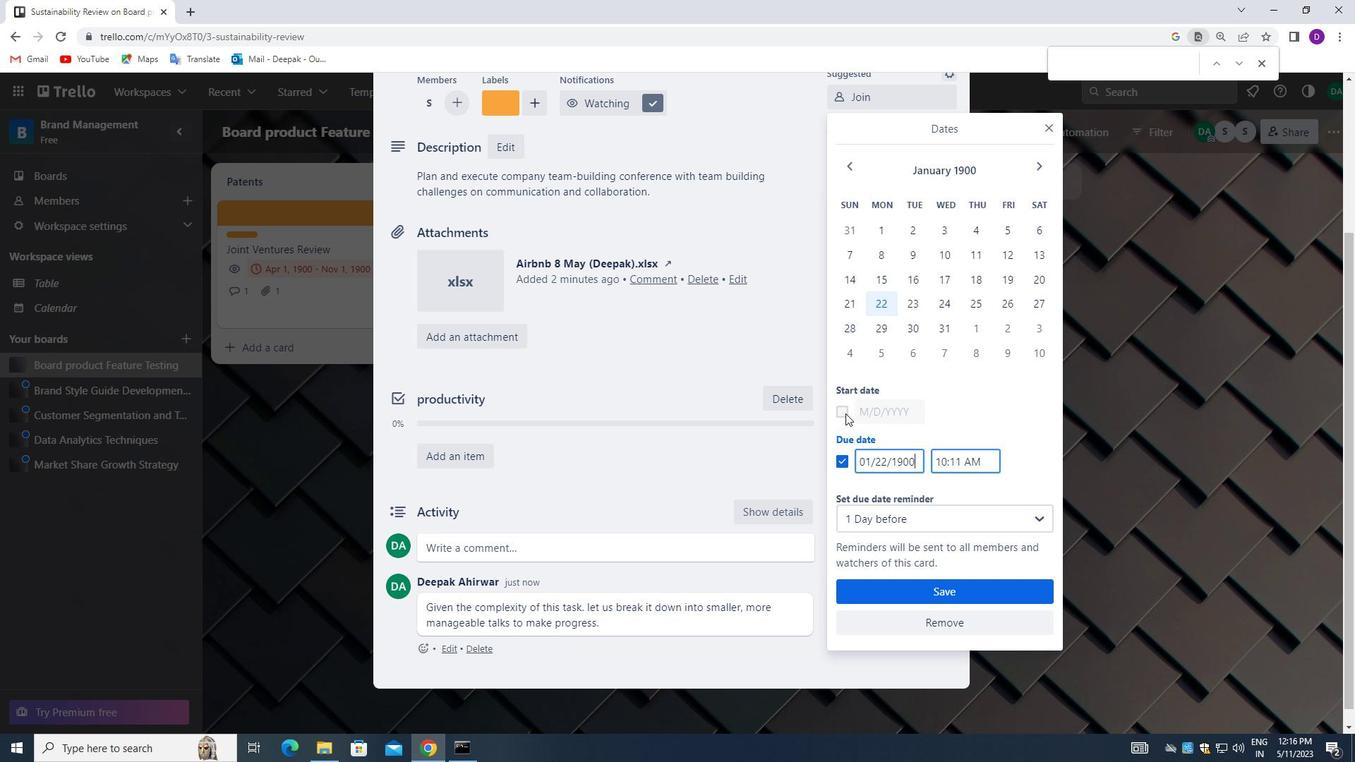
Action: Mouse moved to (919, 412)
Screenshot: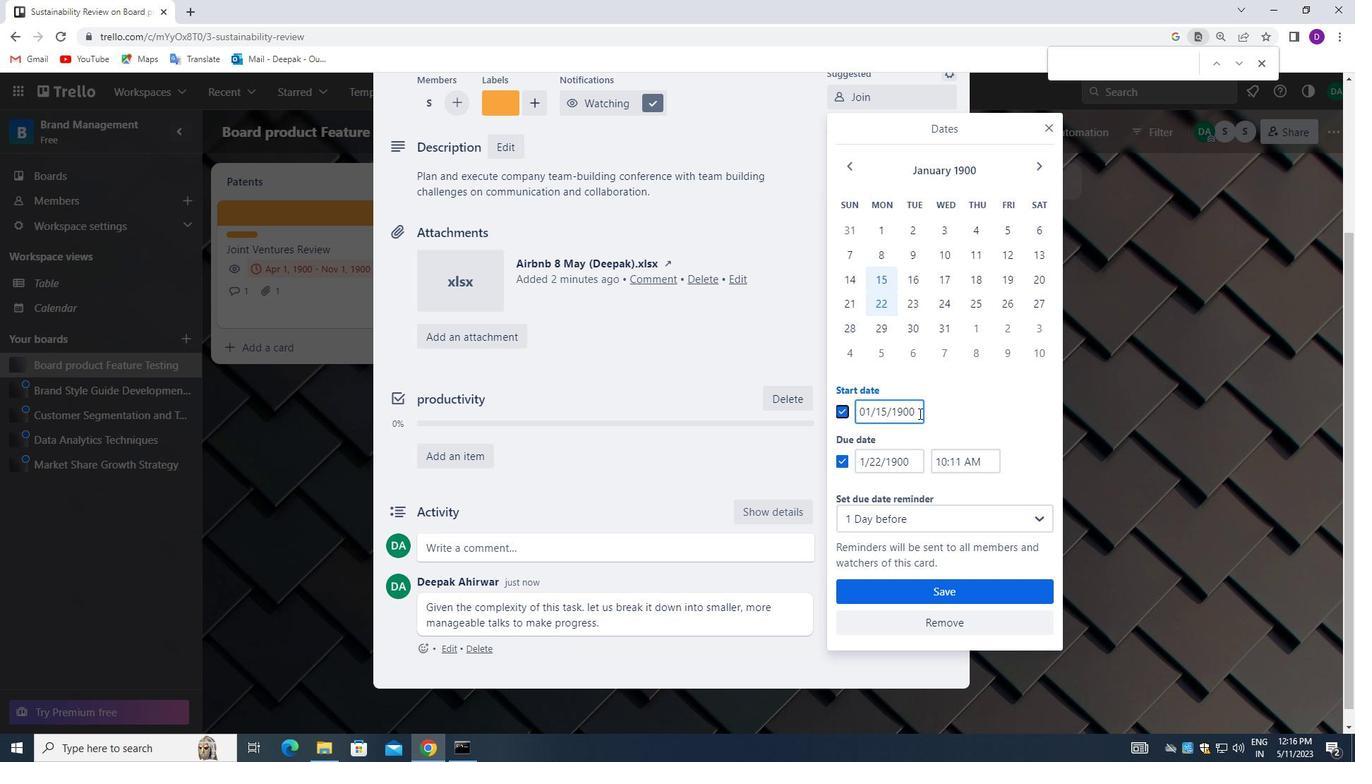 
Action: Mouse pressed left at (919, 412)
Screenshot: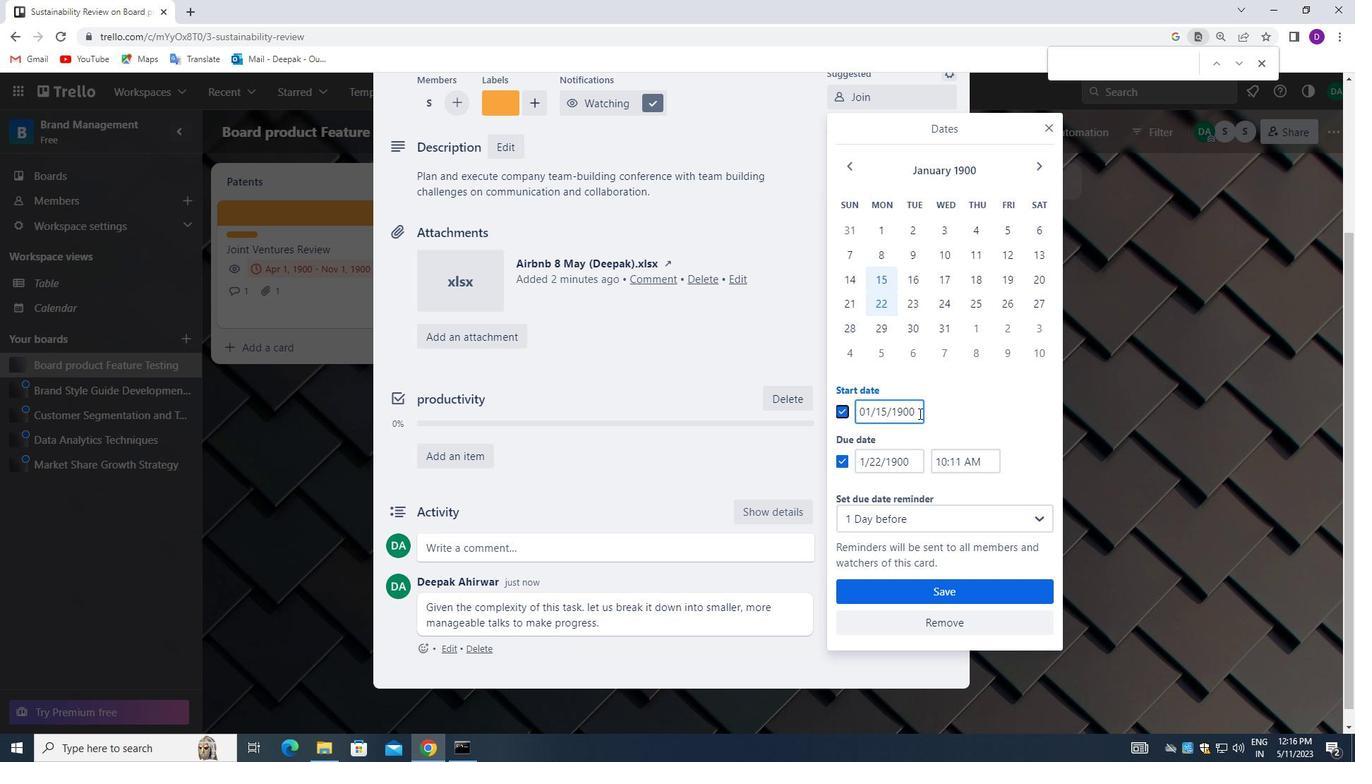 
Action: Mouse moved to (856, 412)
Screenshot: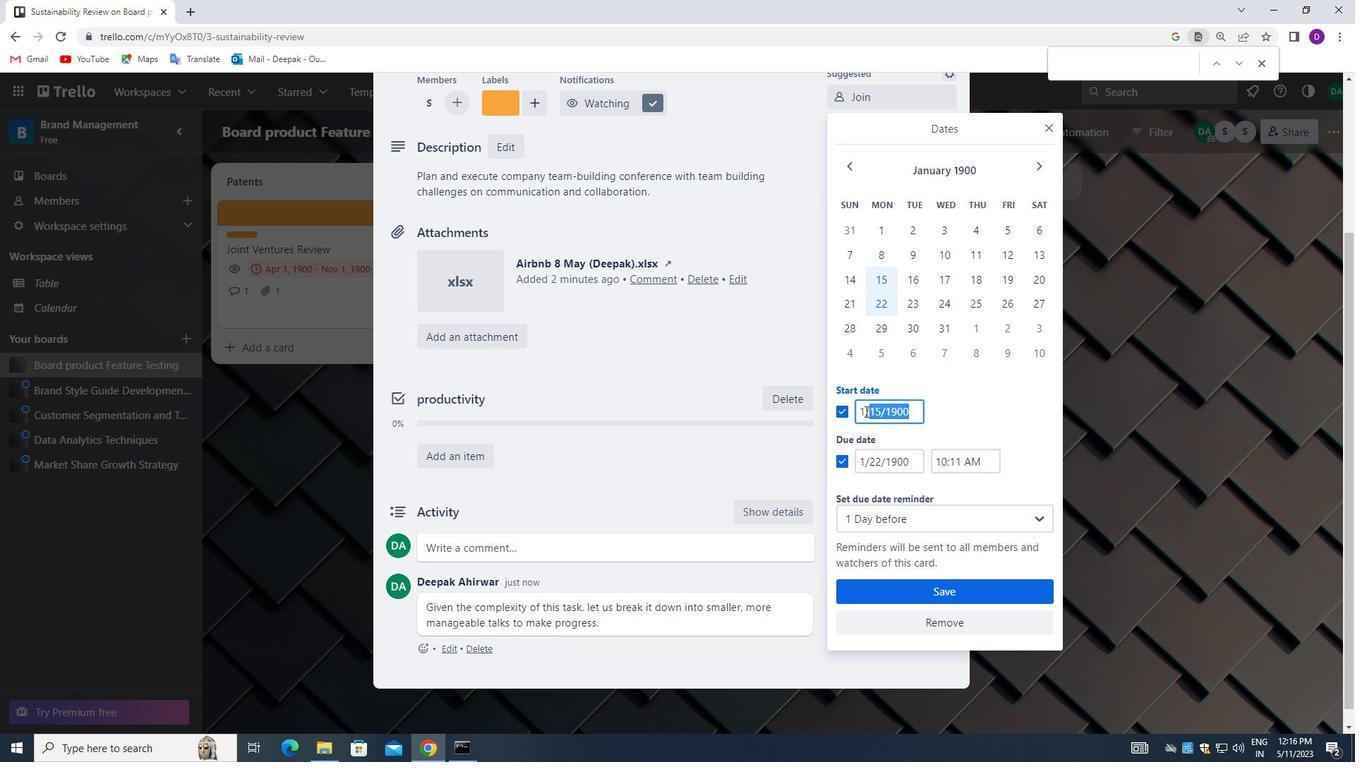 
Action: Key pressed <Key.backspace>01/16/1900
Screenshot: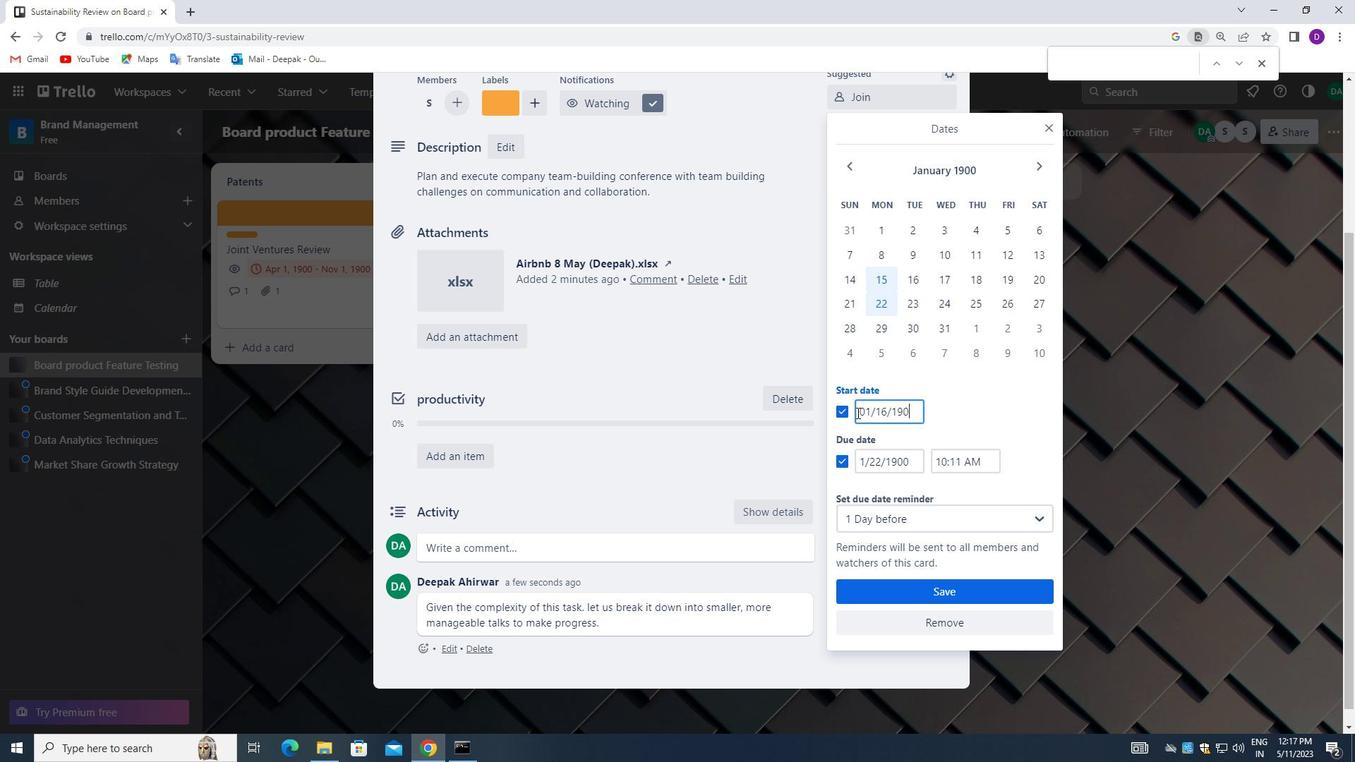 
Action: Mouse moved to (912, 460)
Screenshot: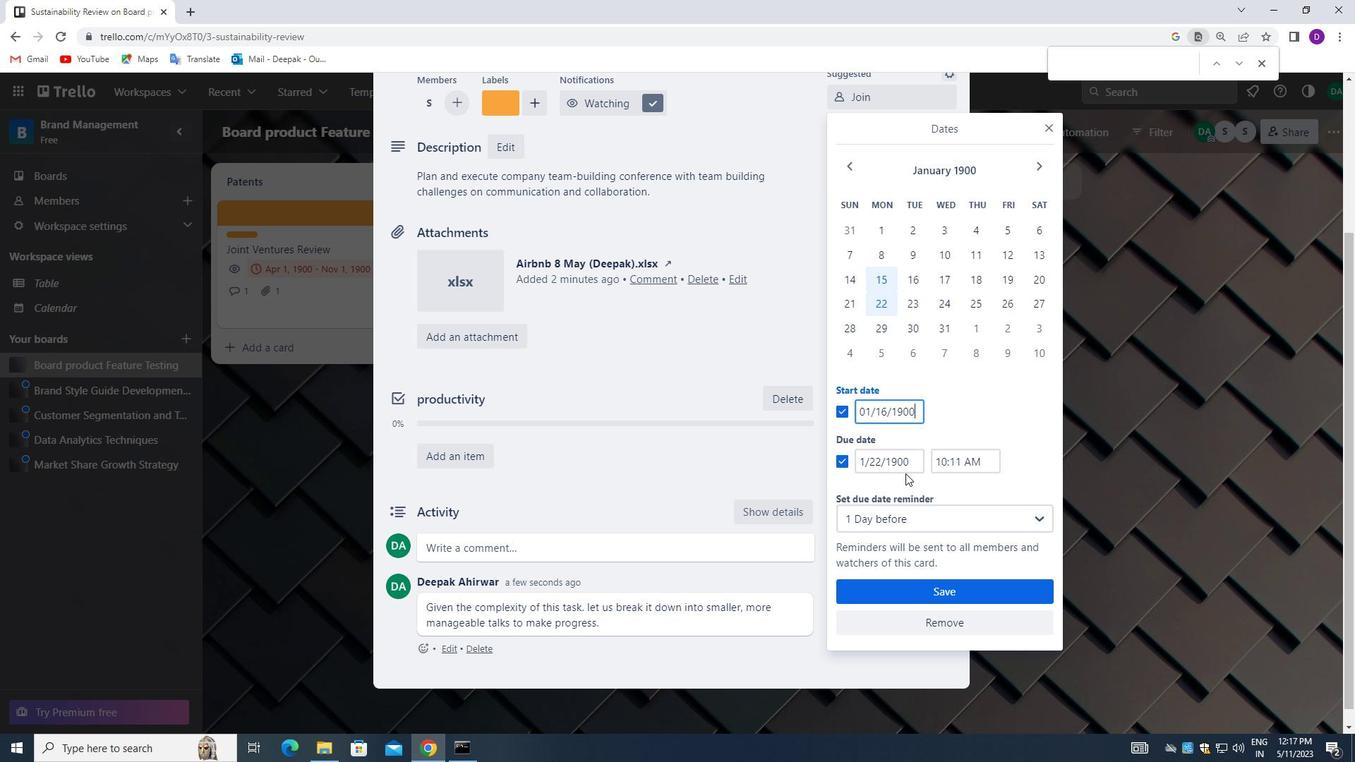 
Action: Mouse pressed left at (912, 460)
Screenshot: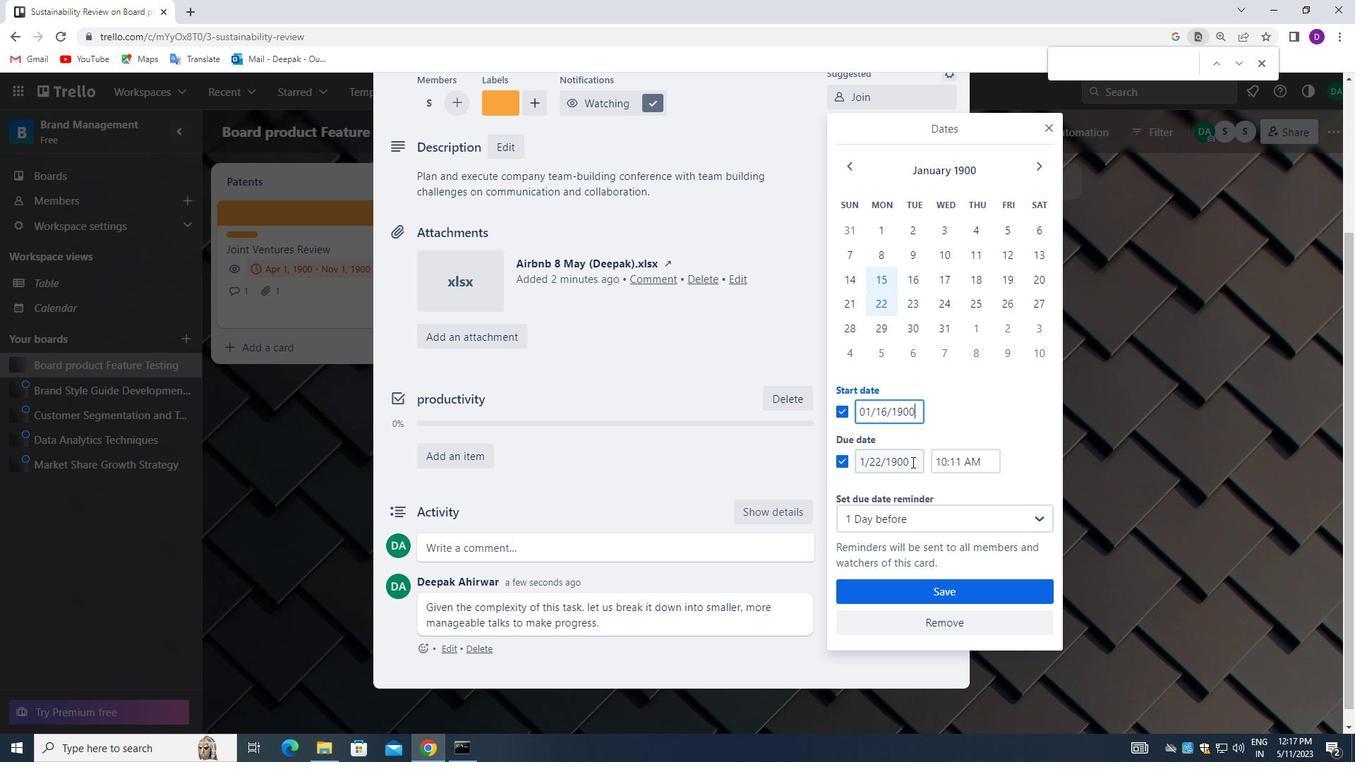 
Action: Mouse pressed left at (912, 460)
Screenshot: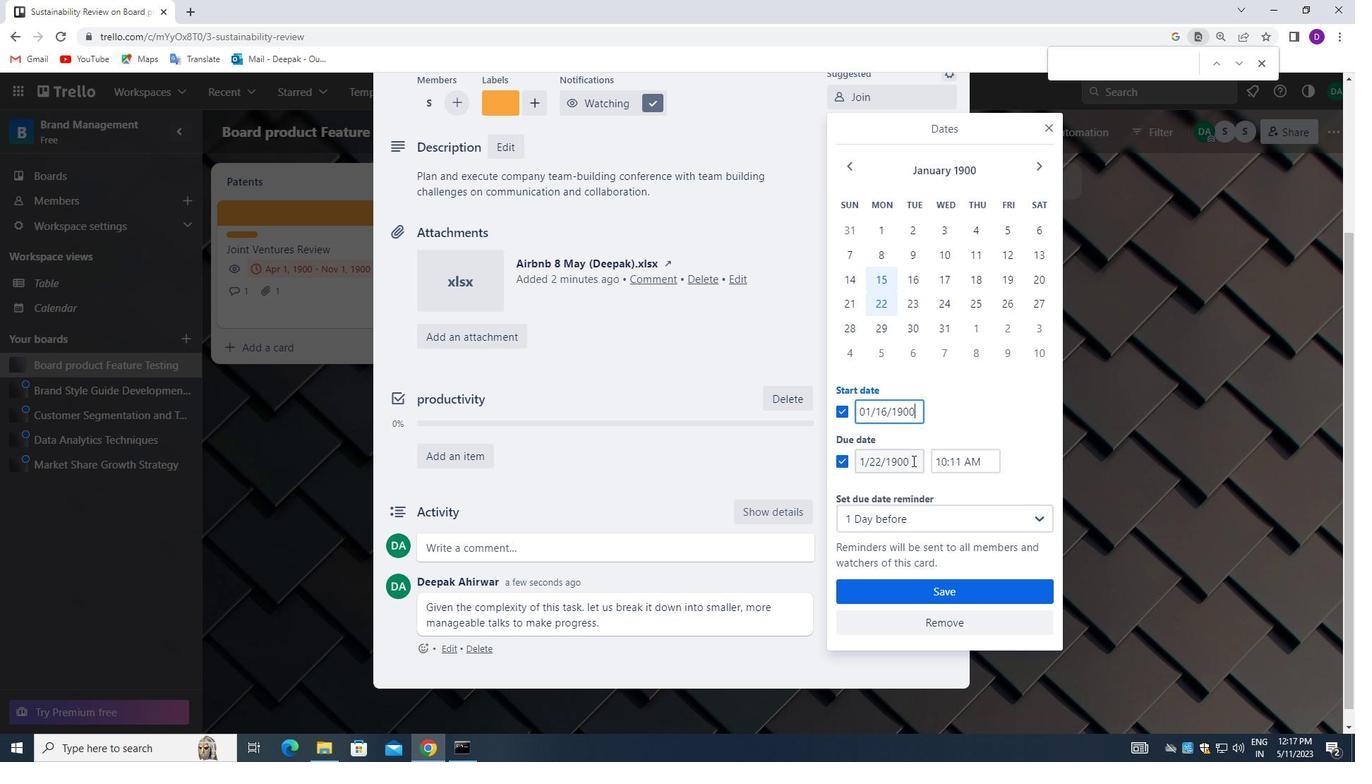 
Action: Mouse pressed left at (912, 460)
Screenshot: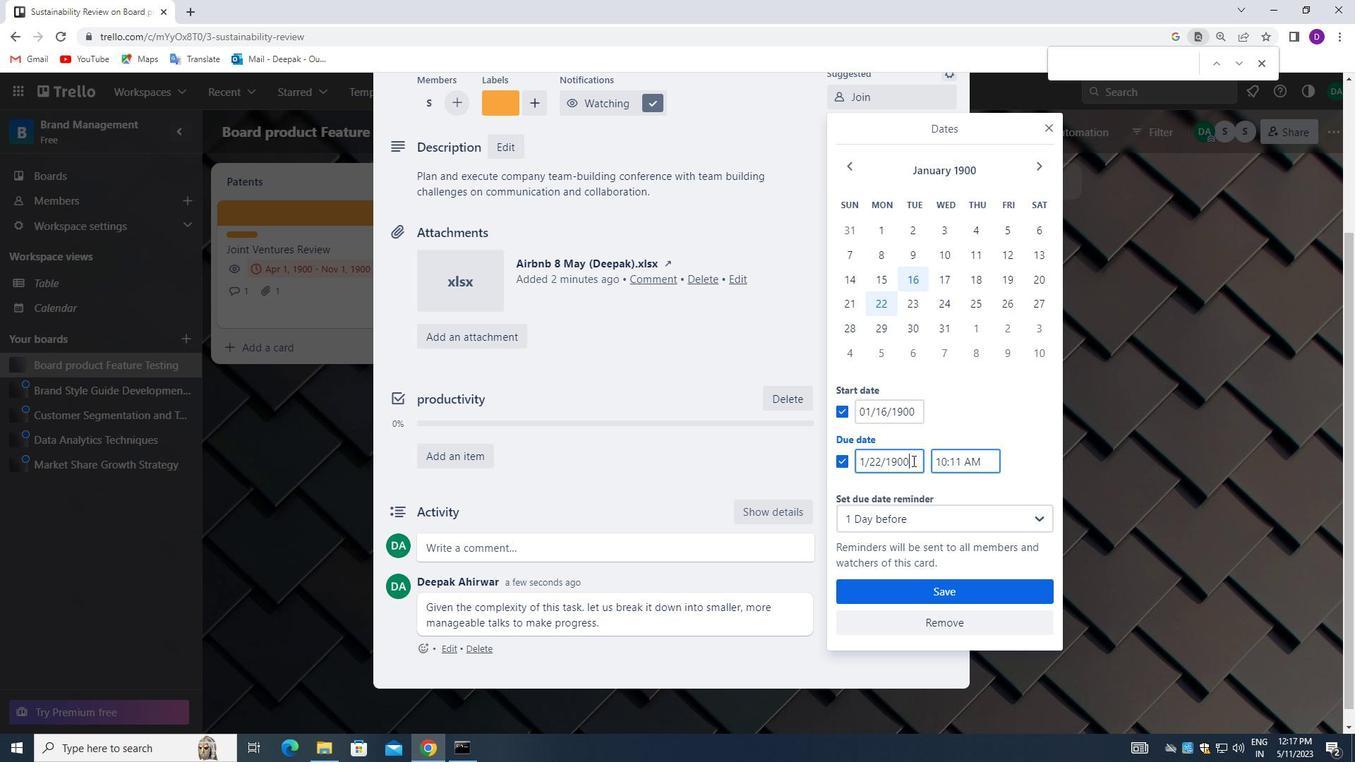 
Action: Key pressed <Key.backspace>01/23/1900
Screenshot: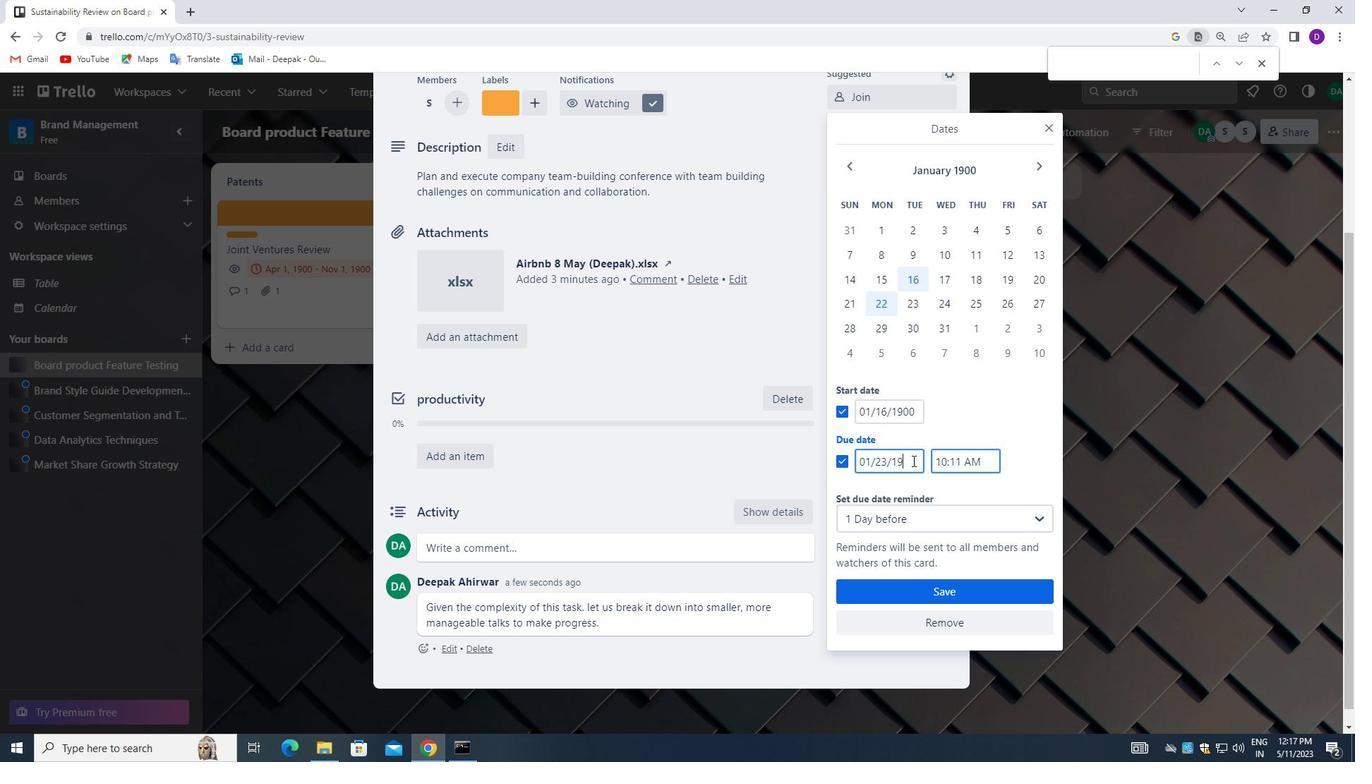 
Action: Mouse moved to (941, 587)
Screenshot: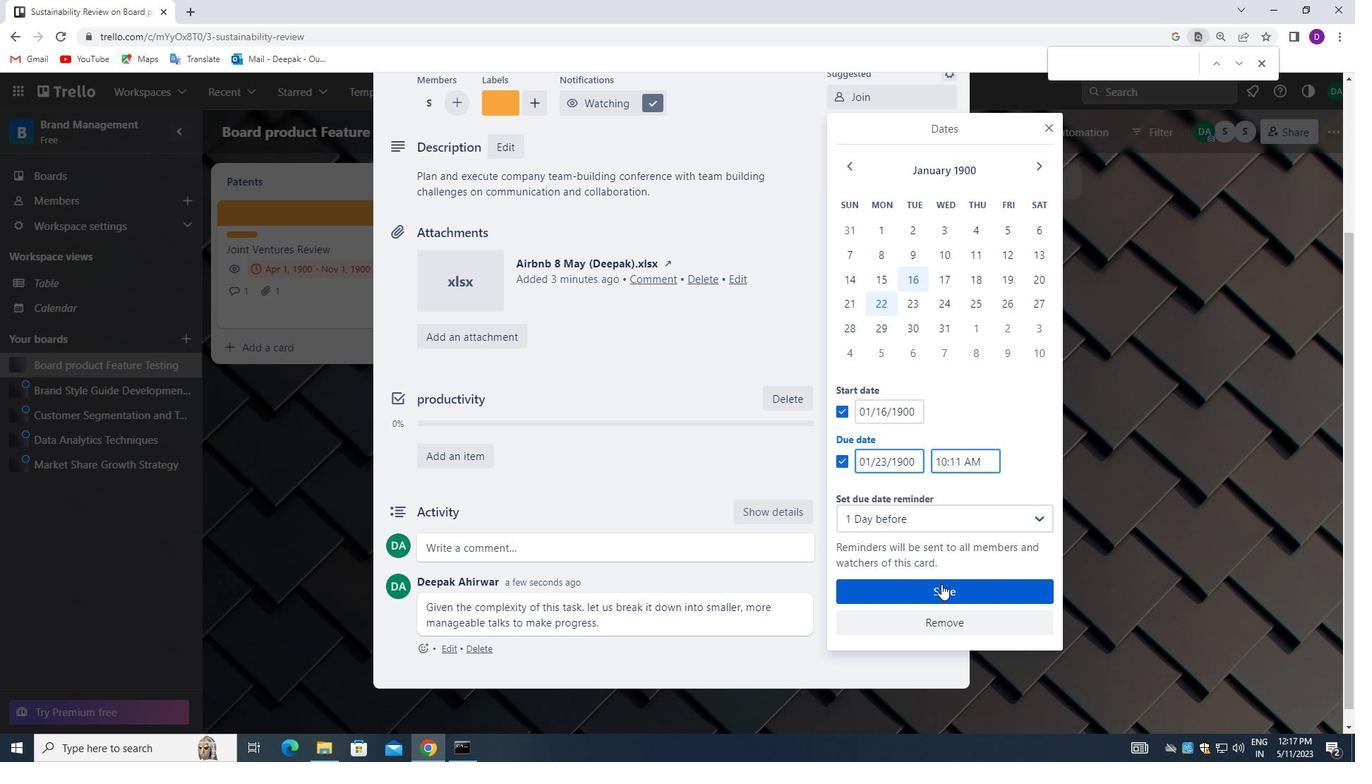 
Action: Mouse pressed left at (941, 587)
Screenshot: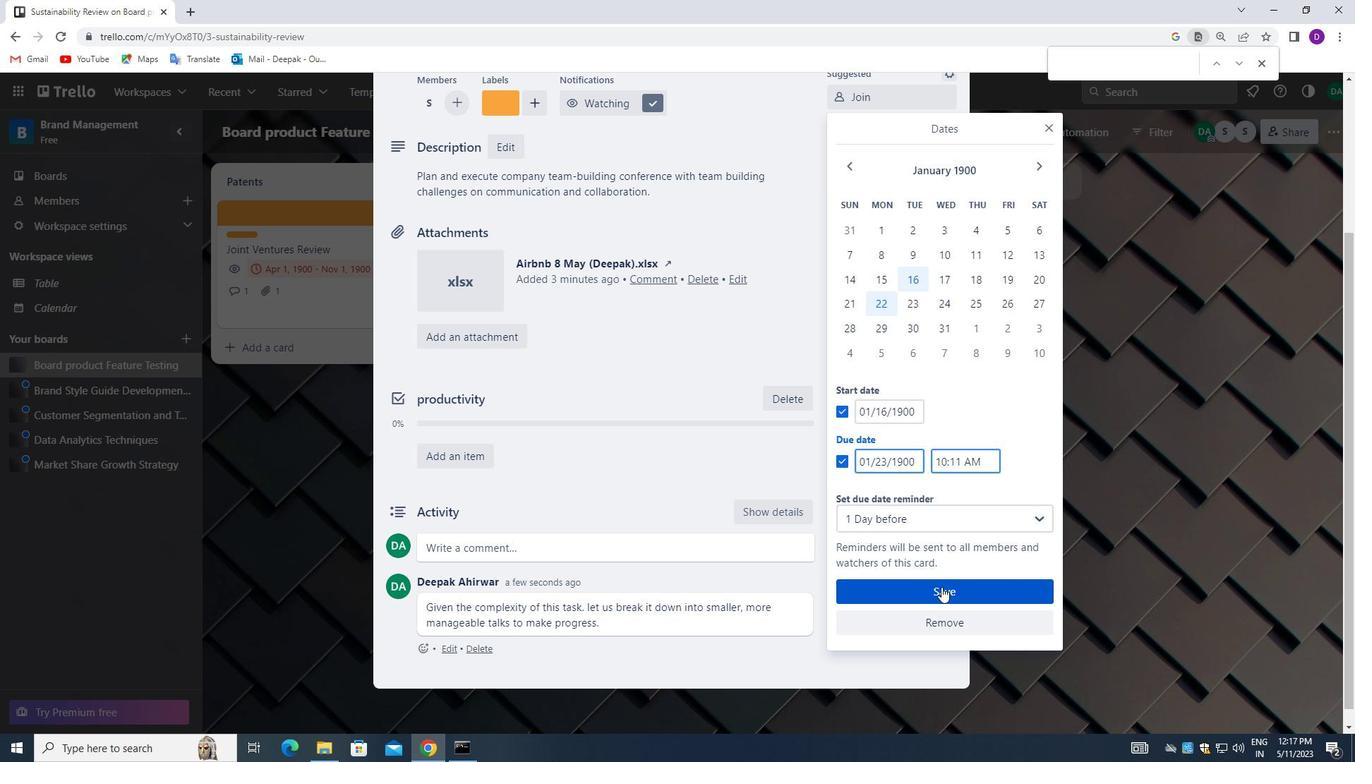 
Action: Mouse moved to (764, 405)
Screenshot: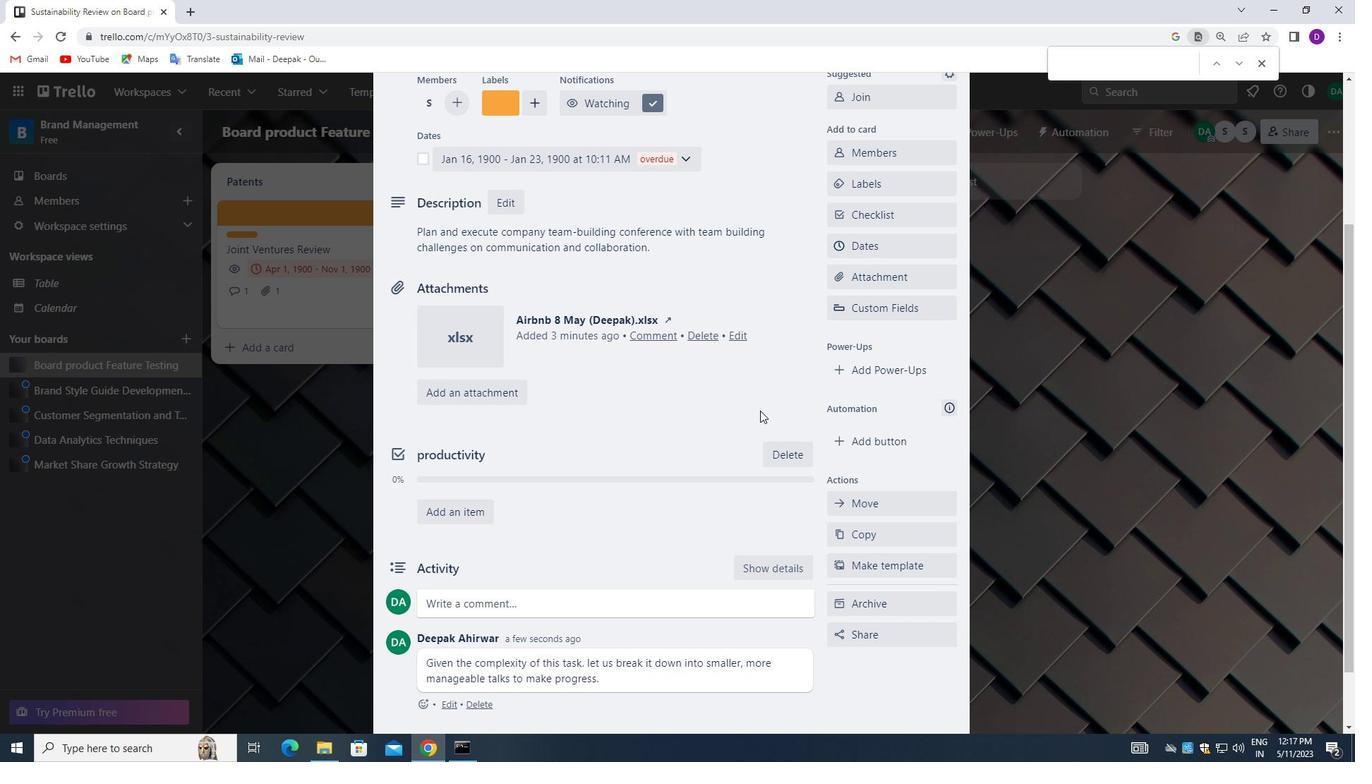 
Action: Mouse scrolled (764, 405) with delta (0, 0)
Screenshot: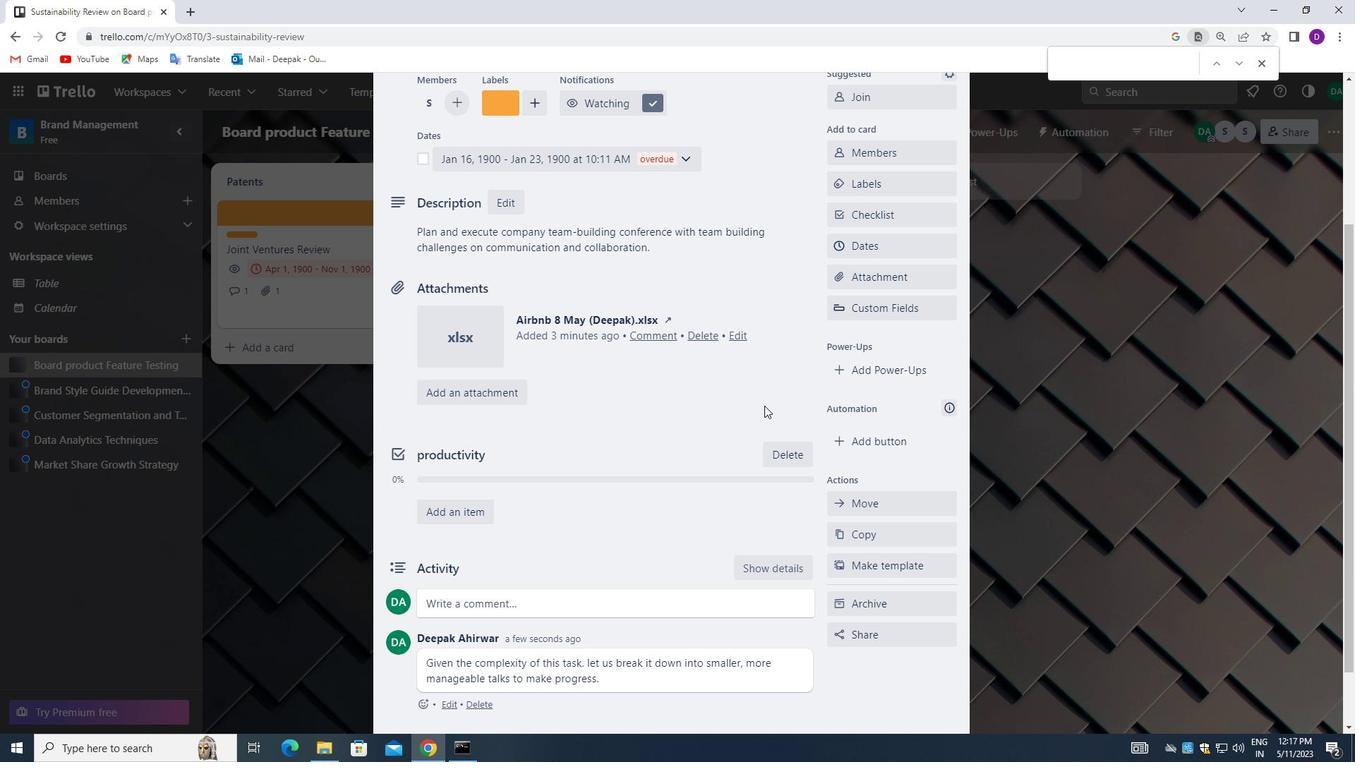 
Action: Mouse moved to (765, 403)
Screenshot: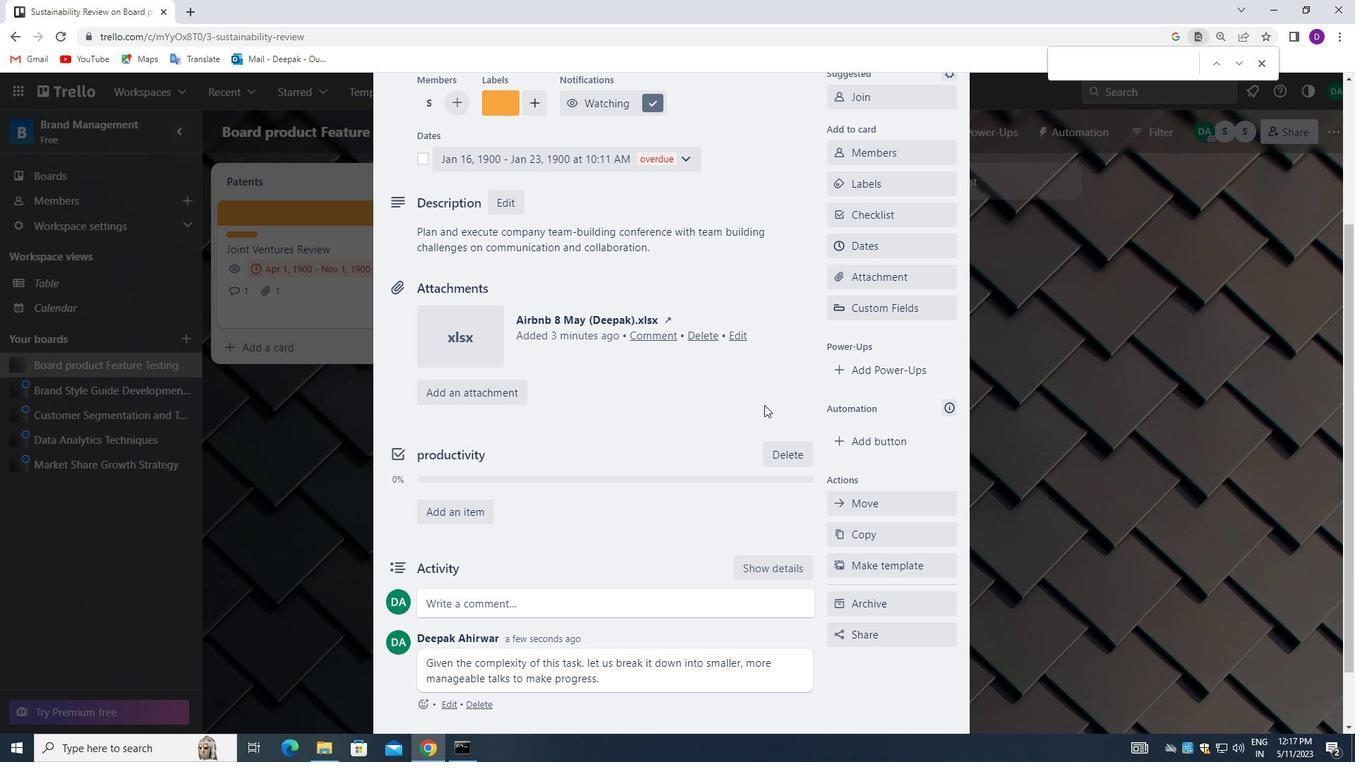 
Action: Mouse scrolled (765, 404) with delta (0, 0)
Screenshot: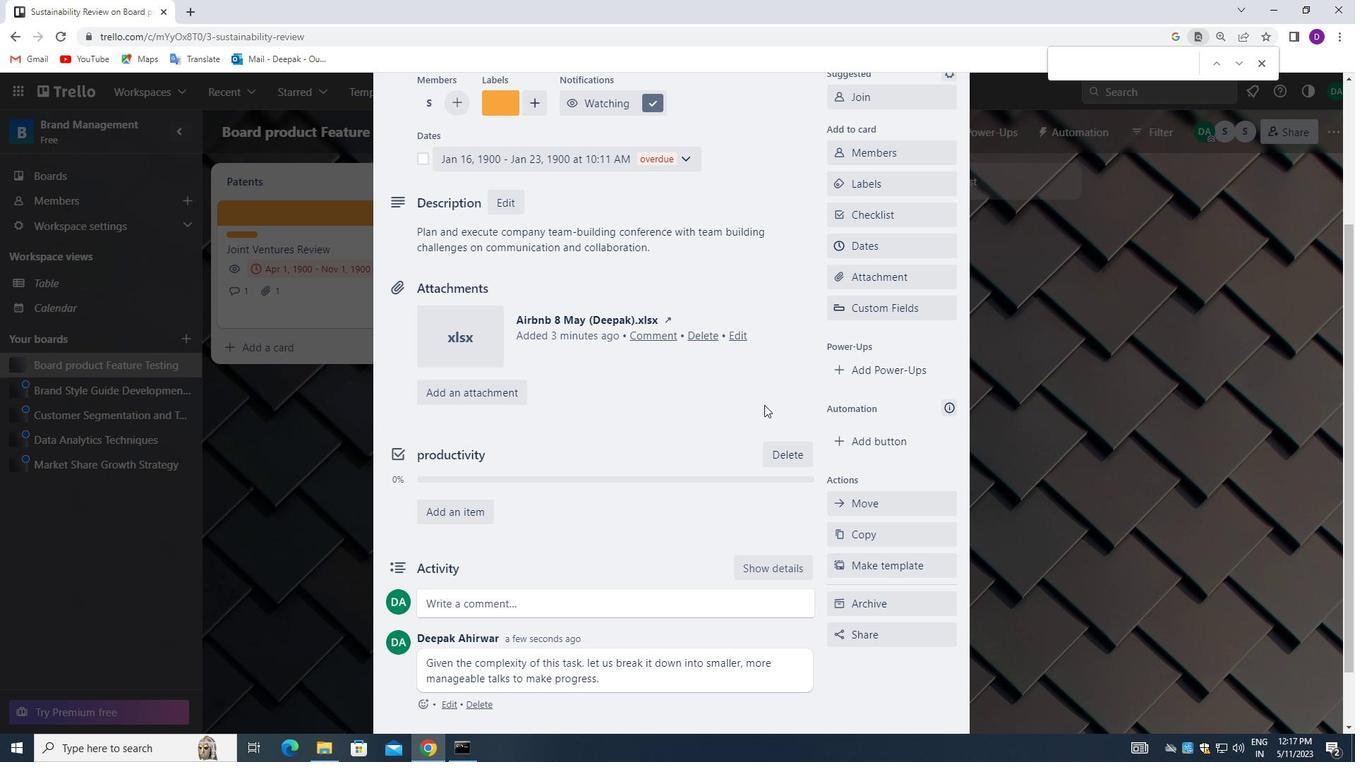 
Action: Mouse scrolled (765, 404) with delta (0, 0)
Screenshot: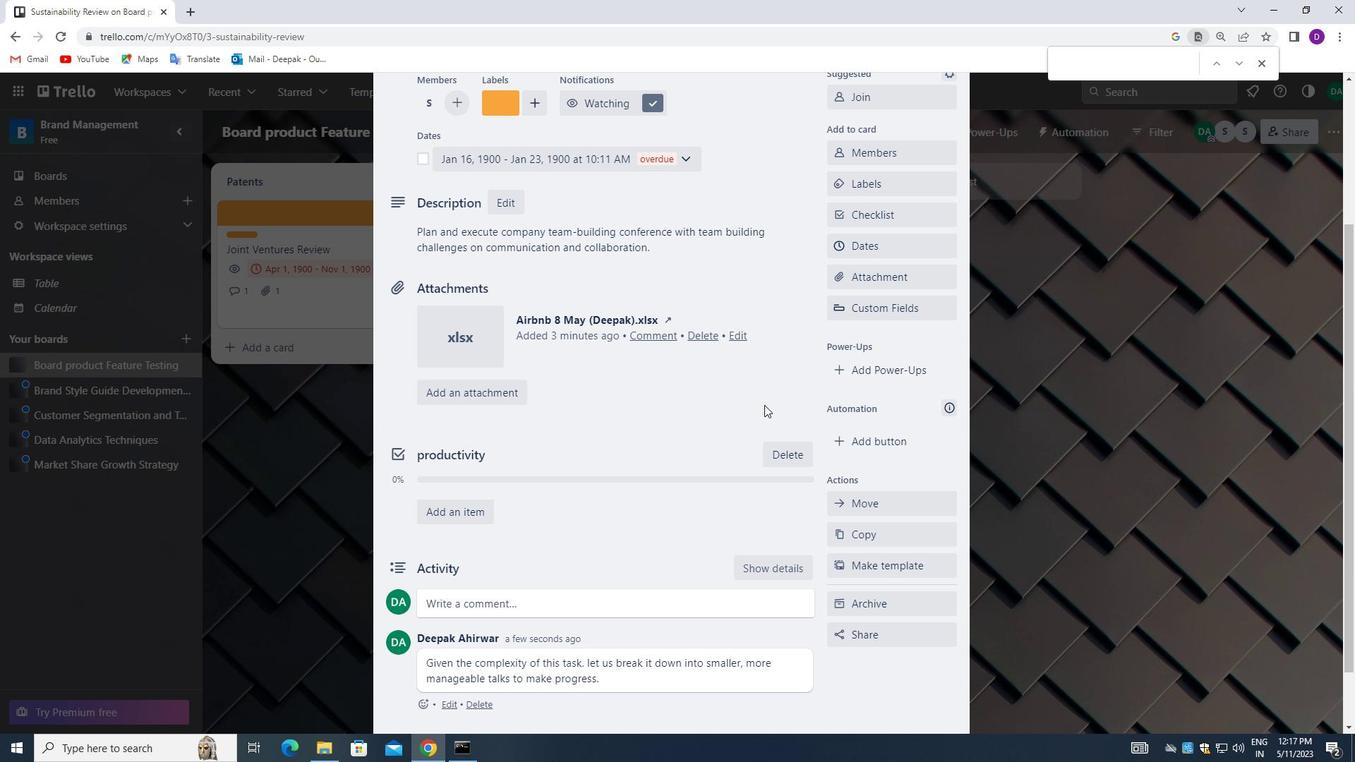 
Action: Mouse scrolled (765, 404) with delta (0, 0)
Screenshot: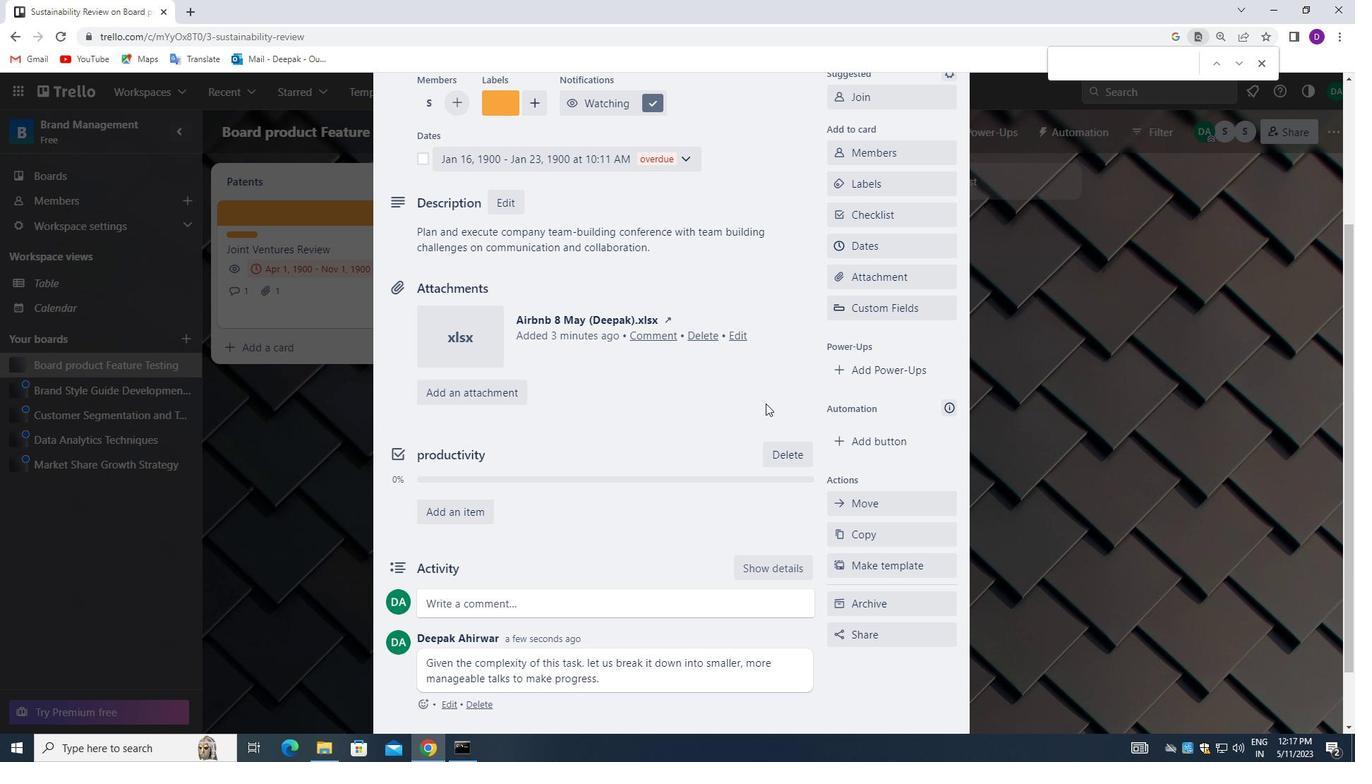 
Action: Mouse moved to (779, 365)
Screenshot: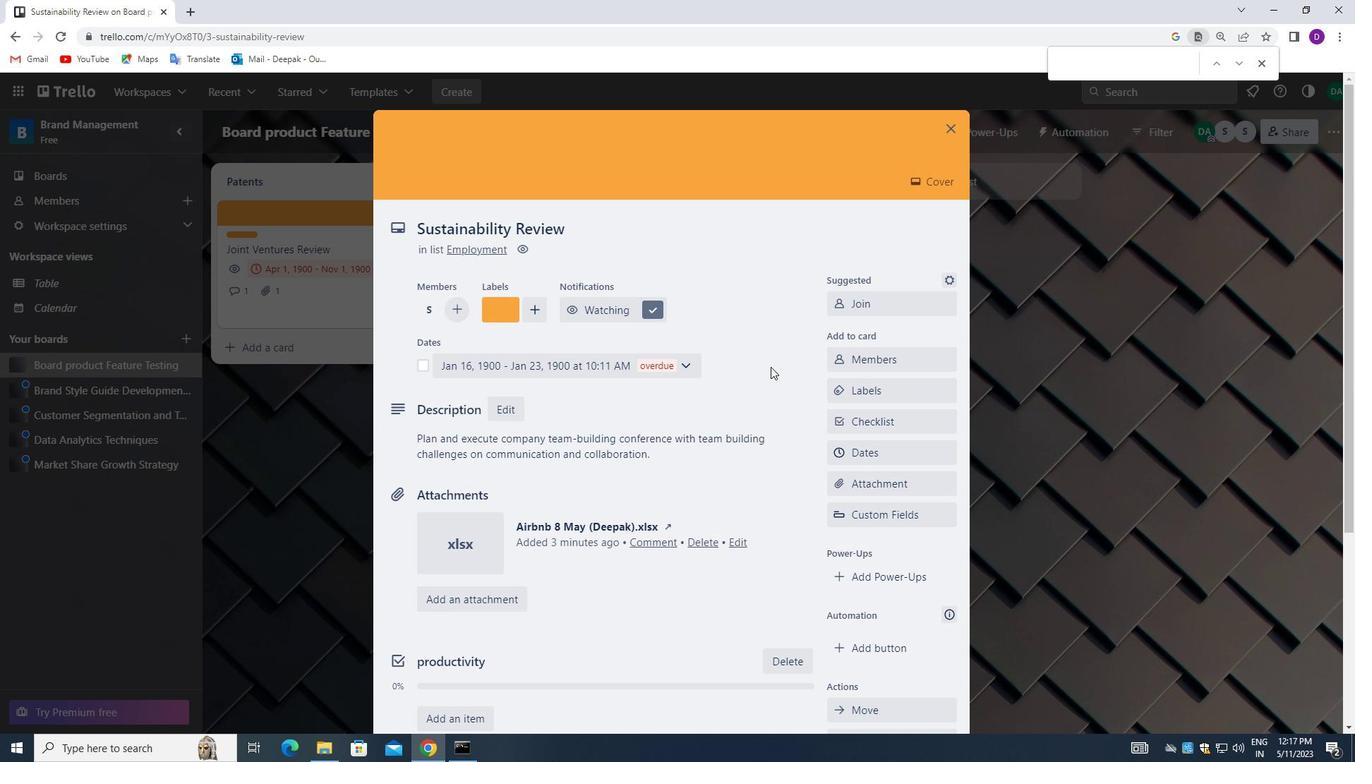 
Action: Mouse scrolled (779, 366) with delta (0, 0)
Screenshot: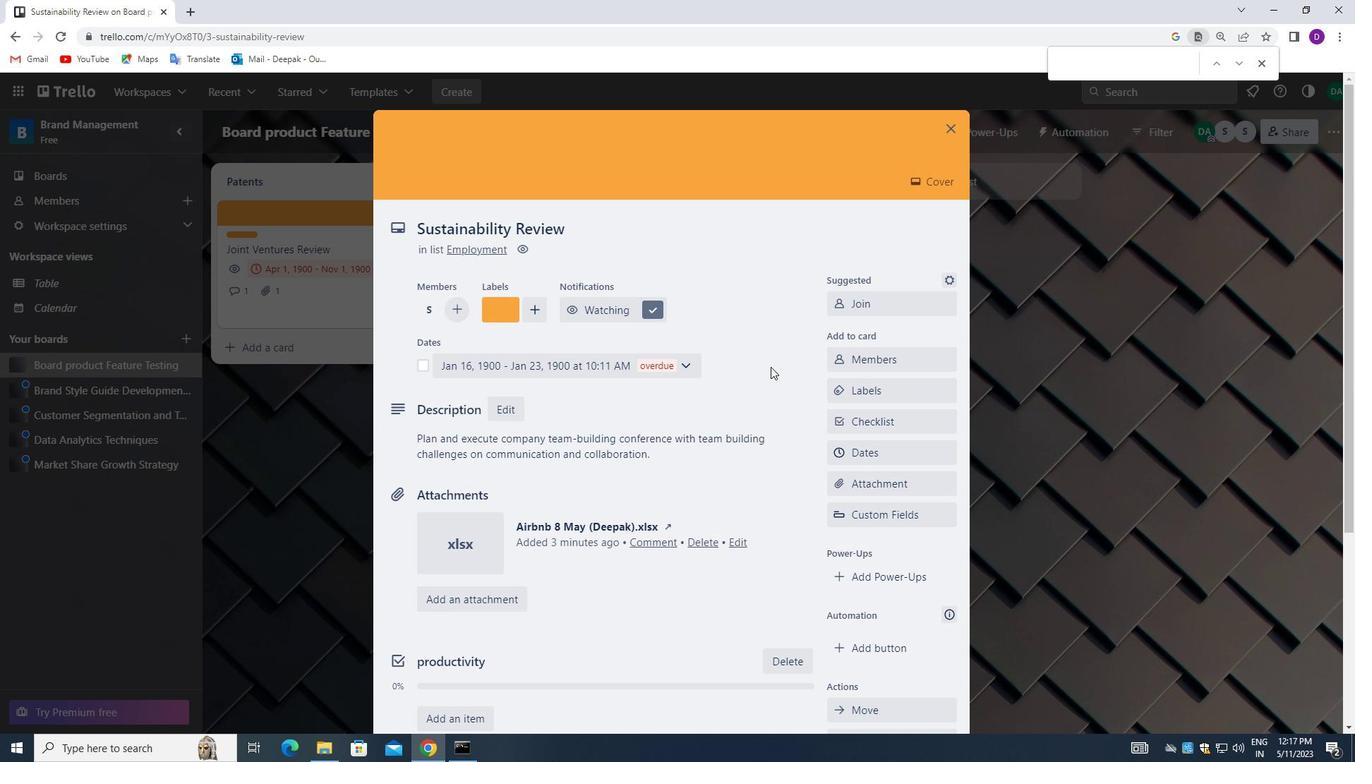 
Action: Mouse moved to (796, 361)
Screenshot: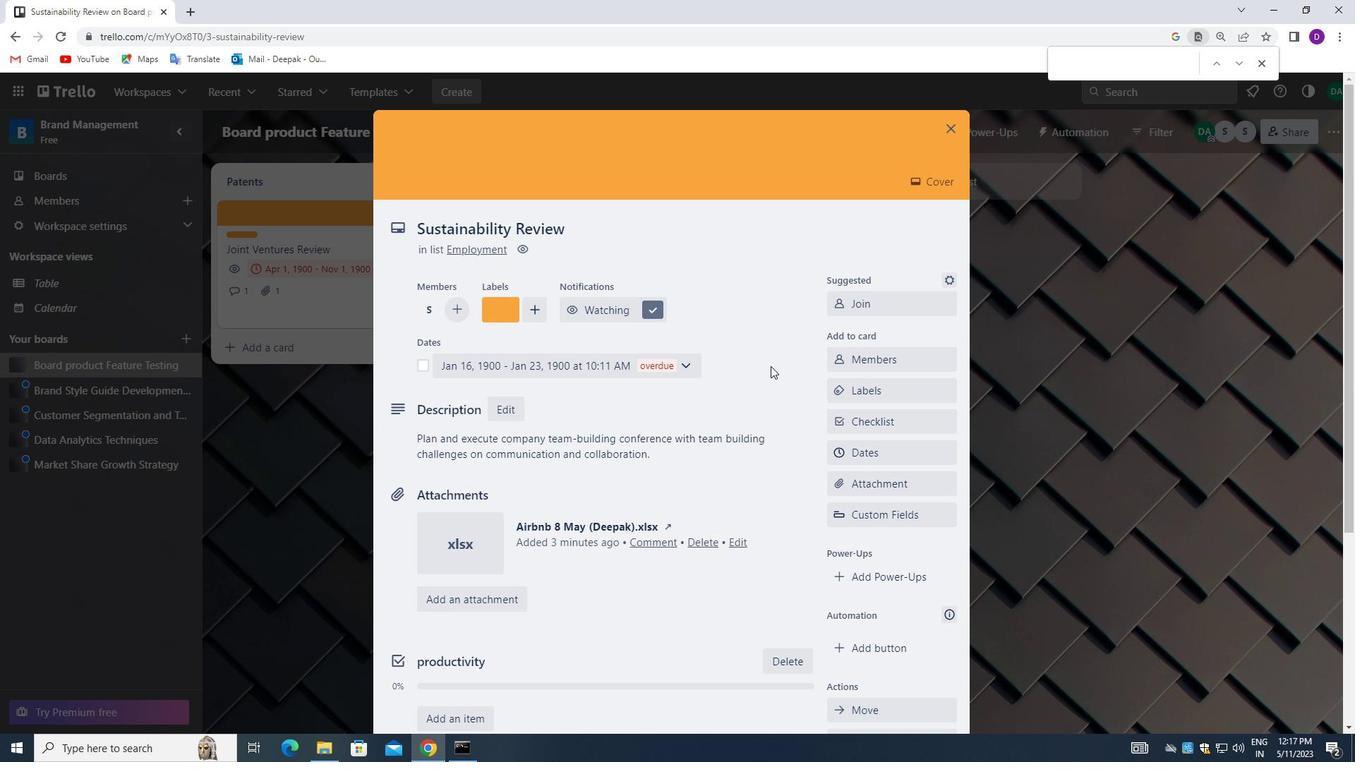 
Action: Mouse scrolled (796, 362) with delta (0, 0)
Screenshot: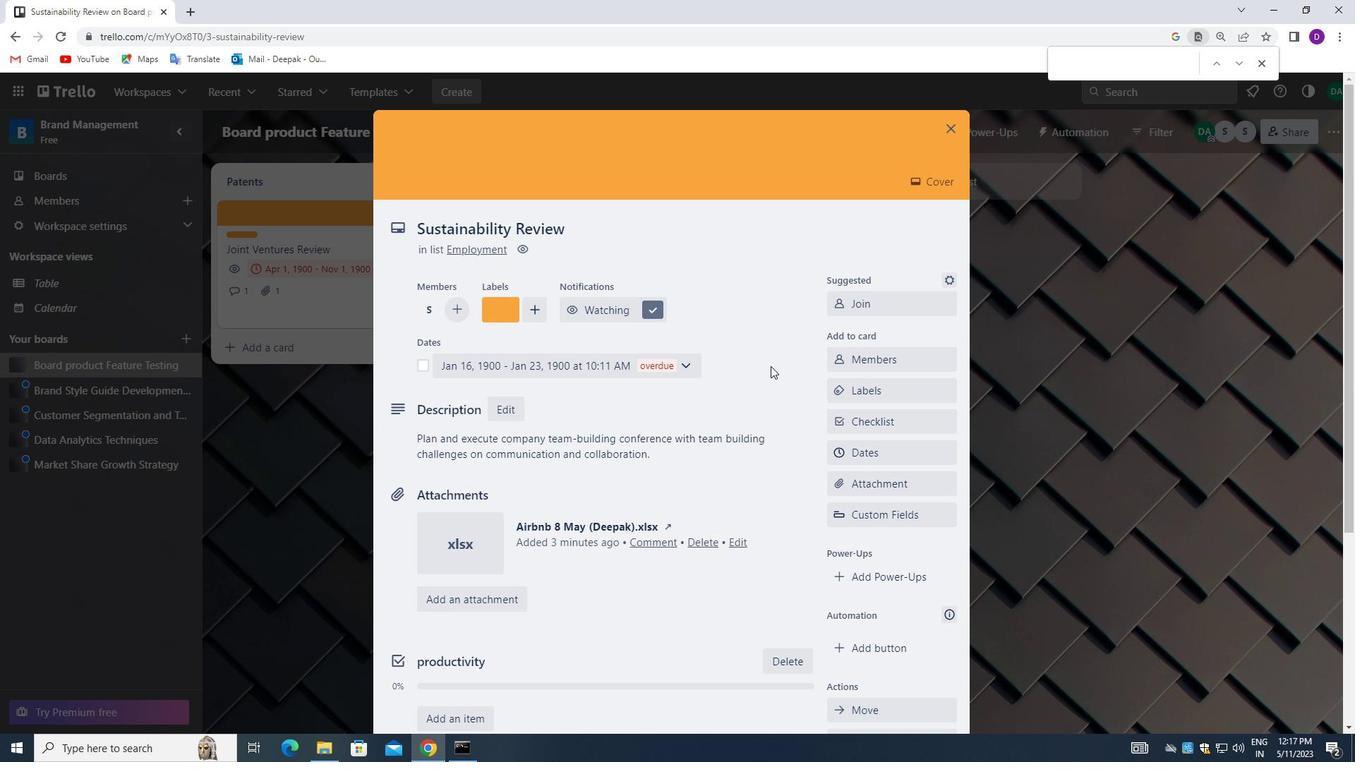 
Action: Mouse moved to (815, 357)
Screenshot: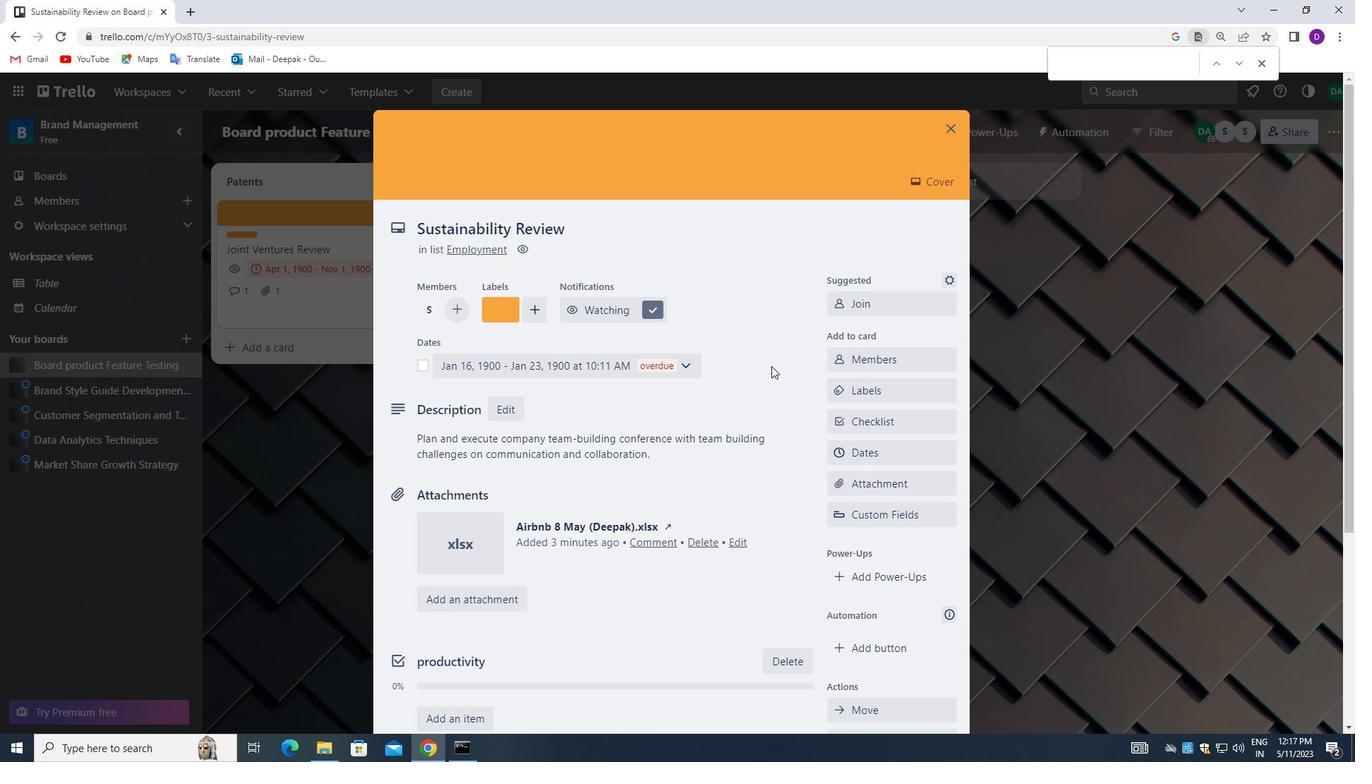 
Action: Mouse scrolled (815, 358) with delta (0, 0)
Screenshot: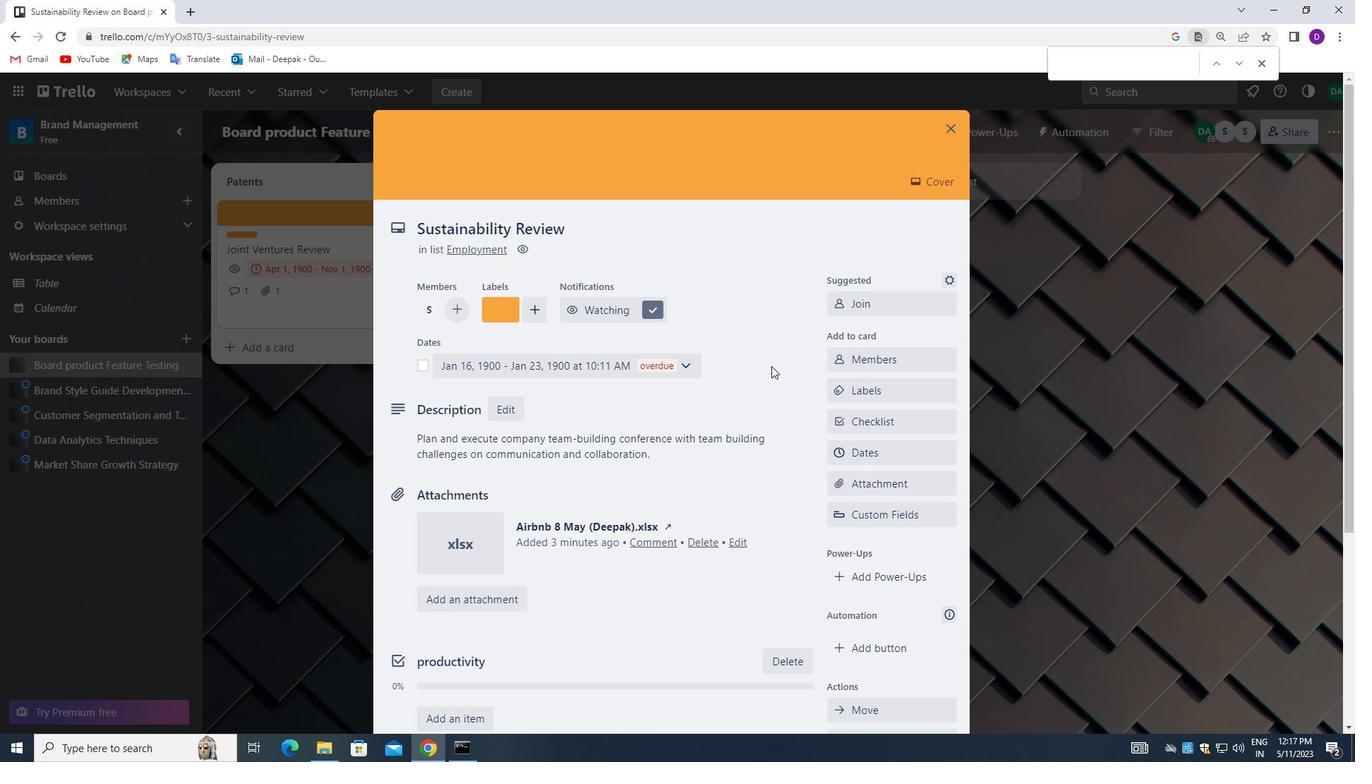 
Action: Mouse moved to (950, 125)
Screenshot: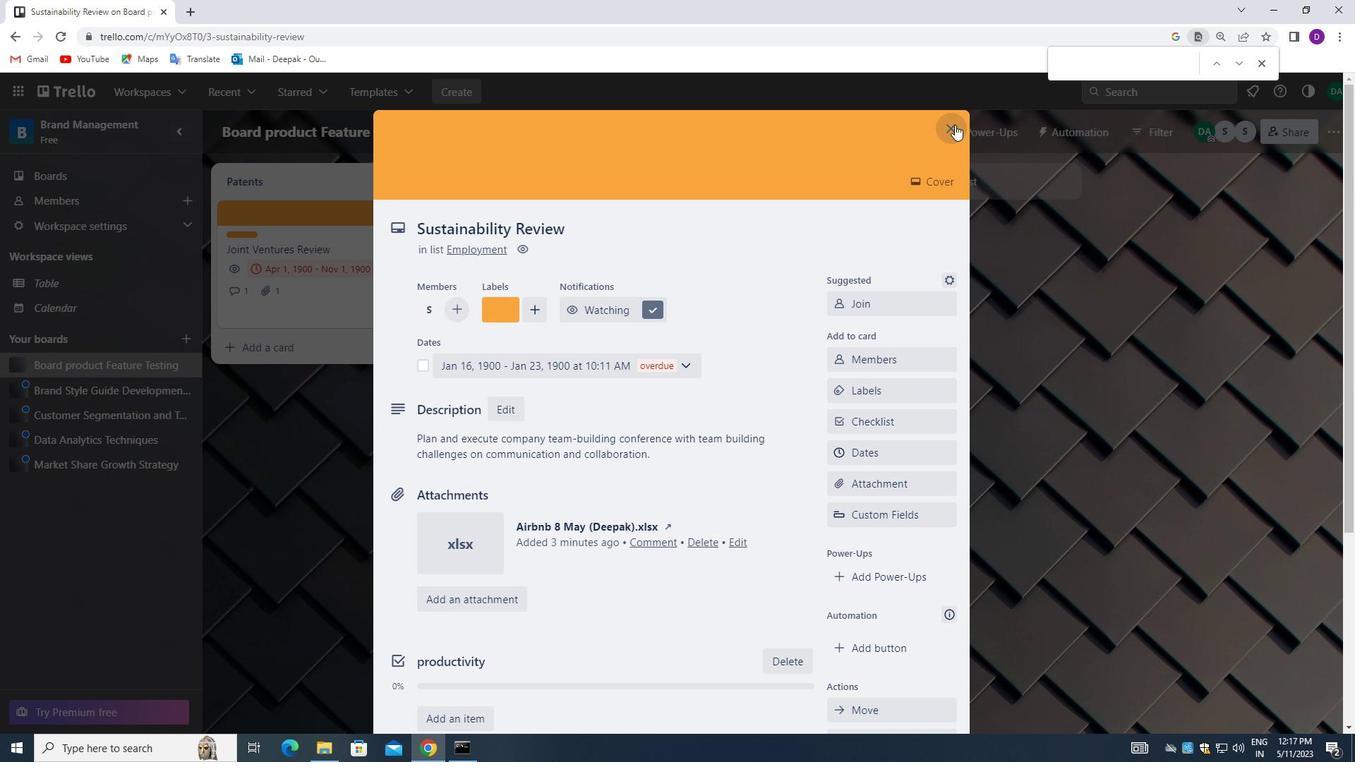 
Action: Mouse pressed left at (950, 125)
Screenshot: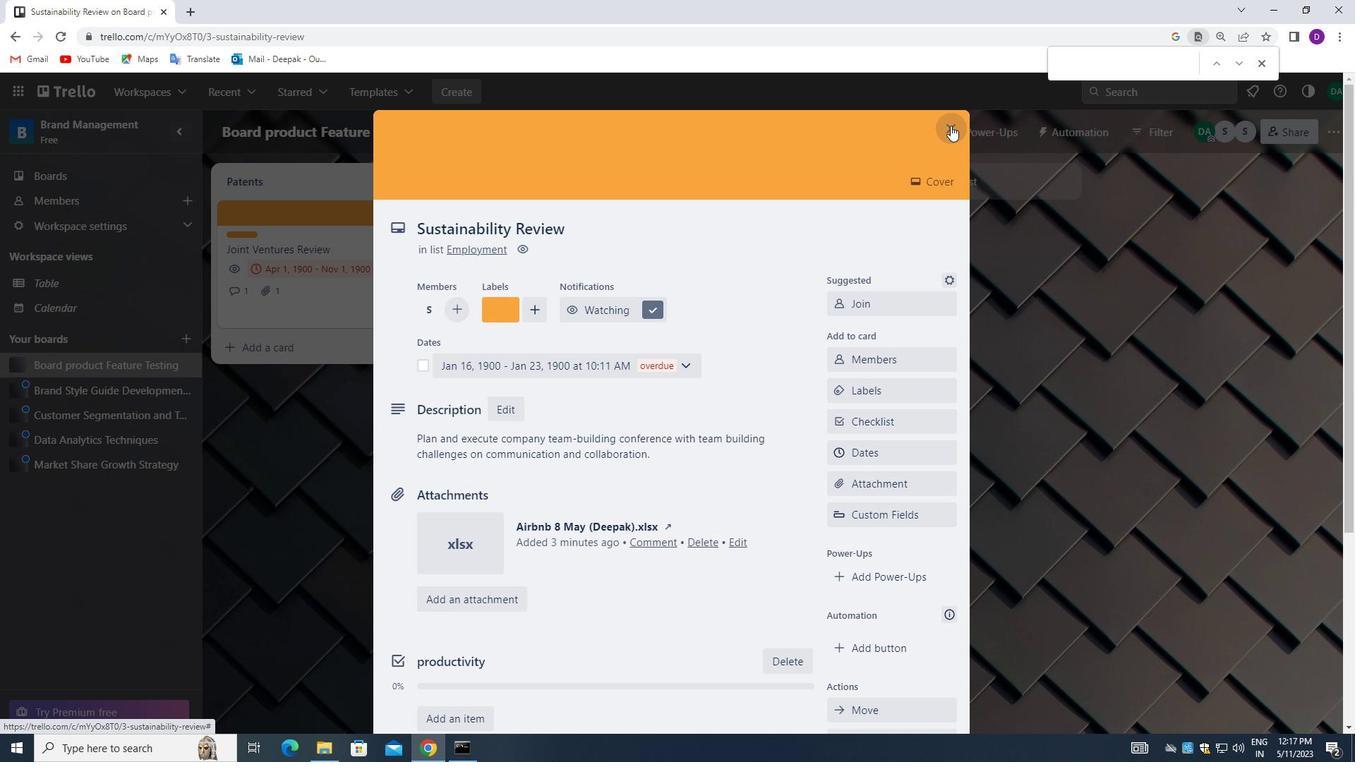 
Action: Mouse moved to (88, 177)
Screenshot: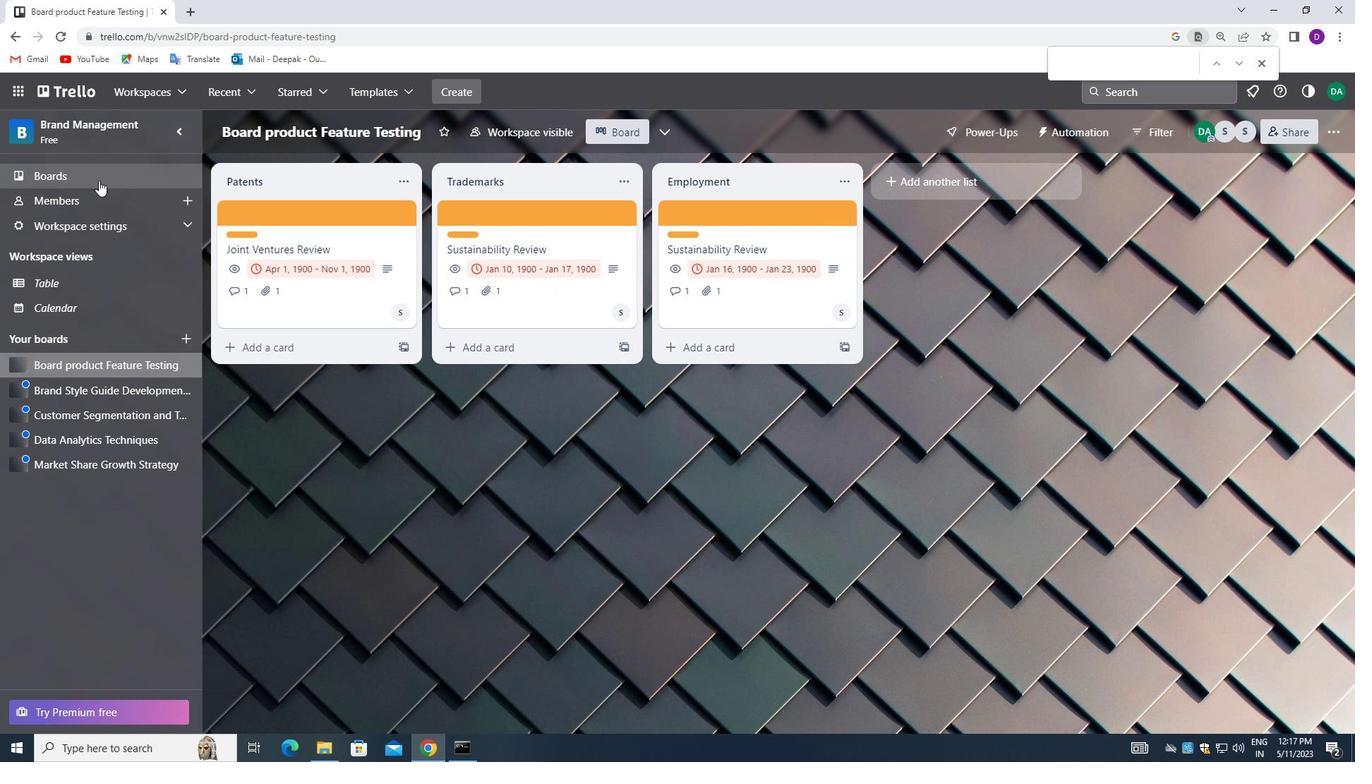 
Action: Mouse pressed left at (88, 177)
Screenshot: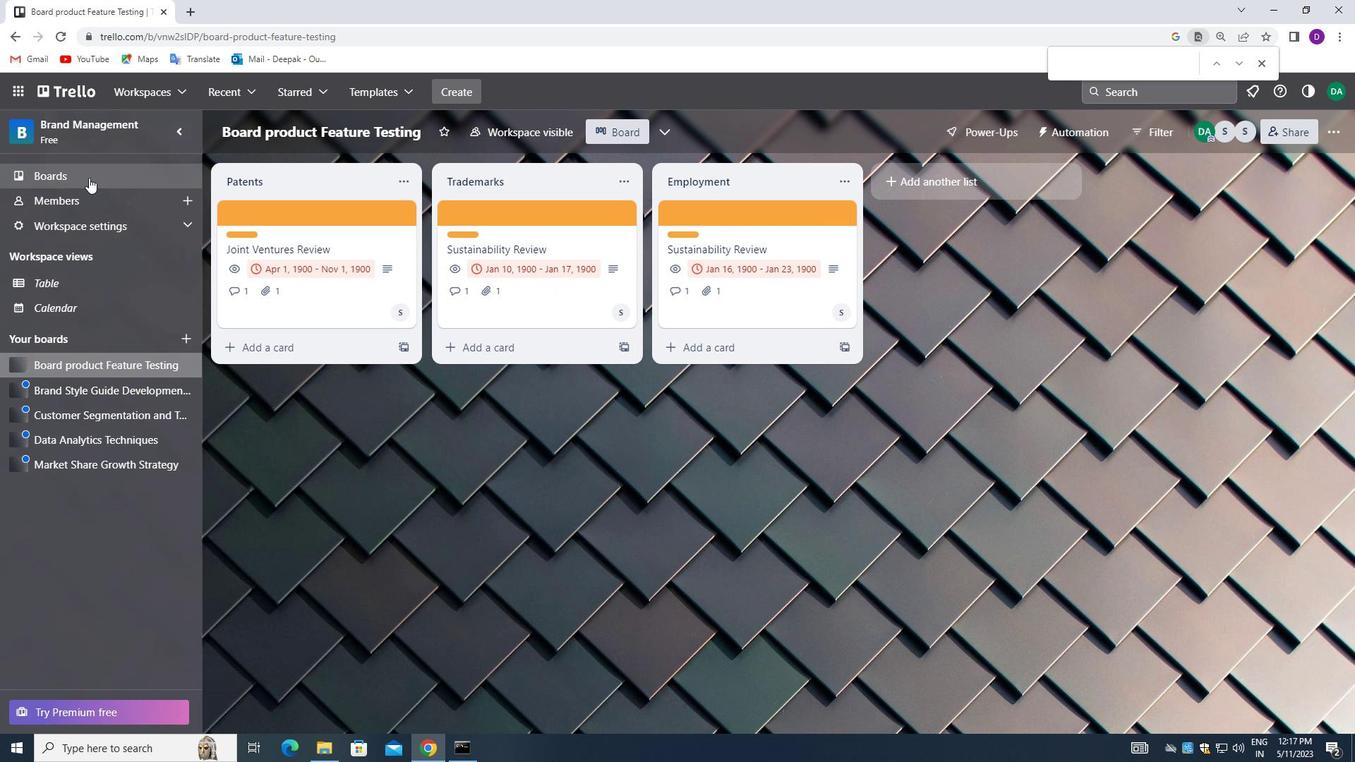 
Action: Mouse moved to (477, 446)
Screenshot: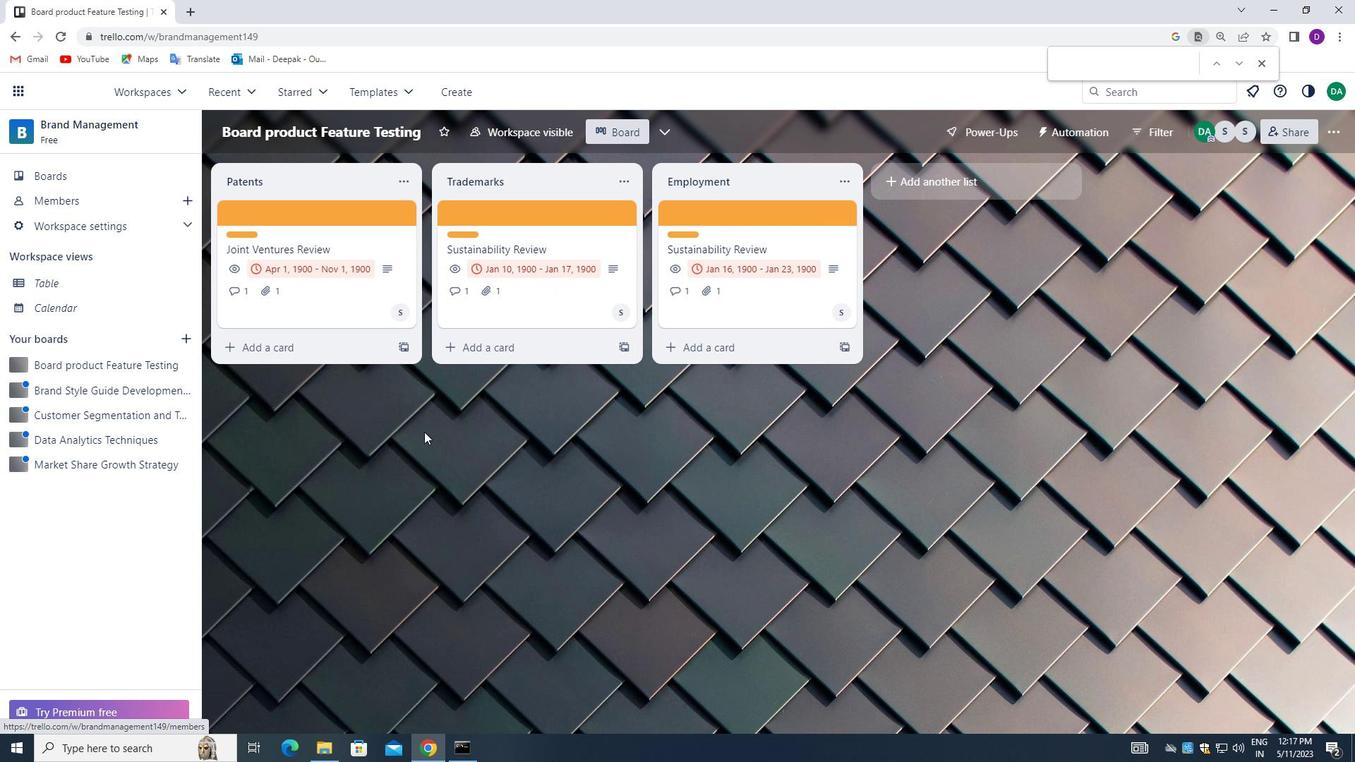 
